 Task: Slide 10 - Budget For The New Products.
Action: Mouse moved to (31, 81)
Screenshot: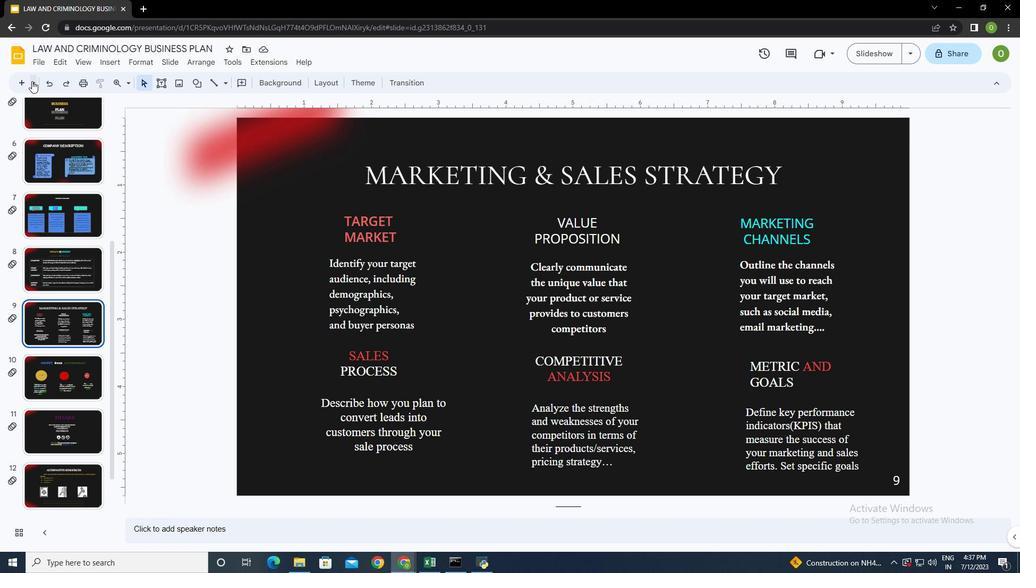 
Action: Mouse pressed left at (31, 81)
Screenshot: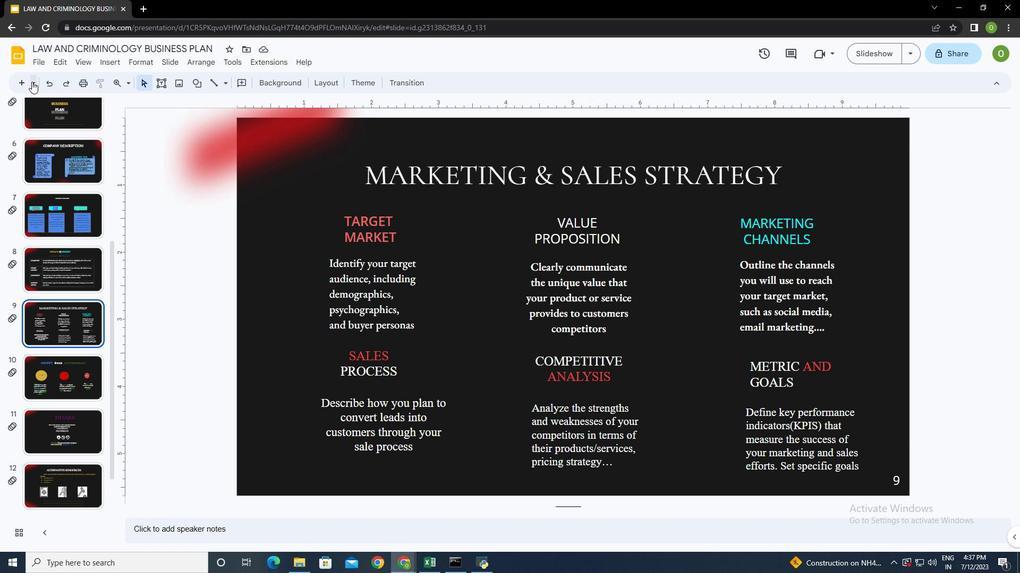 
Action: Mouse moved to (143, 131)
Screenshot: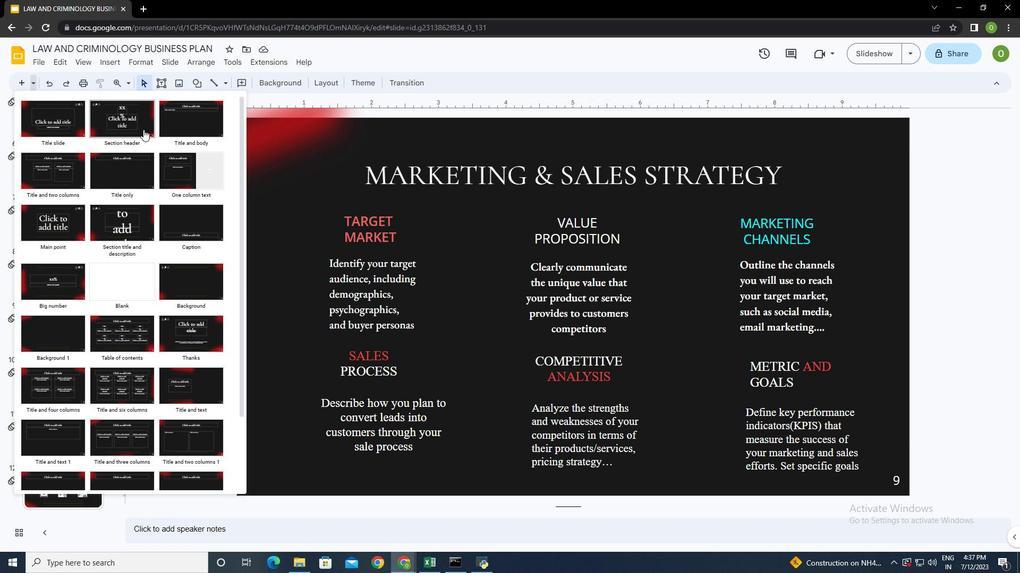 
Action: Mouse scrolled (143, 131) with delta (0, 0)
Screenshot: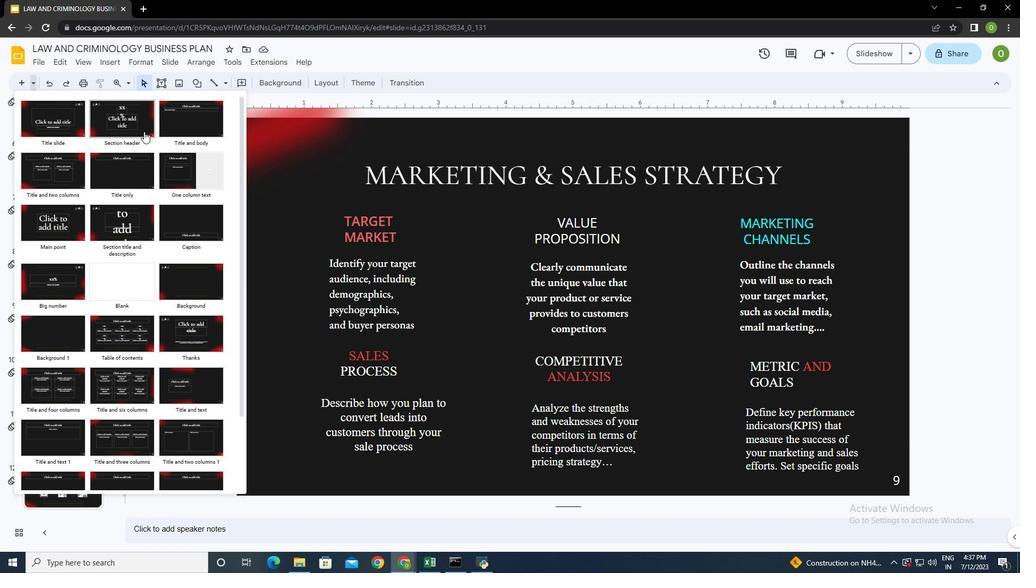
Action: Mouse moved to (143, 132)
Screenshot: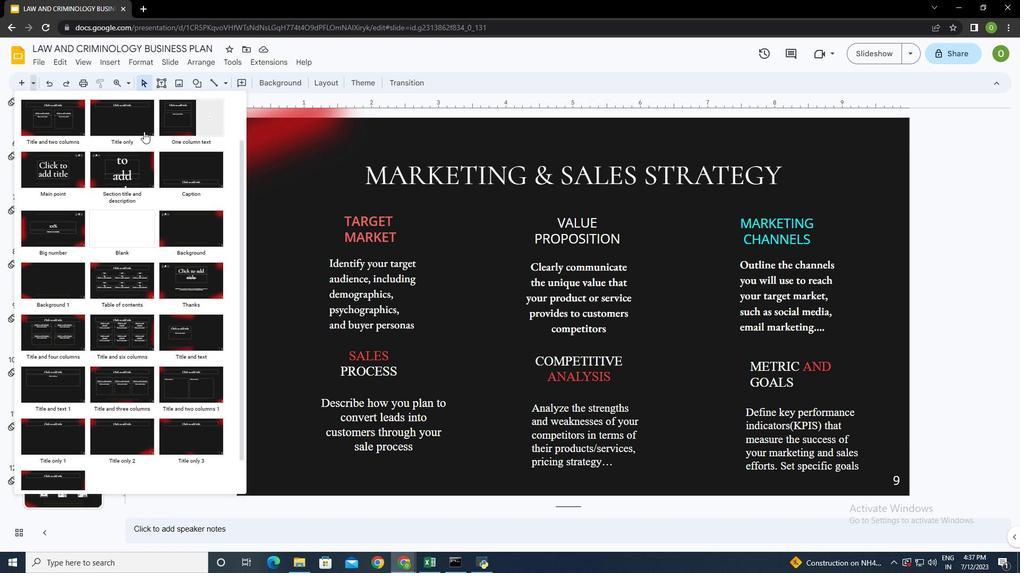 
Action: Mouse scrolled (143, 132) with delta (0, 0)
Screenshot: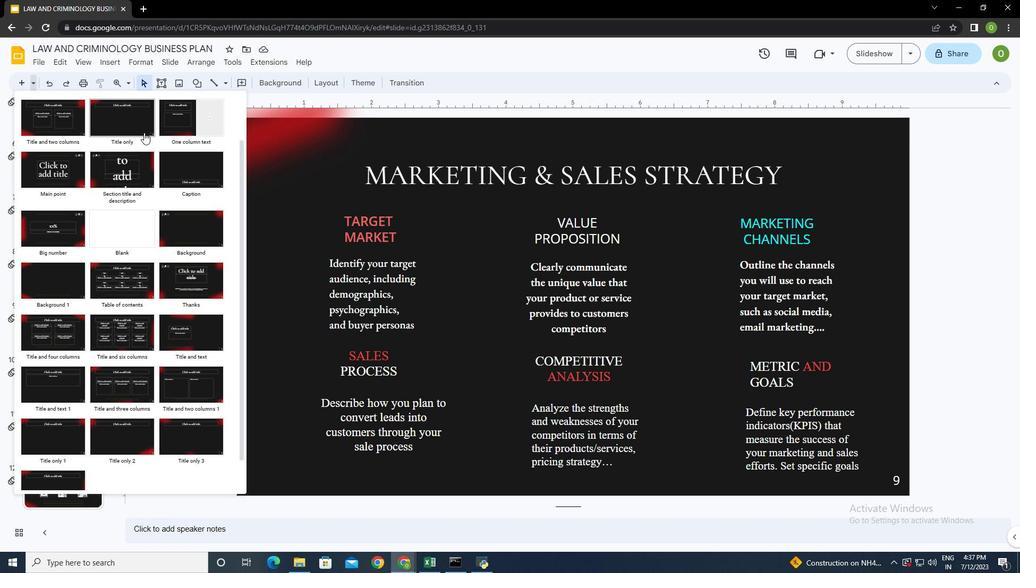 
Action: Mouse moved to (142, 136)
Screenshot: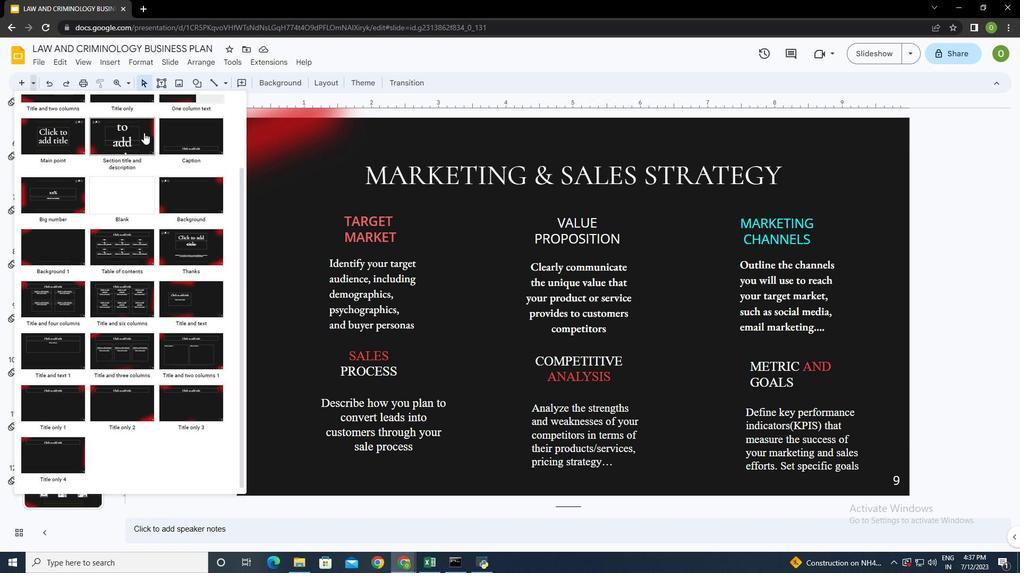 
Action: Mouse scrolled (142, 135) with delta (0, 0)
Screenshot: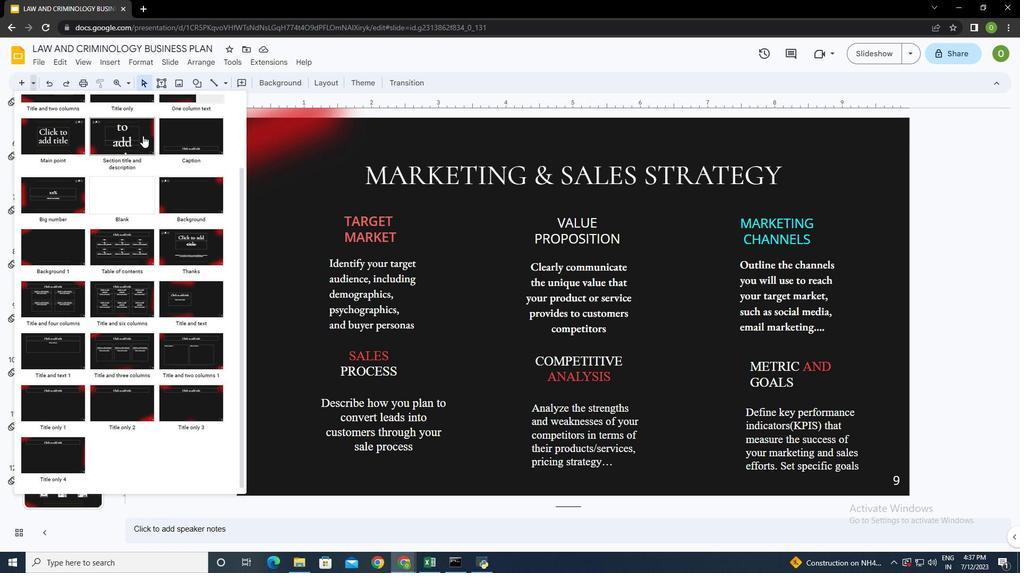 
Action: Mouse scrolled (142, 135) with delta (0, 0)
Screenshot: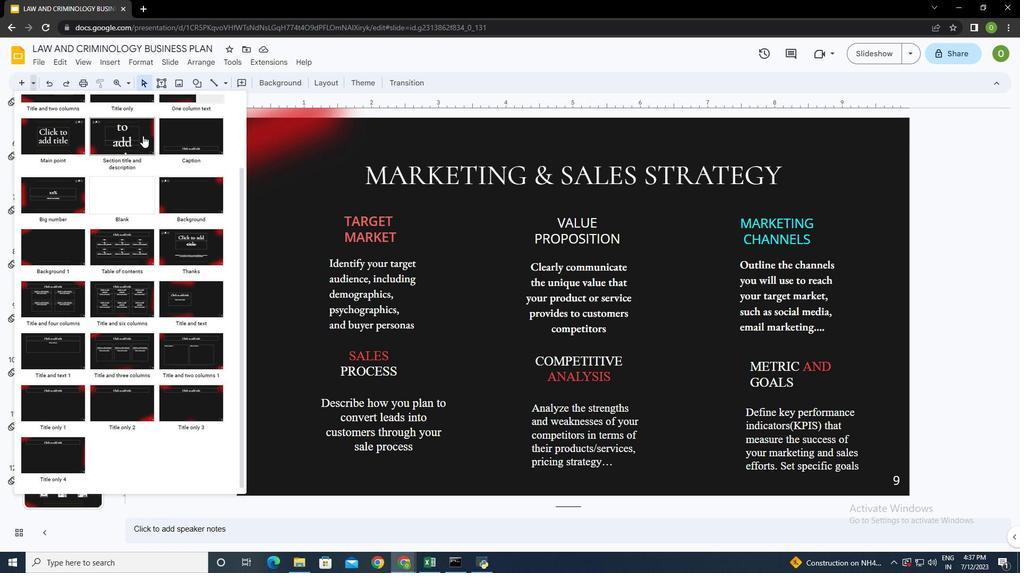 
Action: Mouse moved to (164, 207)
Screenshot: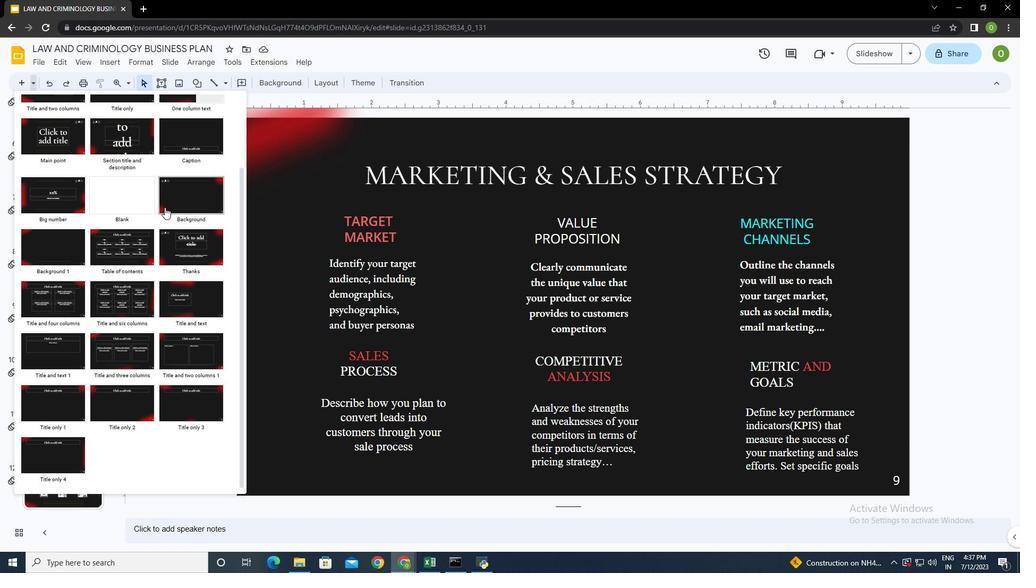 
Action: Mouse scrolled (164, 207) with delta (0, 0)
Screenshot: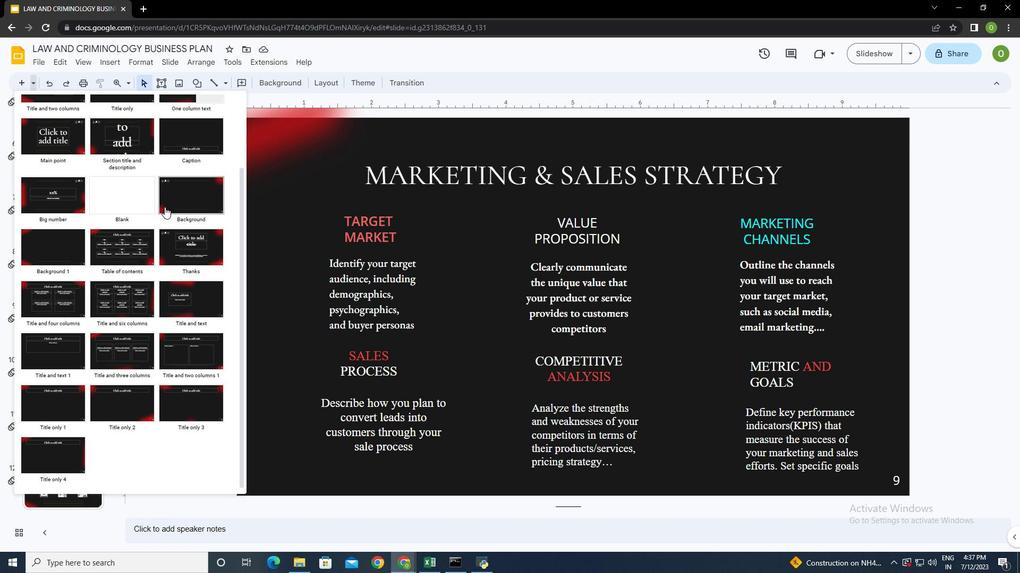 
Action: Mouse scrolled (164, 207) with delta (0, 0)
Screenshot: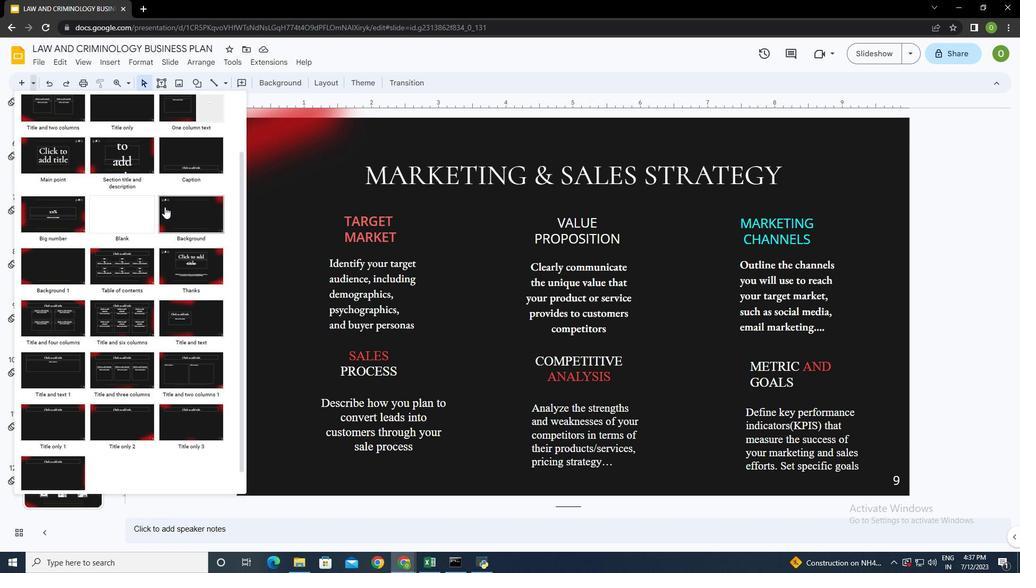 
Action: Mouse scrolled (164, 207) with delta (0, 0)
Screenshot: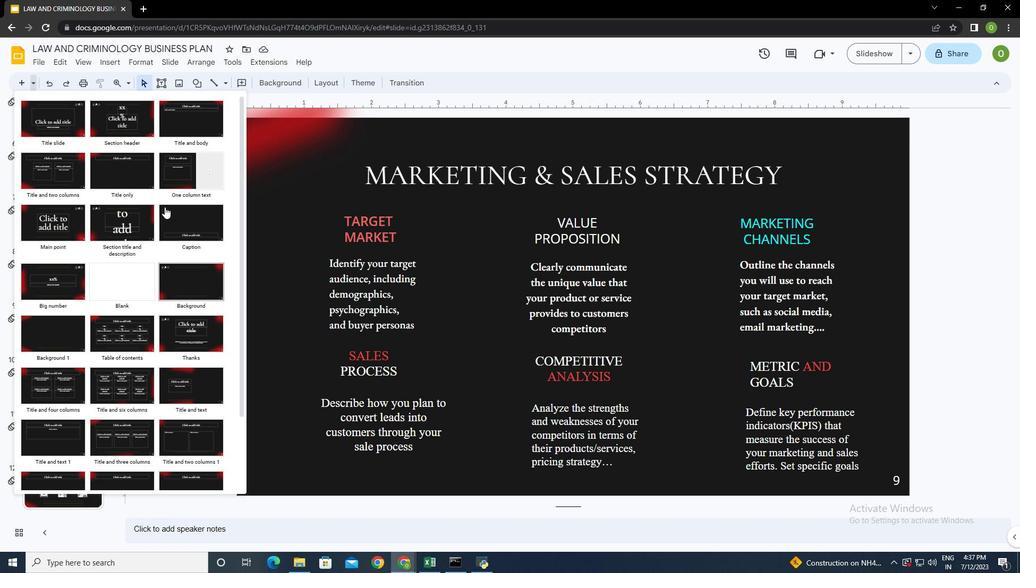 
Action: Mouse scrolled (164, 207) with delta (0, 0)
Screenshot: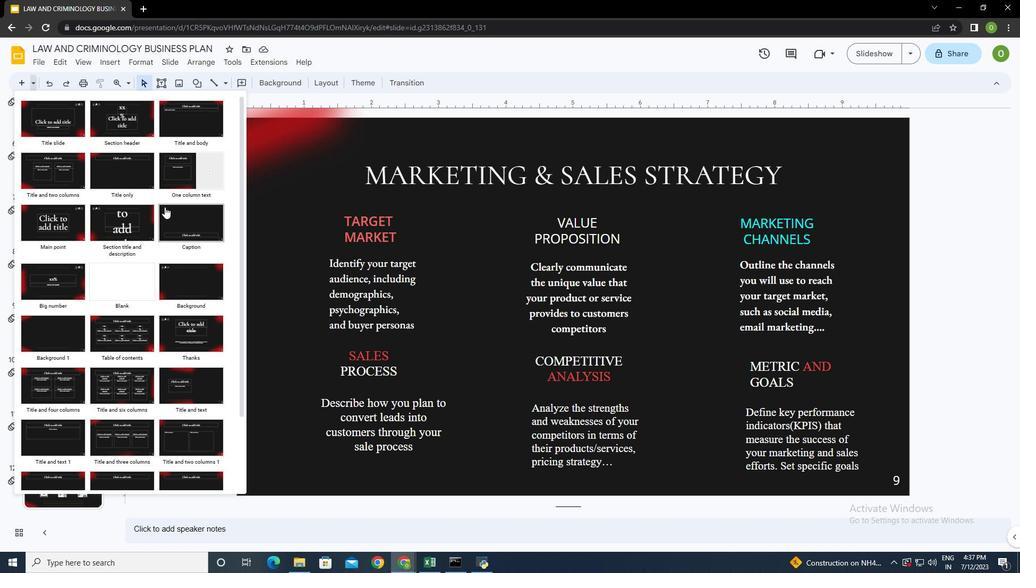 
Action: Mouse moved to (189, 279)
Screenshot: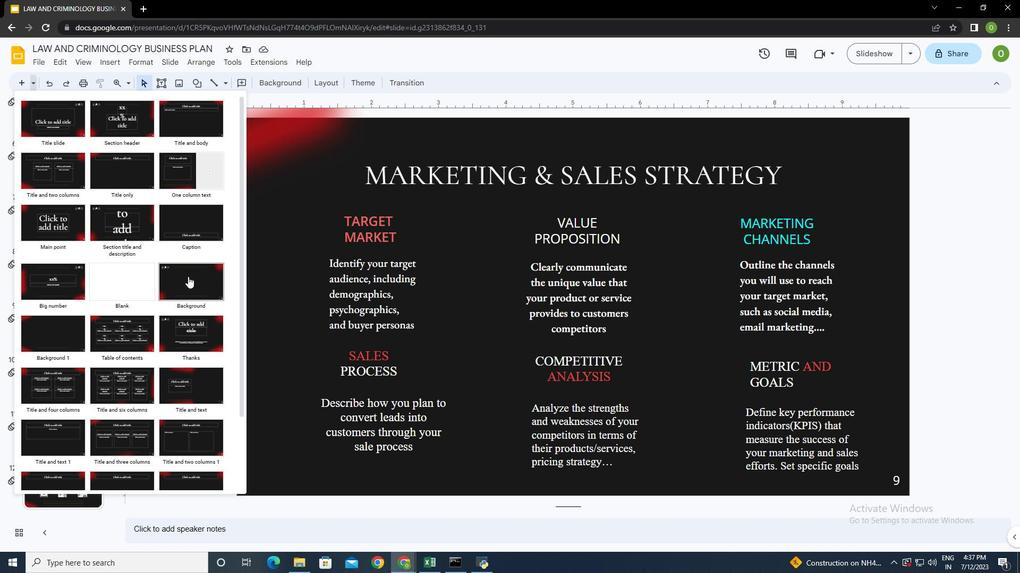
Action: Mouse pressed left at (189, 279)
Screenshot: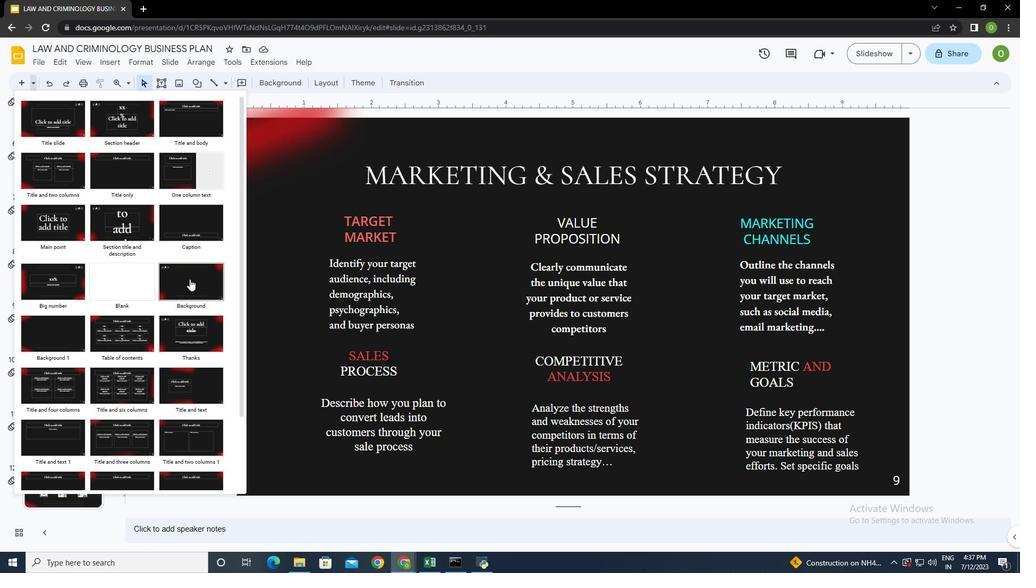 
Action: Mouse moved to (575, 320)
Screenshot: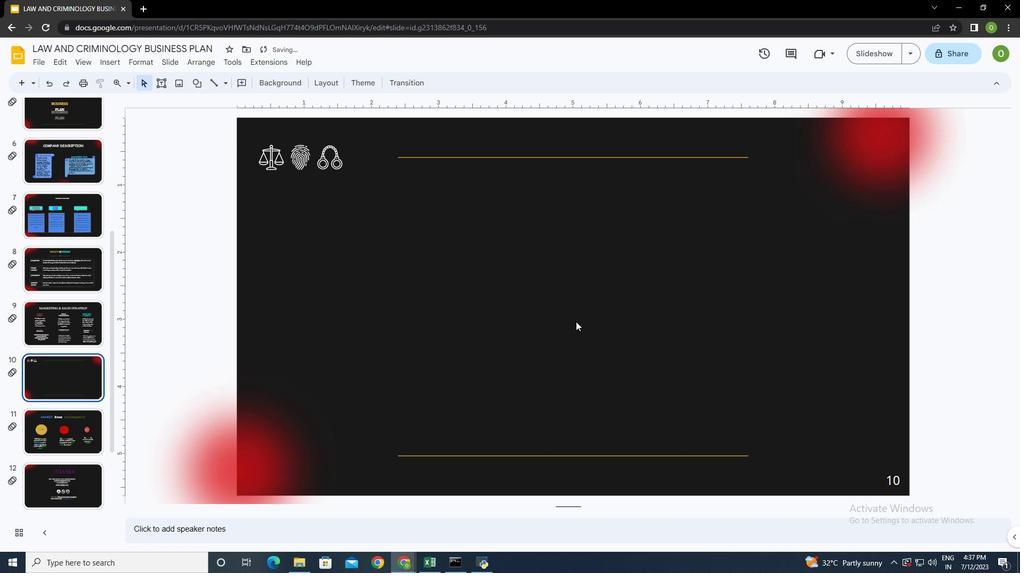
Action: Mouse pressed left at (575, 320)
Screenshot: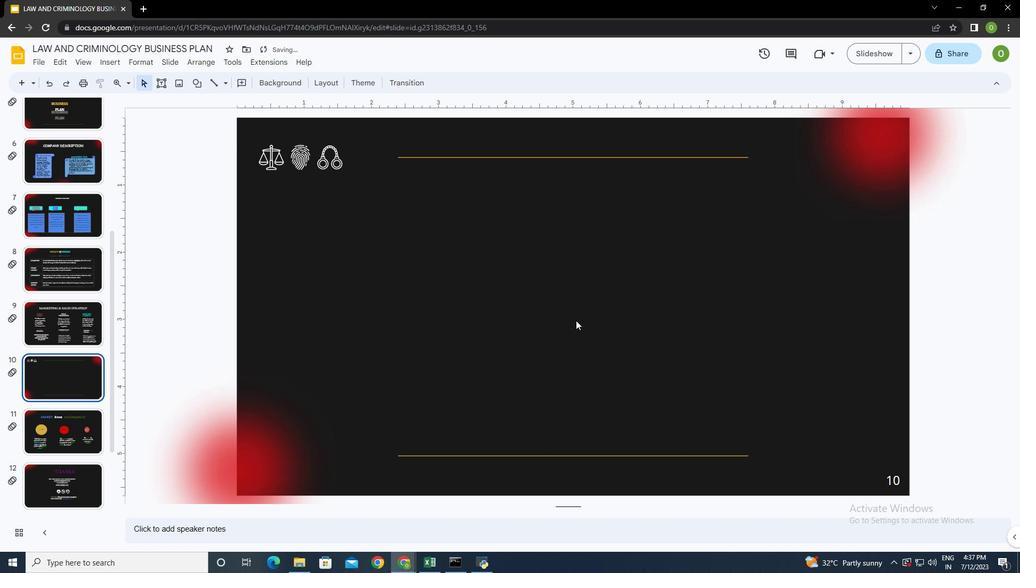 
Action: Mouse moved to (162, 83)
Screenshot: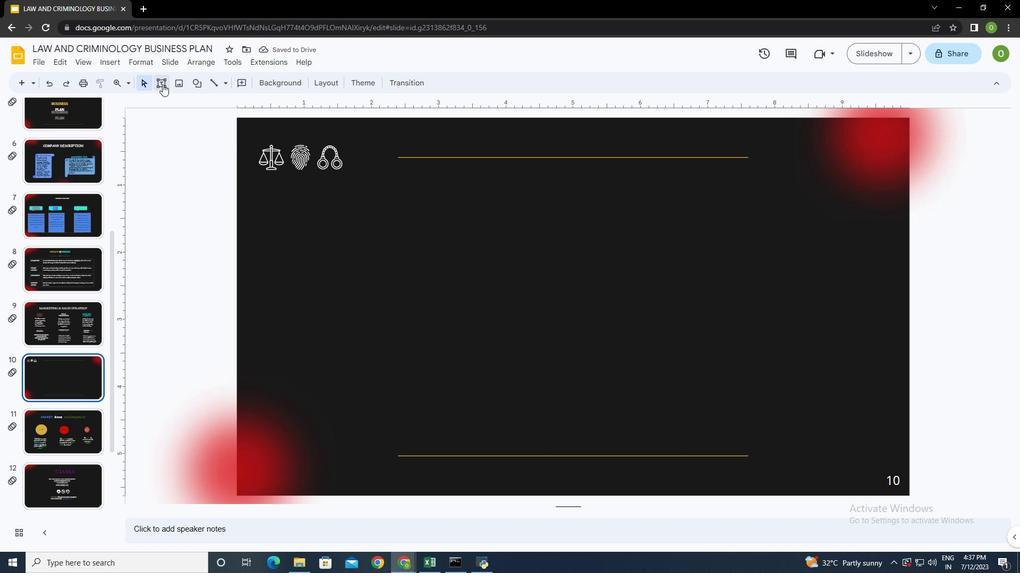 
Action: Mouse pressed left at (162, 83)
Screenshot: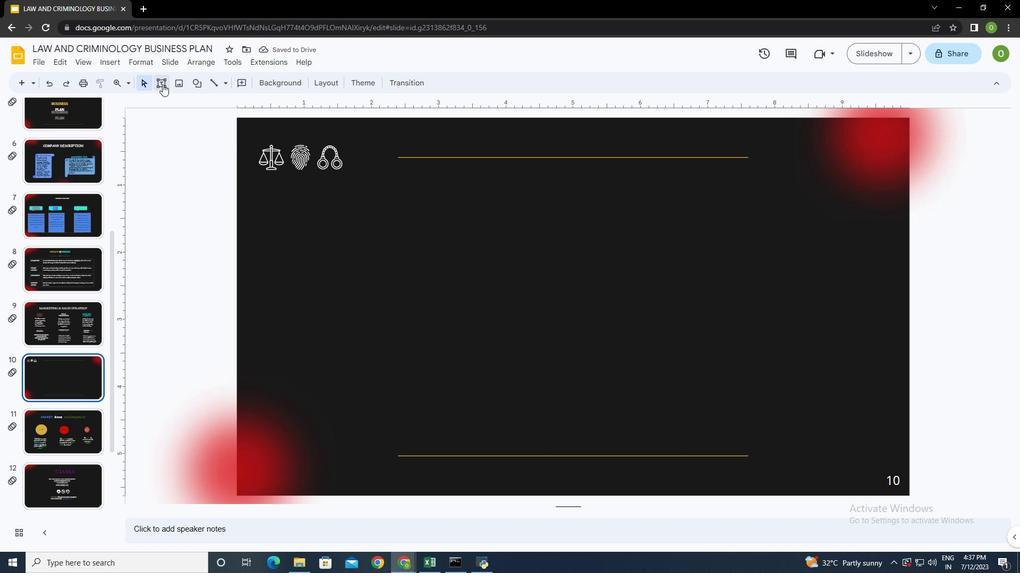 
Action: Mouse moved to (422, 223)
Screenshot: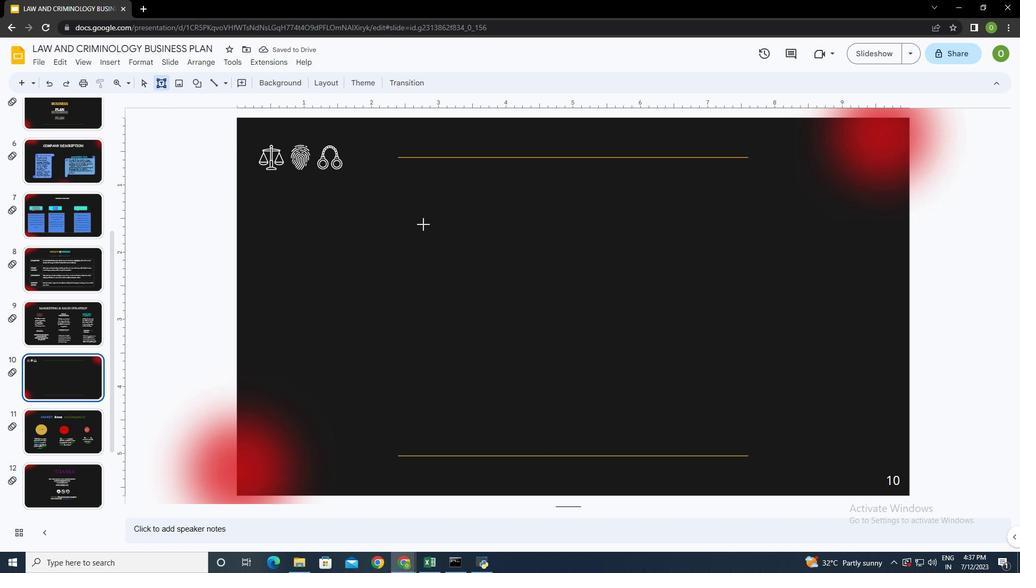 
Action: Mouse pressed left at (422, 223)
Screenshot: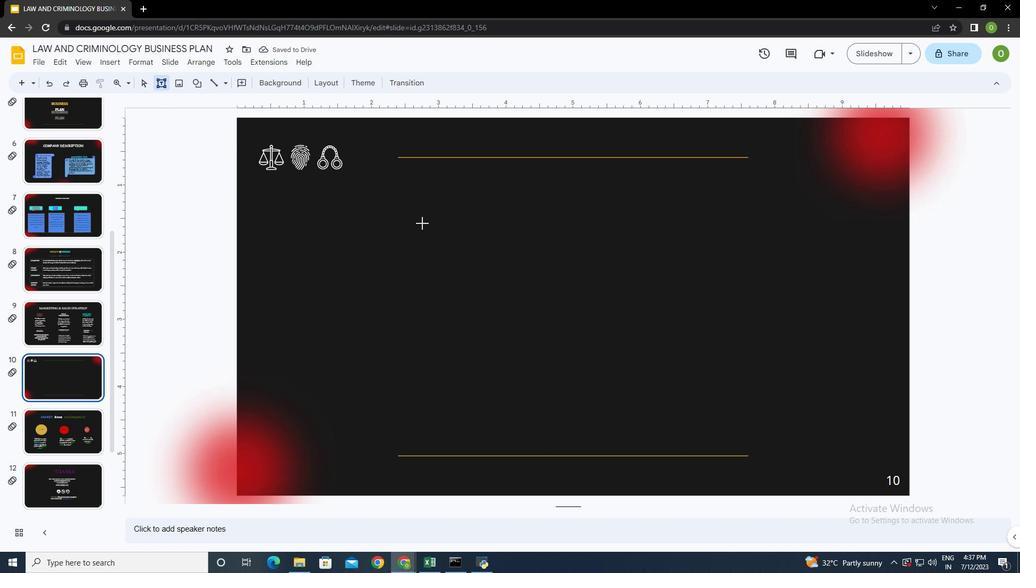 
Action: Mouse moved to (479, 81)
Screenshot: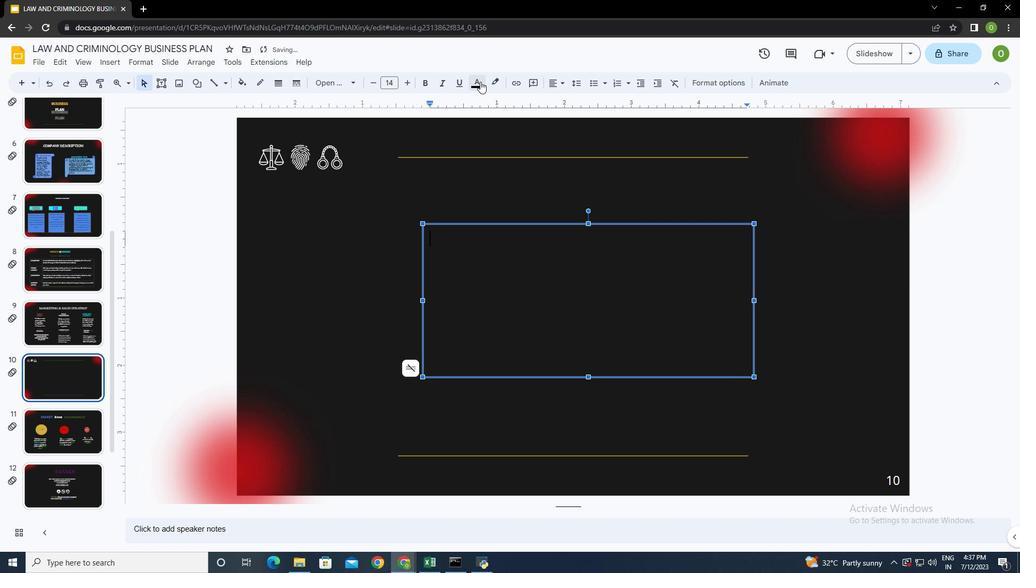 
Action: Mouse pressed left at (479, 81)
Screenshot: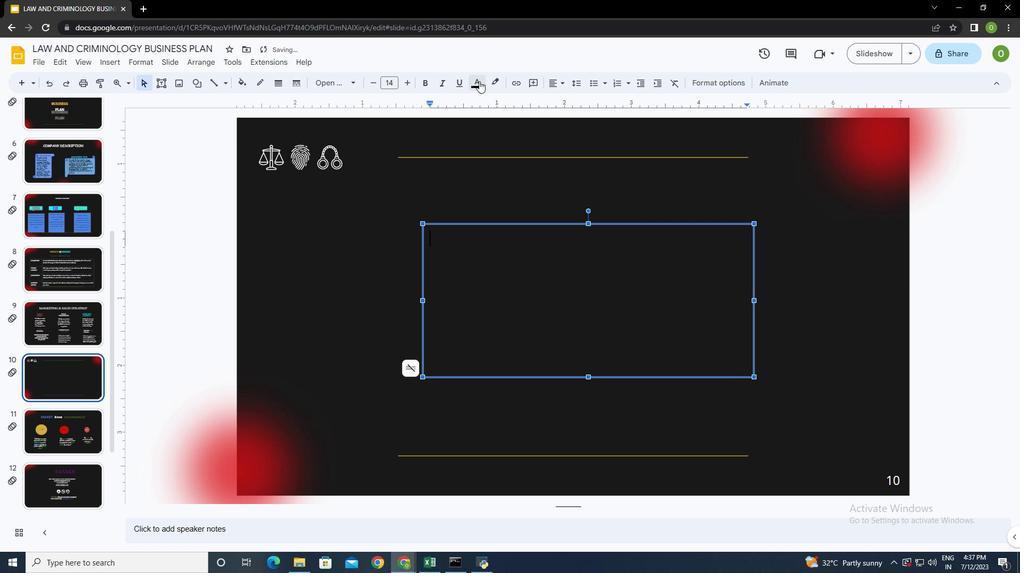 
Action: Mouse moved to (481, 116)
Screenshot: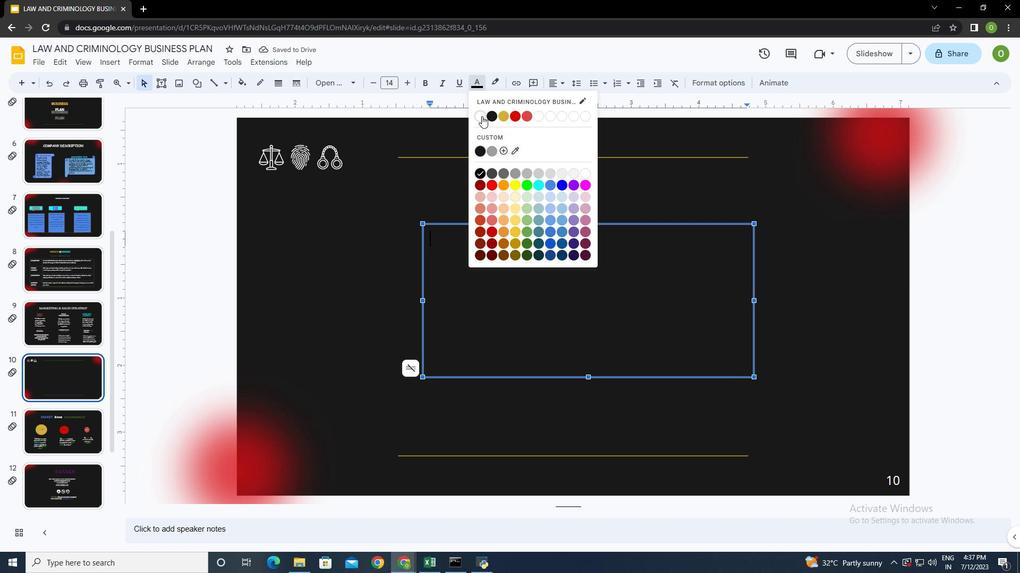 
Action: Mouse pressed left at (481, 116)
Screenshot: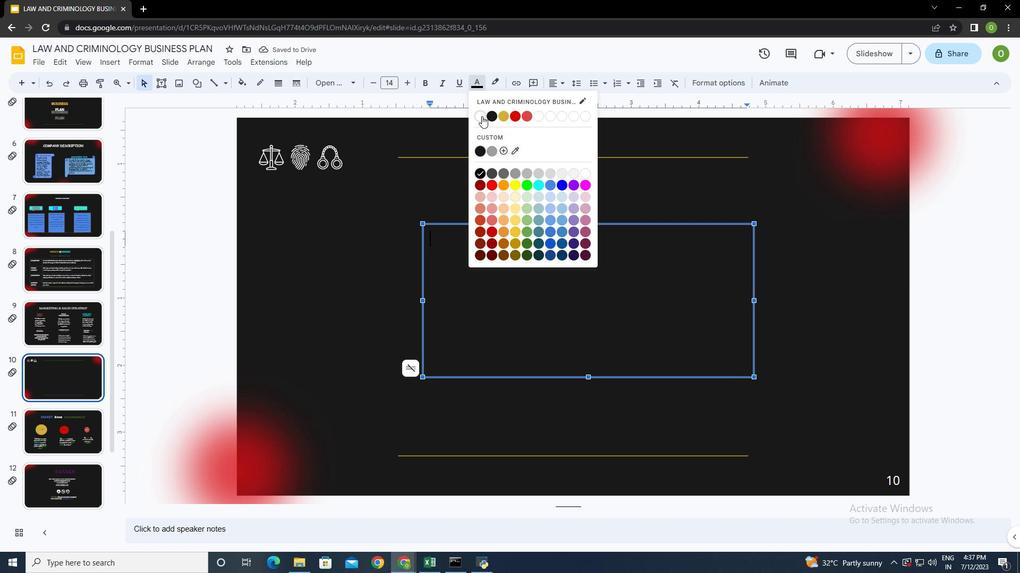 
Action: Mouse moved to (408, 83)
Screenshot: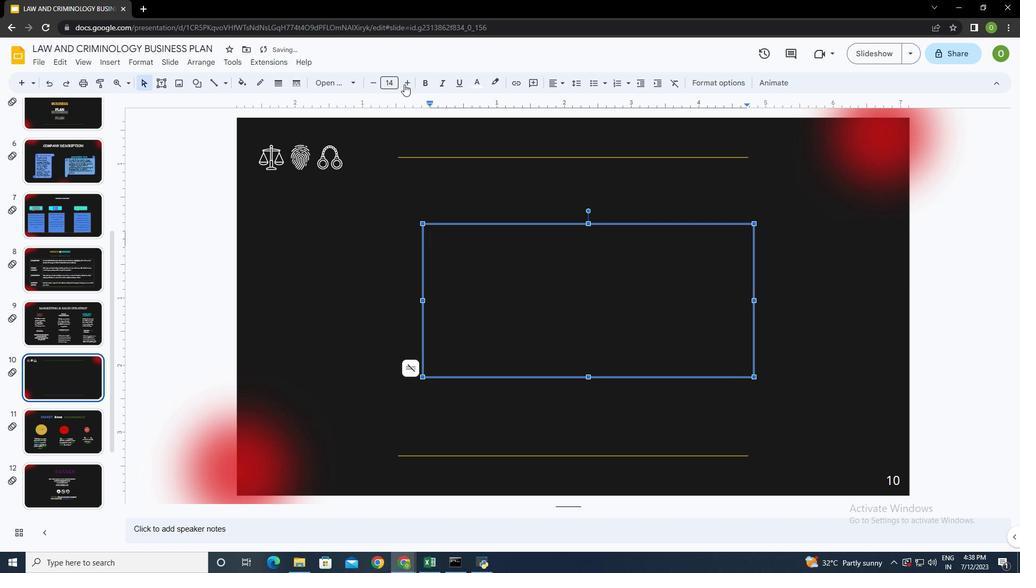 
Action: Mouse pressed left at (408, 83)
Screenshot: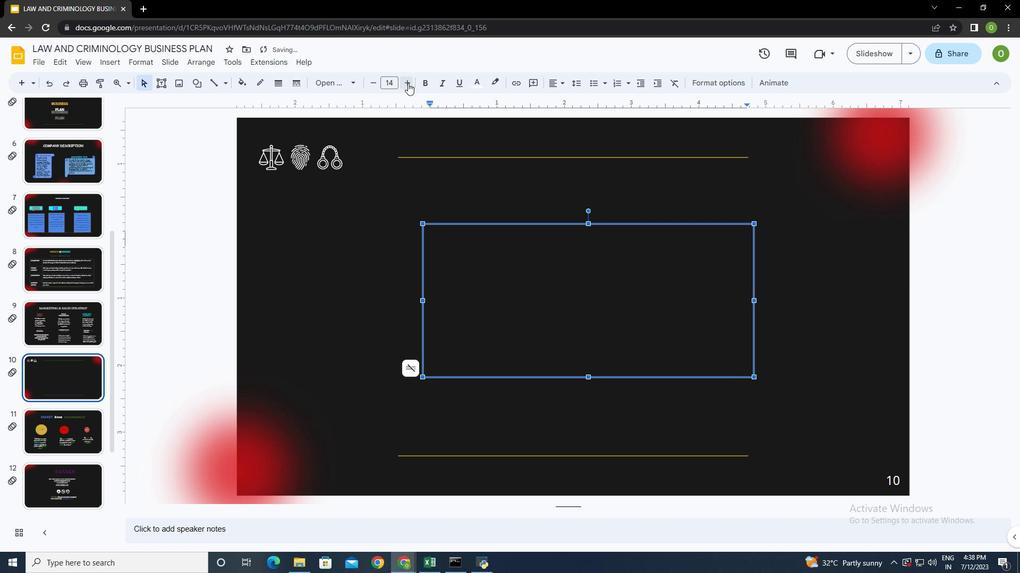 
Action: Mouse pressed left at (408, 83)
Screenshot: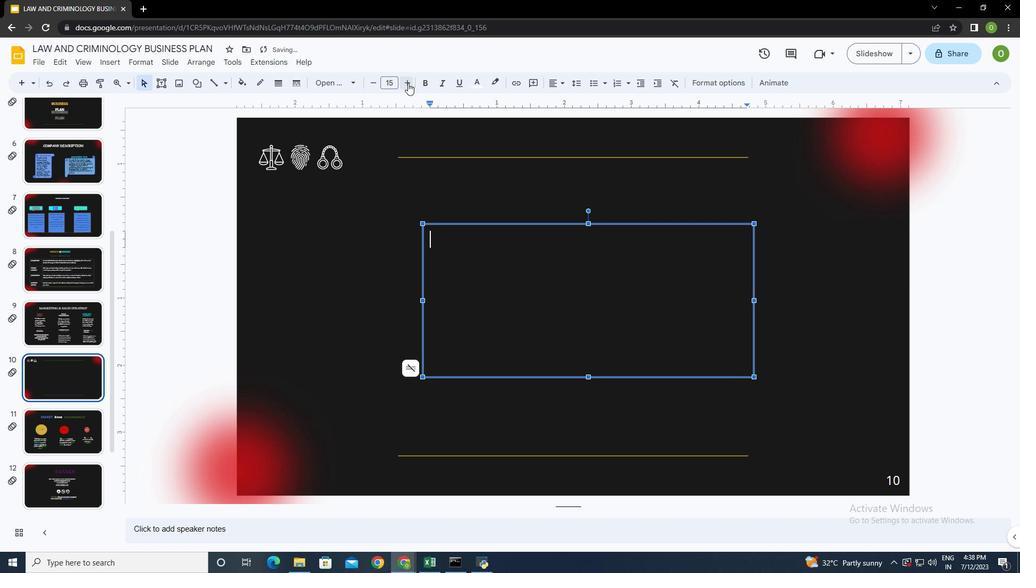 
Action: Mouse pressed left at (408, 83)
Screenshot: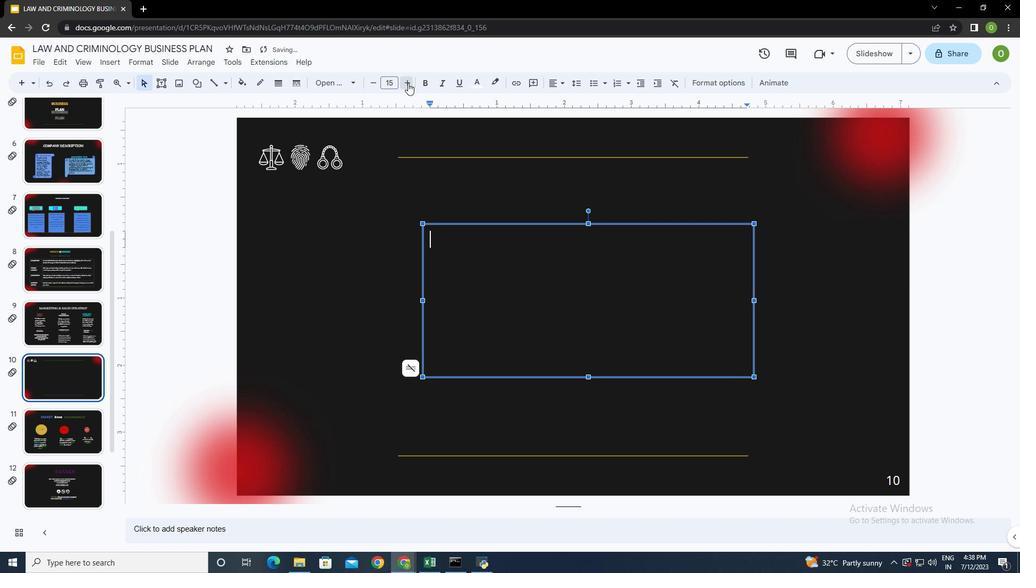 
Action: Mouse pressed left at (408, 83)
Screenshot: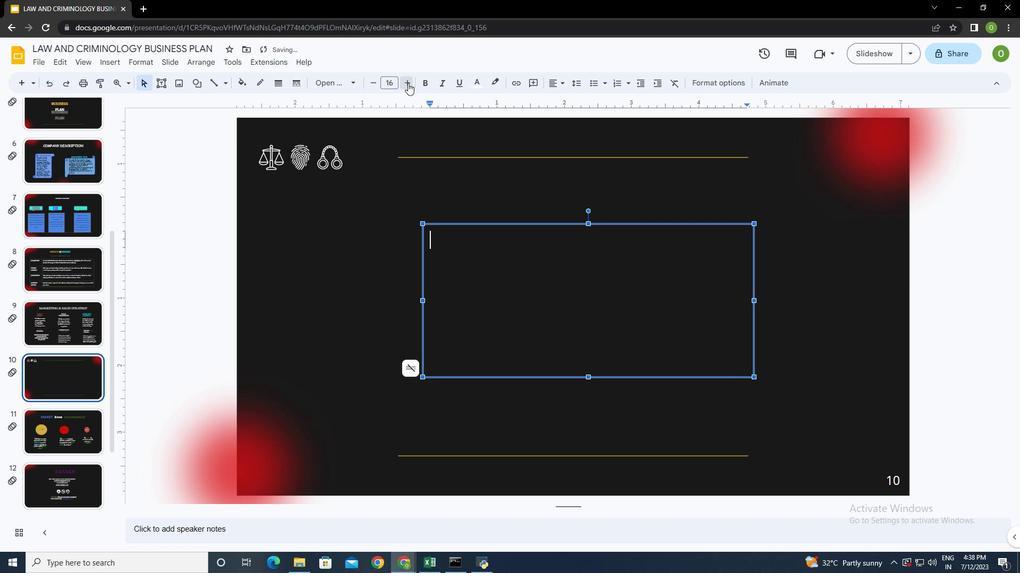 
Action: Mouse pressed left at (408, 83)
Screenshot: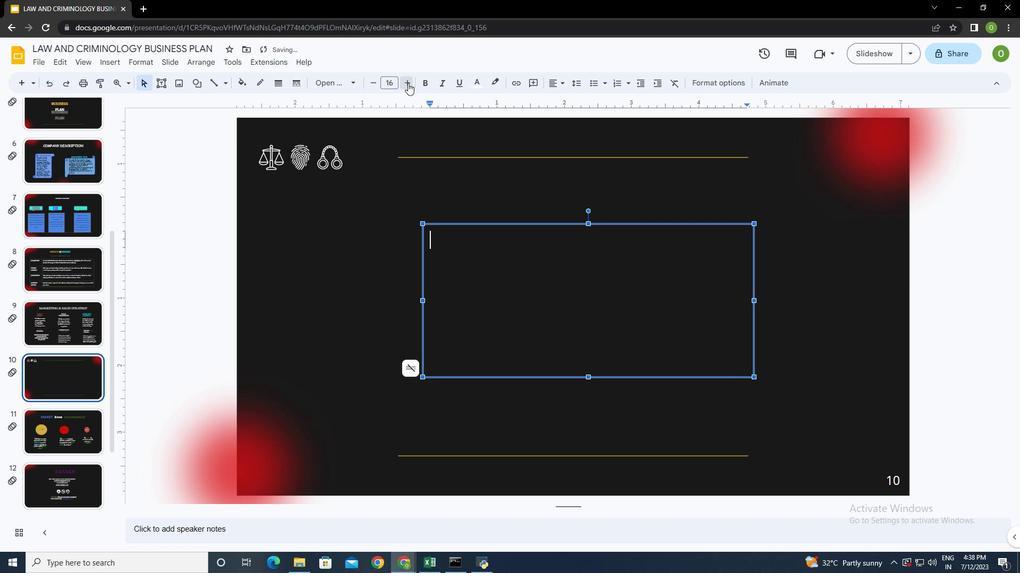 
Action: Mouse pressed left at (408, 83)
Screenshot: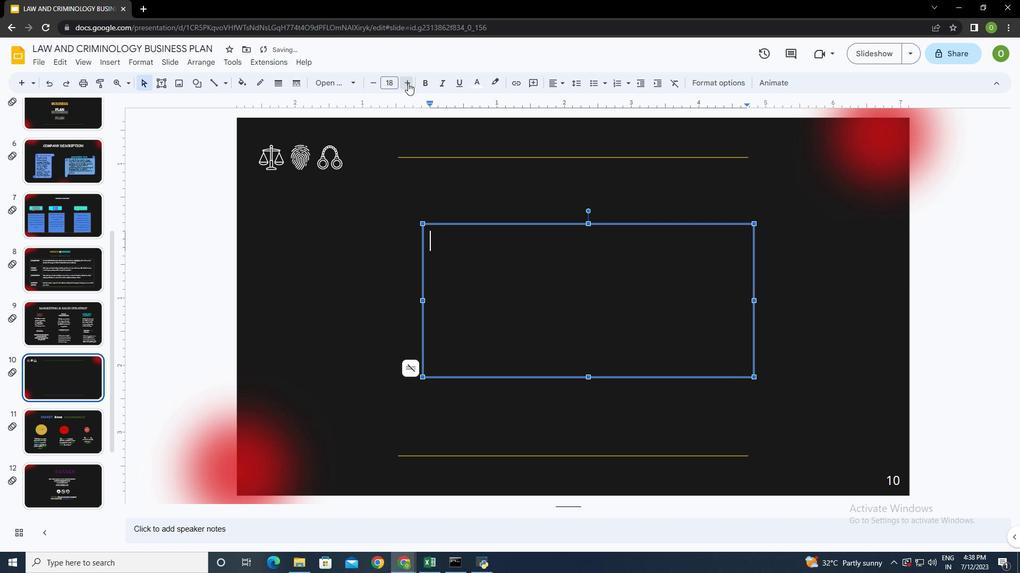 
Action: Mouse pressed left at (408, 83)
Screenshot: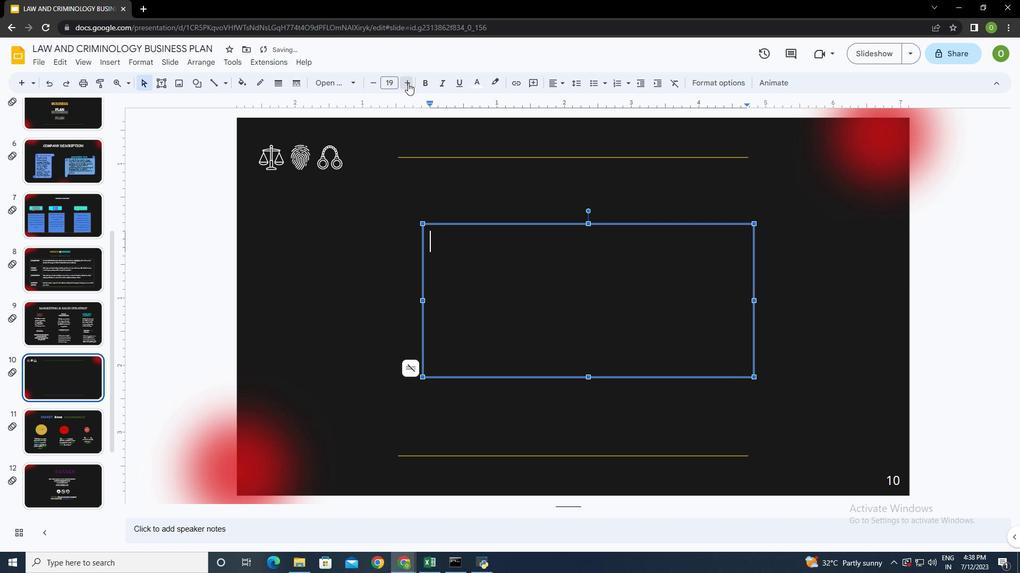 
Action: Mouse pressed left at (408, 83)
Screenshot: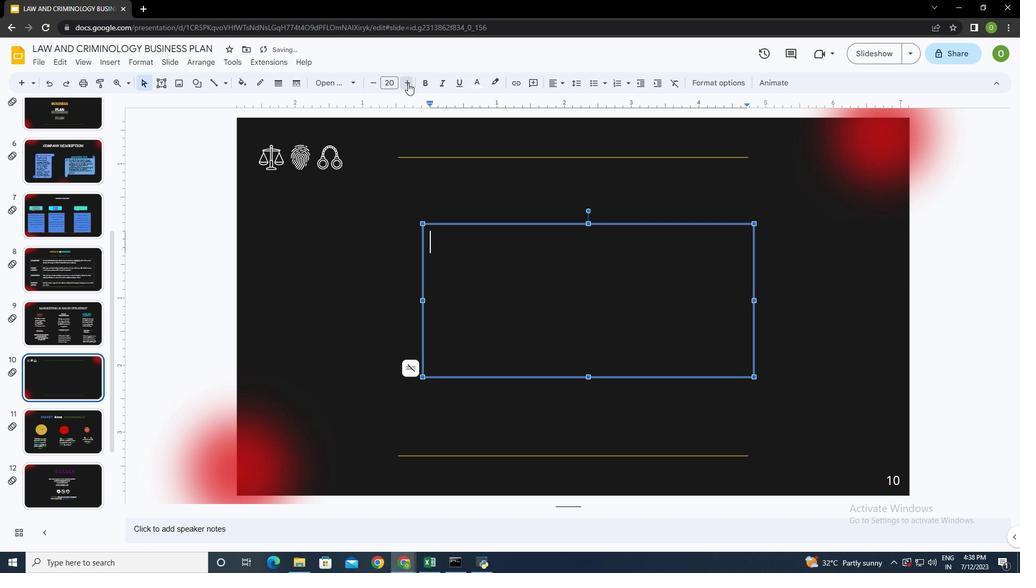 
Action: Mouse pressed left at (408, 83)
Screenshot: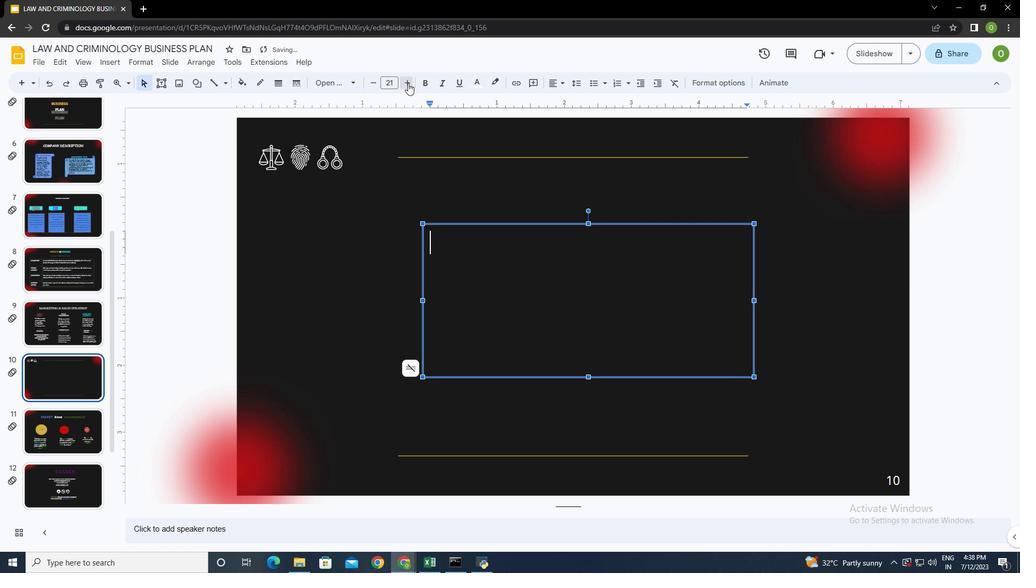 
Action: Mouse pressed left at (408, 83)
Screenshot: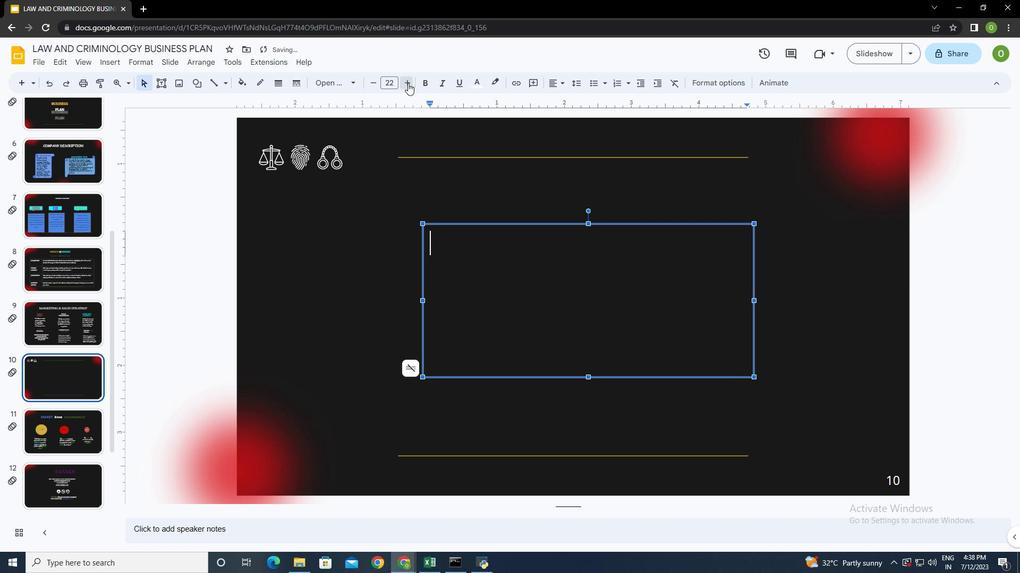 
Action: Mouse pressed left at (408, 83)
Screenshot: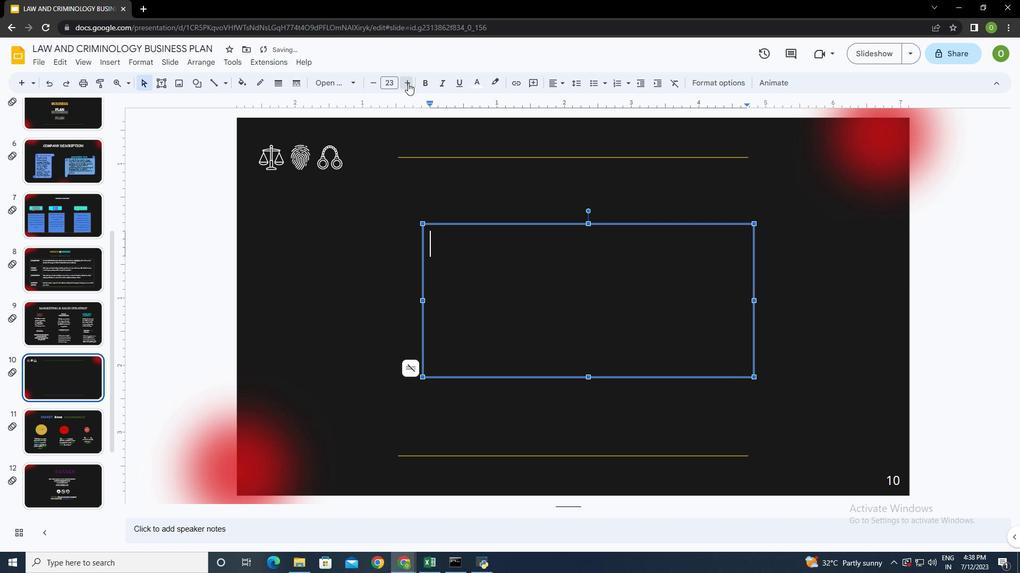 
Action: Mouse pressed left at (408, 83)
Screenshot: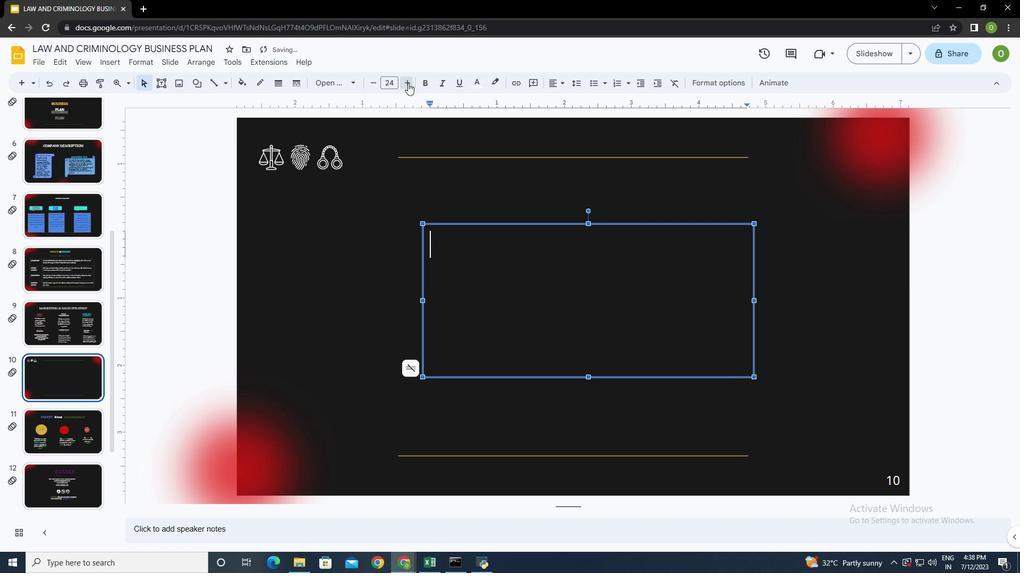 
Action: Mouse pressed left at (408, 83)
Screenshot: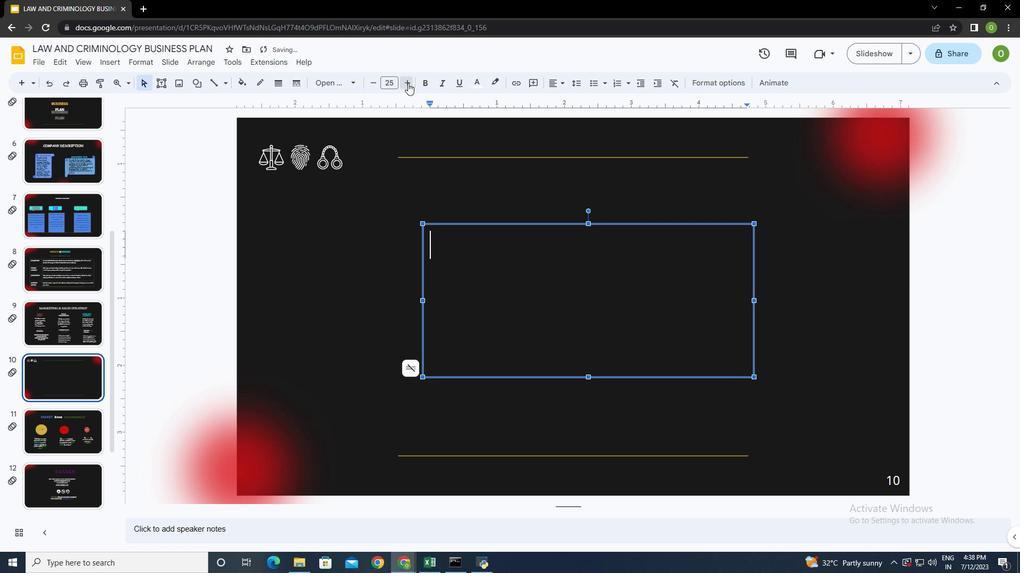 
Action: Mouse pressed left at (408, 83)
Screenshot: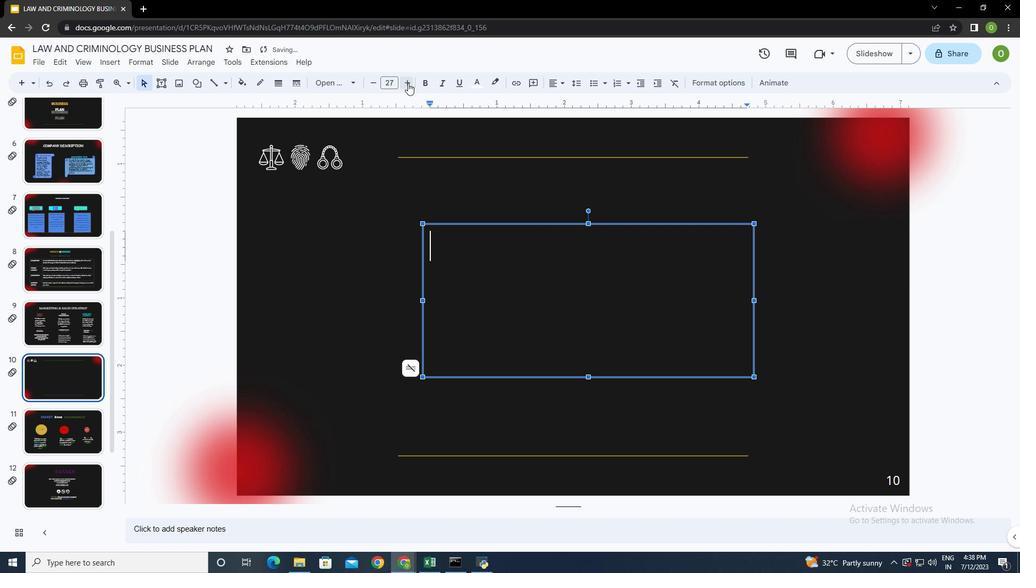 
Action: Mouse pressed left at (408, 83)
Screenshot: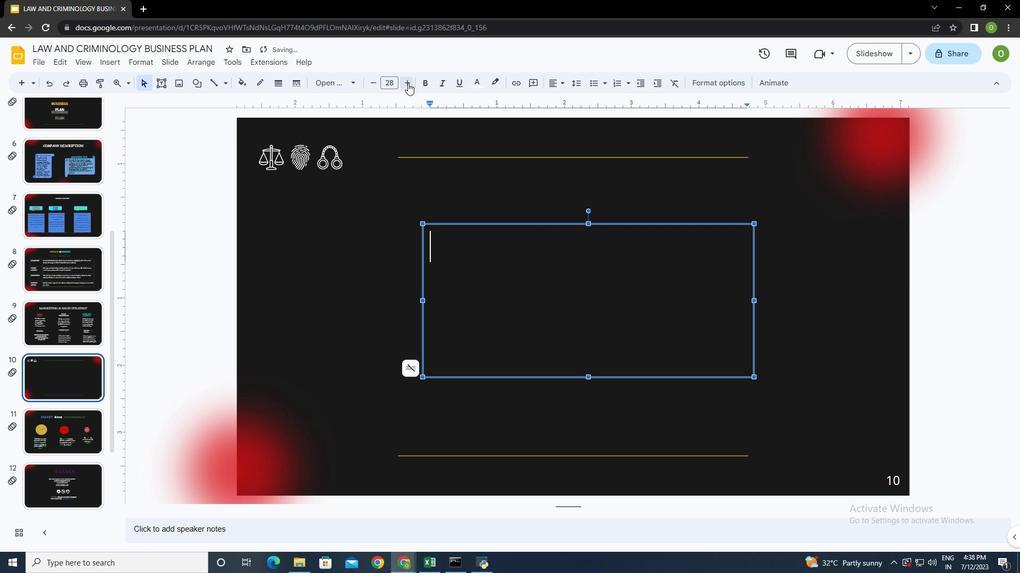 
Action: Mouse pressed left at (408, 83)
Screenshot: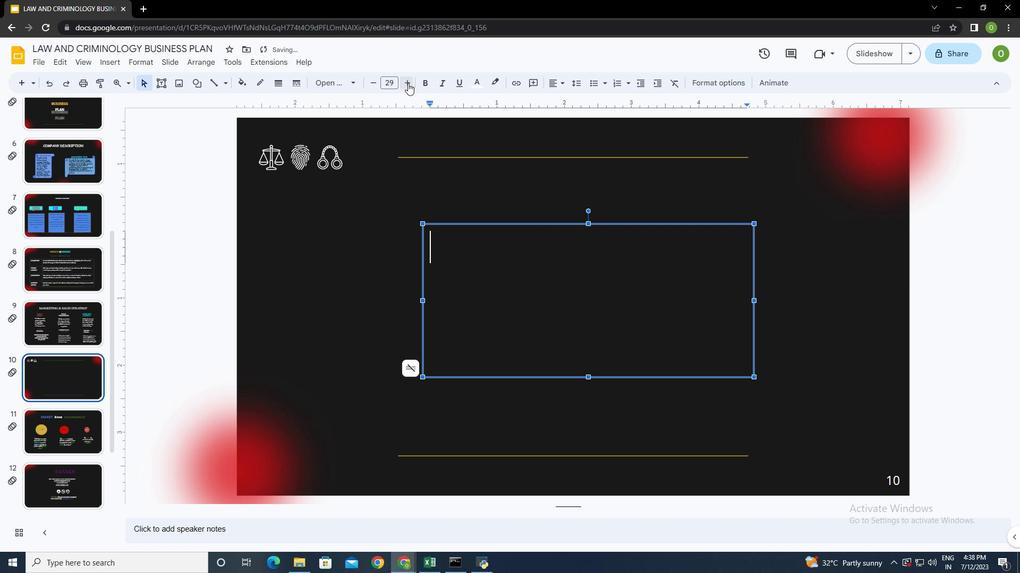 
Action: Mouse moved to (439, 241)
Screenshot: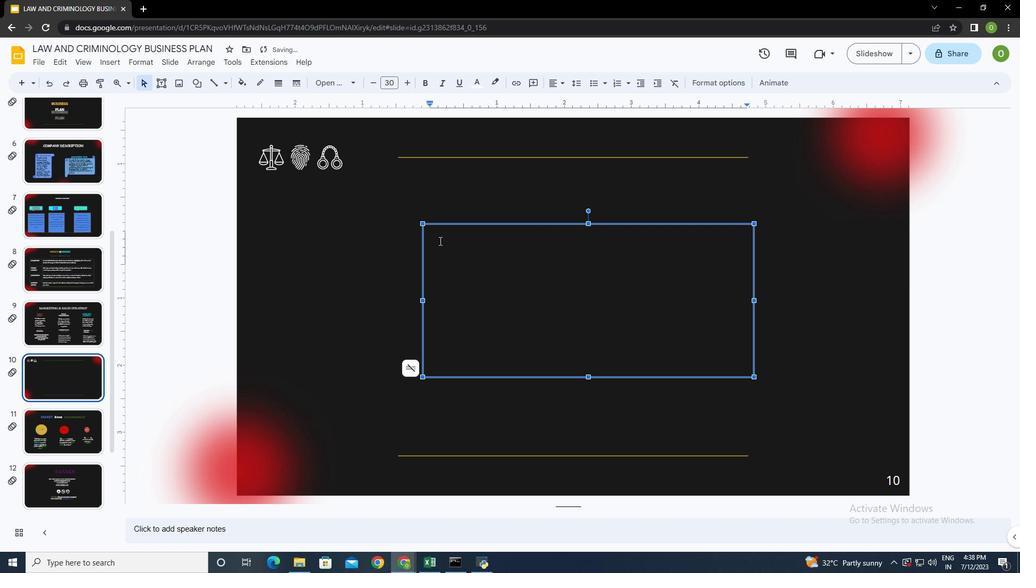 
Action: Key pressed <Key.shift><Key.shift><Key.shift><Key.shift><Key.shift><Key.shift>$4,498,3000,000
Screenshot: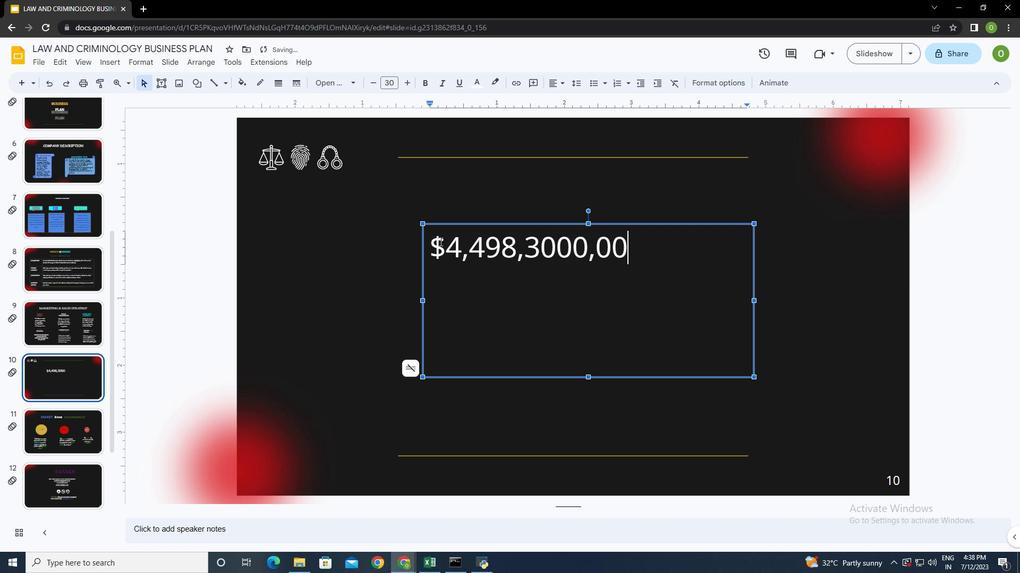
Action: Mouse moved to (654, 247)
Screenshot: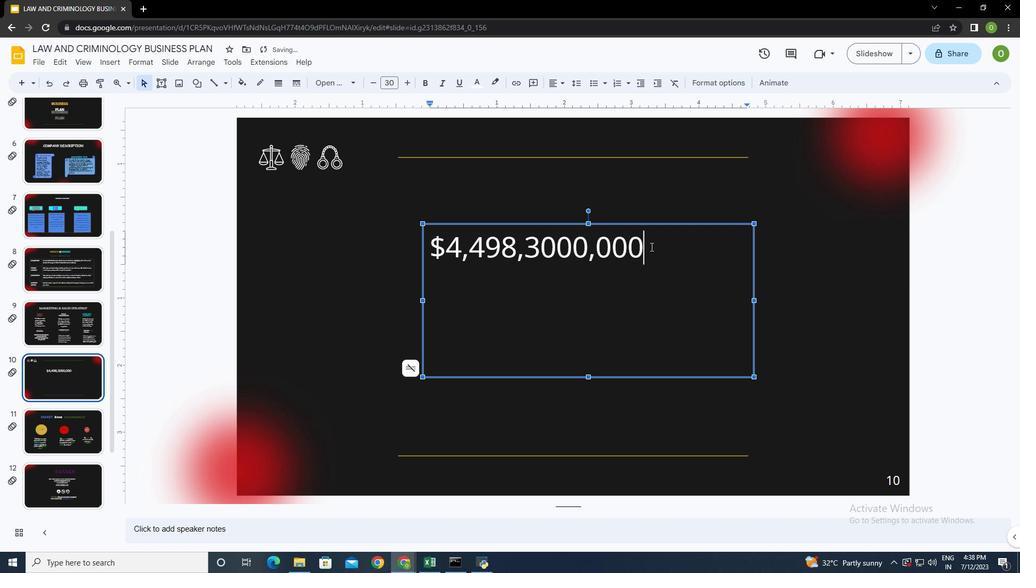 
Action: Mouse pressed left at (654, 247)
Screenshot: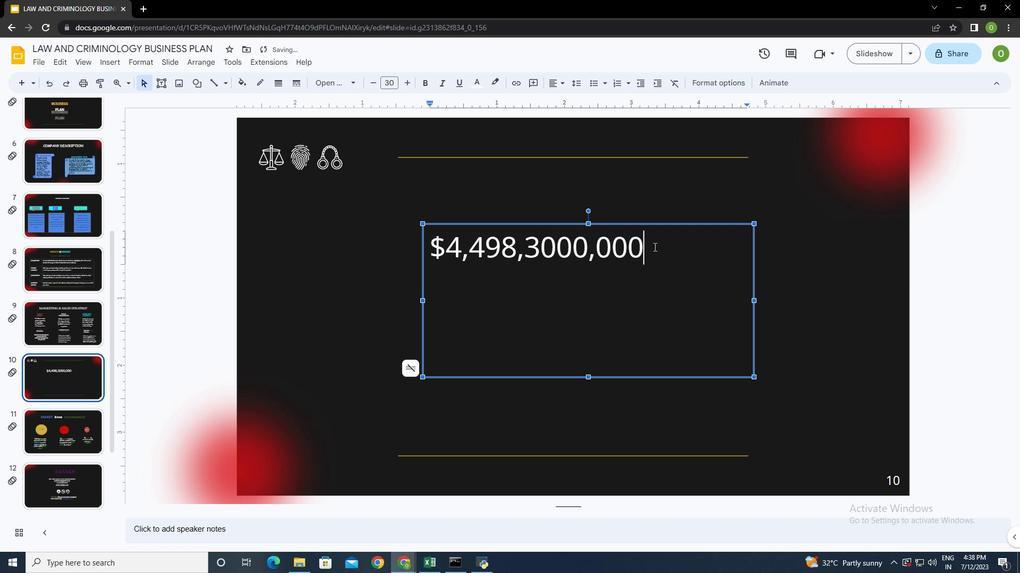 
Action: Mouse moved to (321, 82)
Screenshot: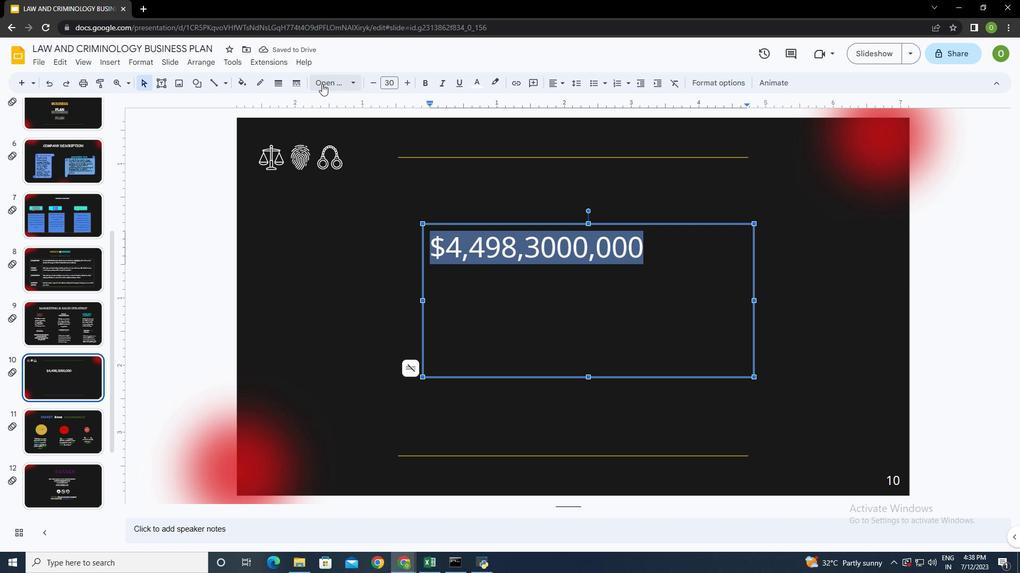 
Action: Mouse pressed left at (321, 82)
Screenshot: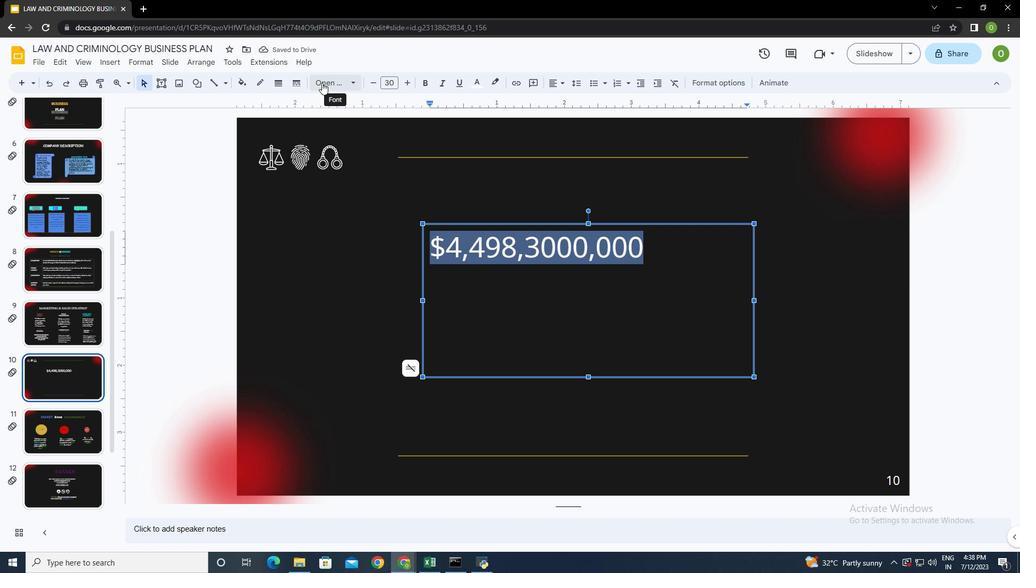 
Action: Mouse moved to (477, 292)
Screenshot: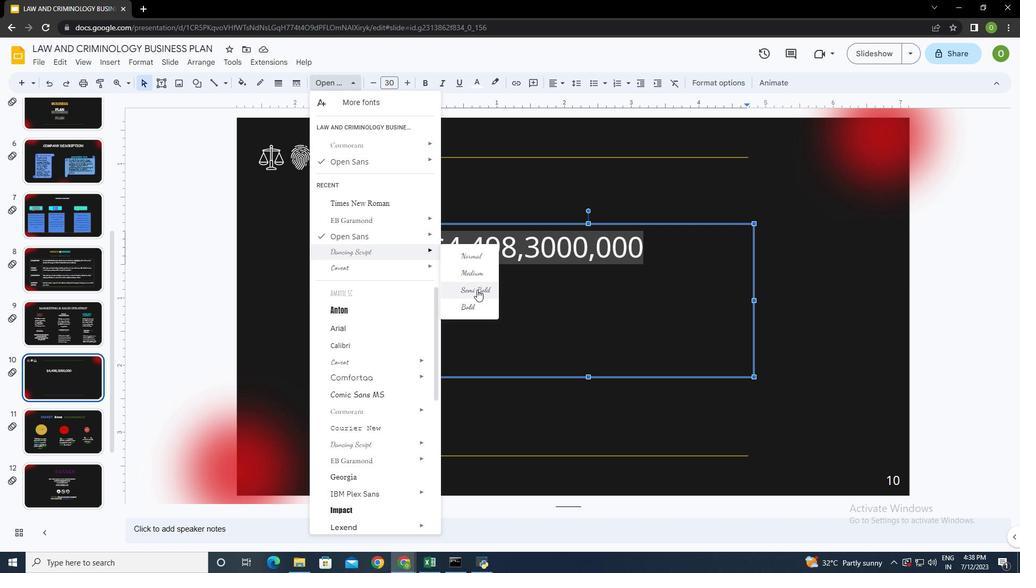 
Action: Mouse pressed left at (477, 292)
Screenshot: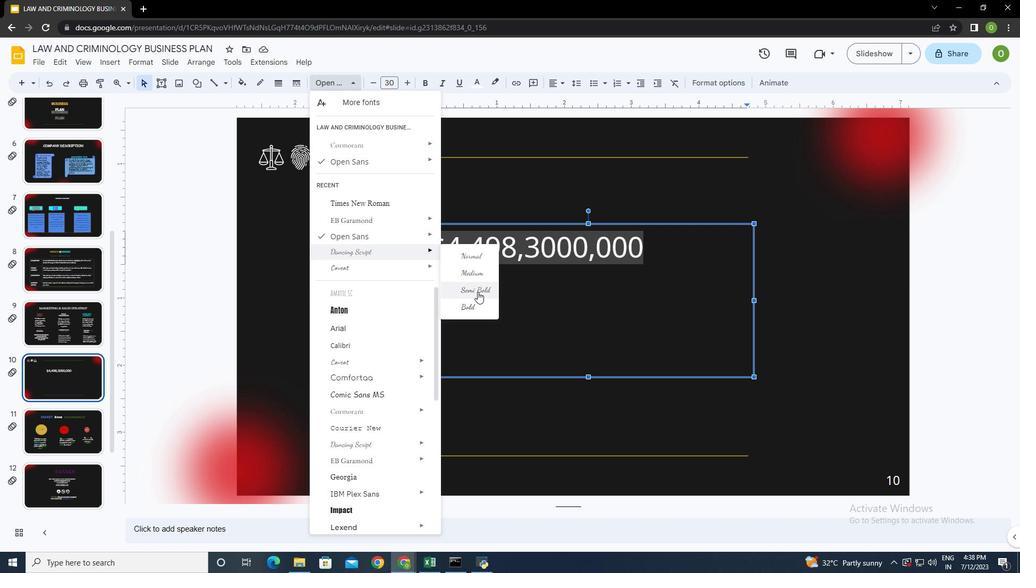 
Action: Mouse moved to (487, 282)
Screenshot: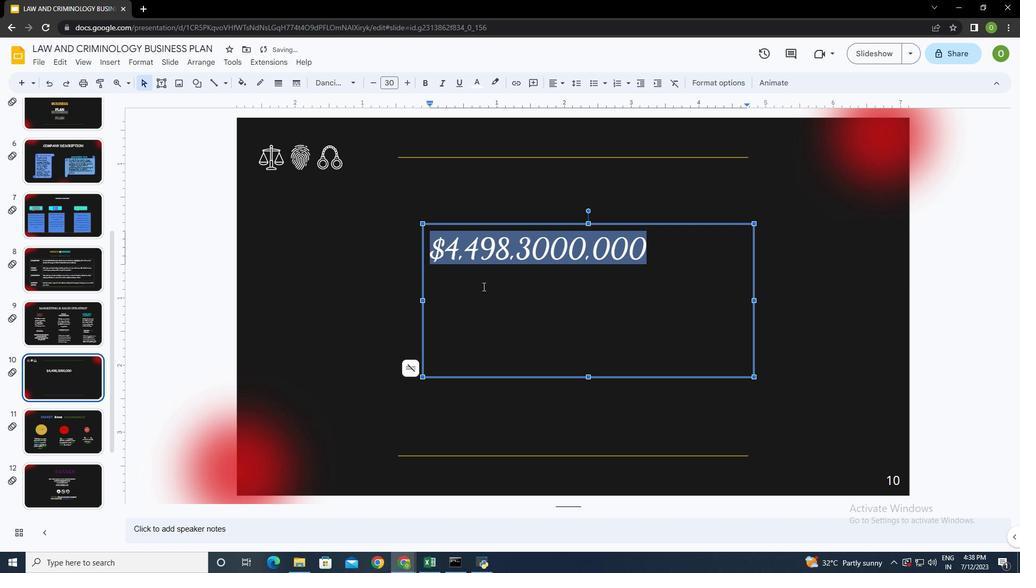 
Action: Mouse pressed left at (487, 282)
Screenshot: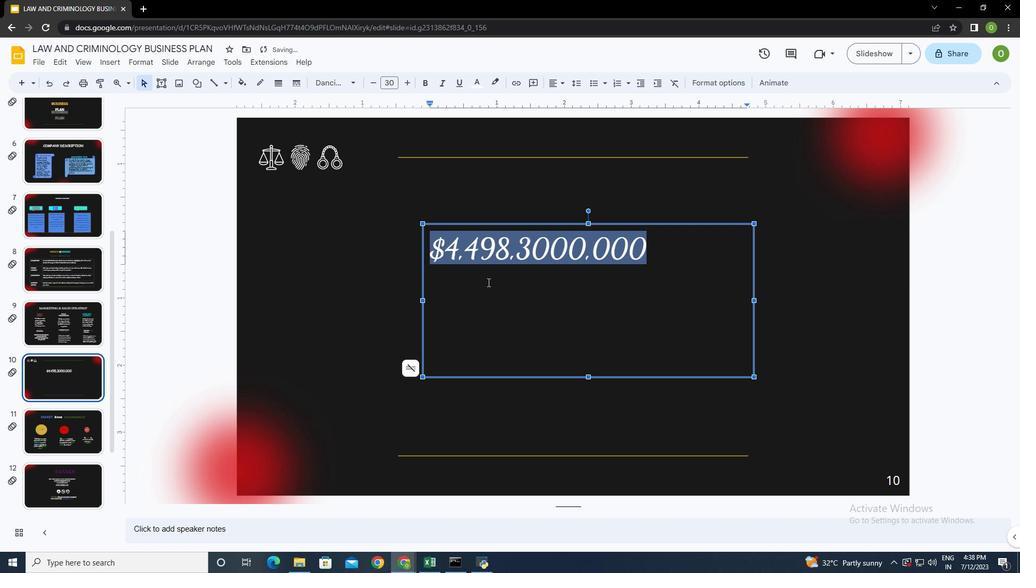 
Action: Mouse moved to (589, 375)
Screenshot: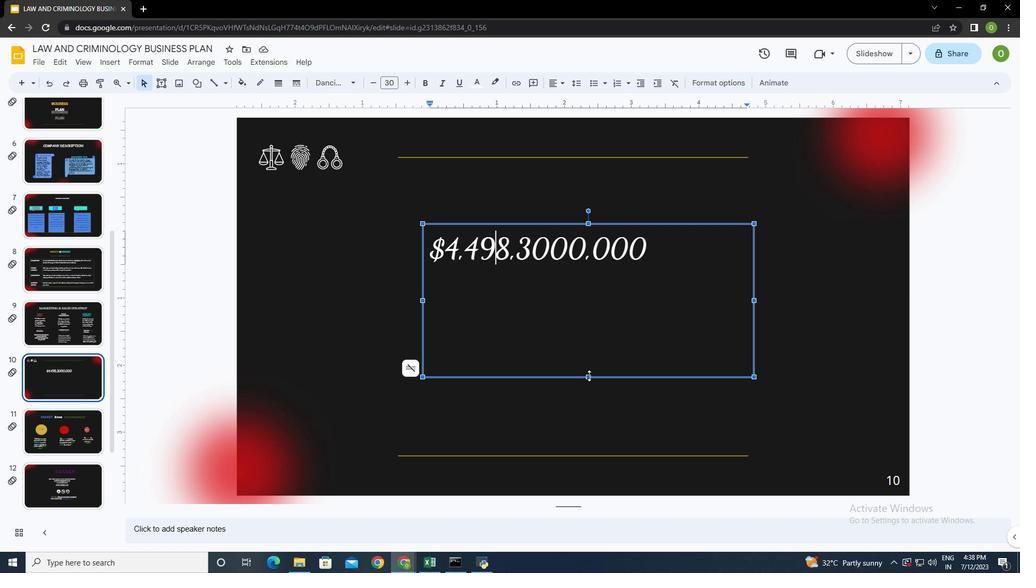 
Action: Mouse pressed left at (589, 375)
Screenshot: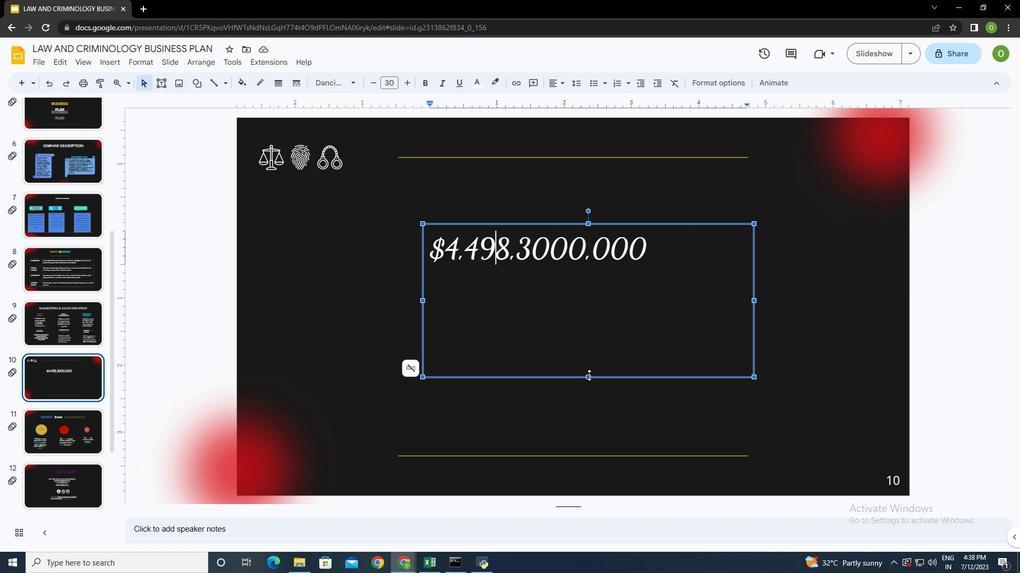 
Action: Mouse moved to (673, 250)
Screenshot: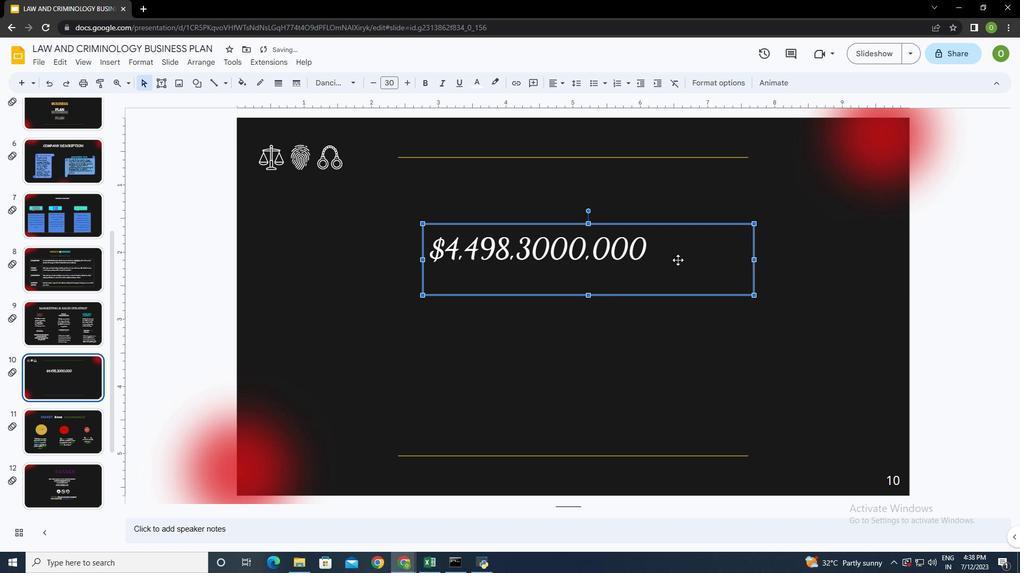 
Action: Mouse pressed left at (673, 250)
Screenshot: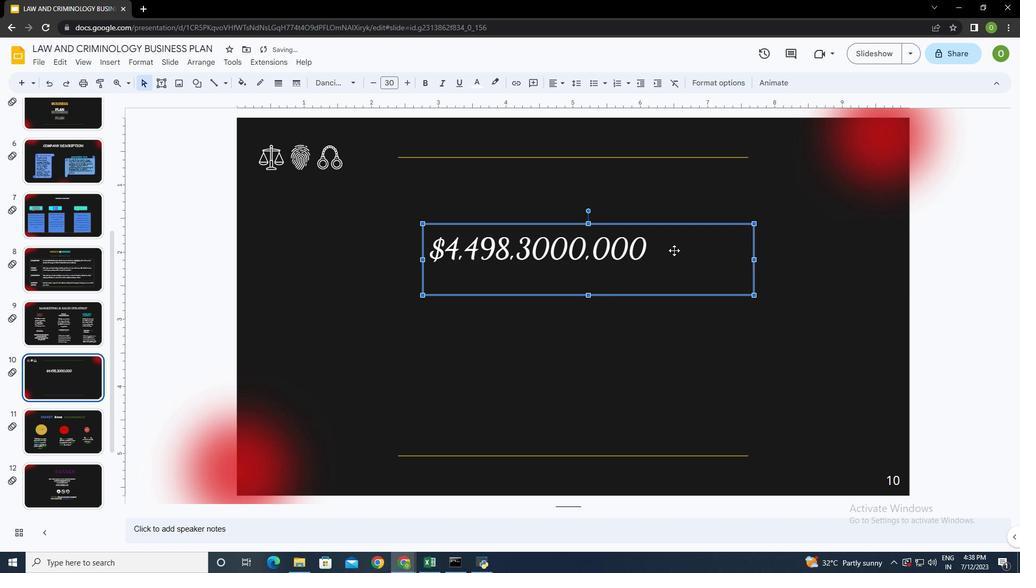 
Action: Mouse moved to (784, 81)
Screenshot: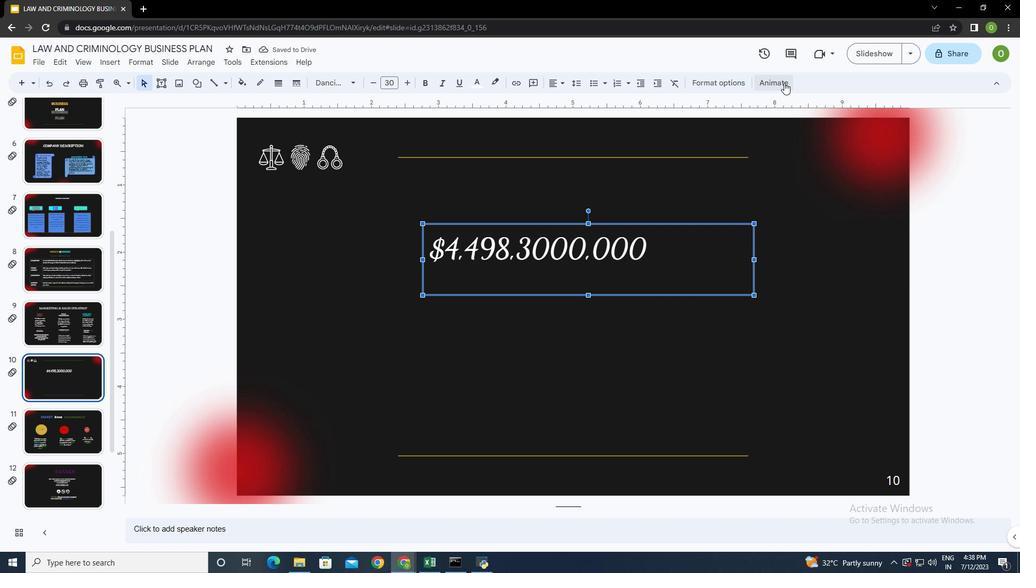 
Action: Mouse pressed left at (784, 81)
Screenshot: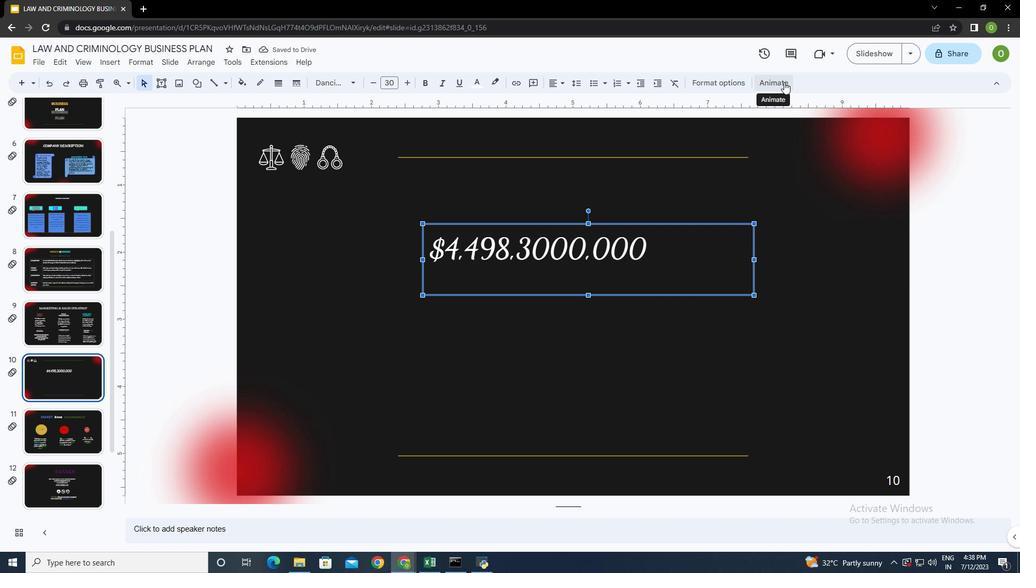 
Action: Mouse moved to (886, 208)
Screenshot: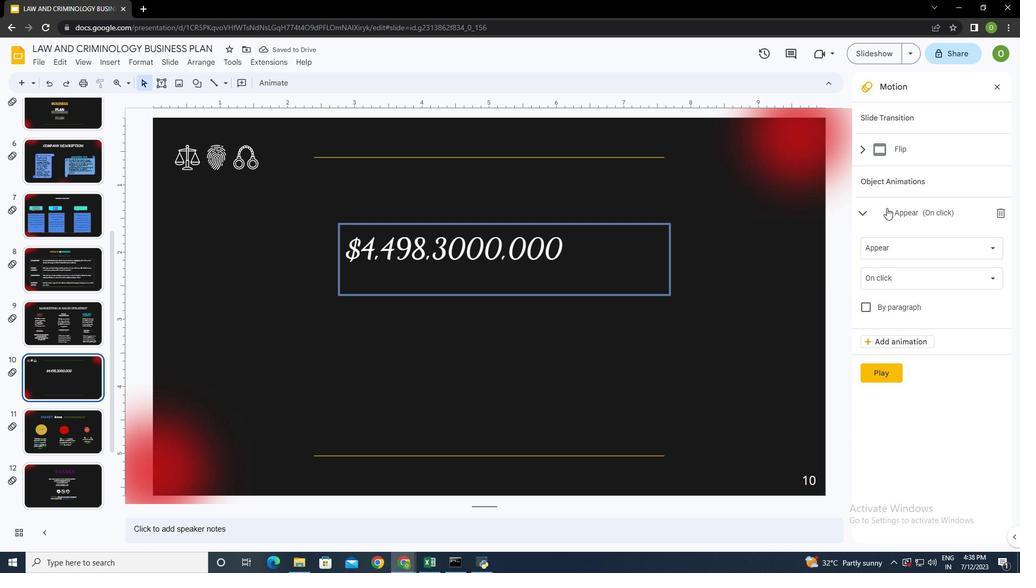 
Action: Mouse pressed left at (886, 208)
Screenshot: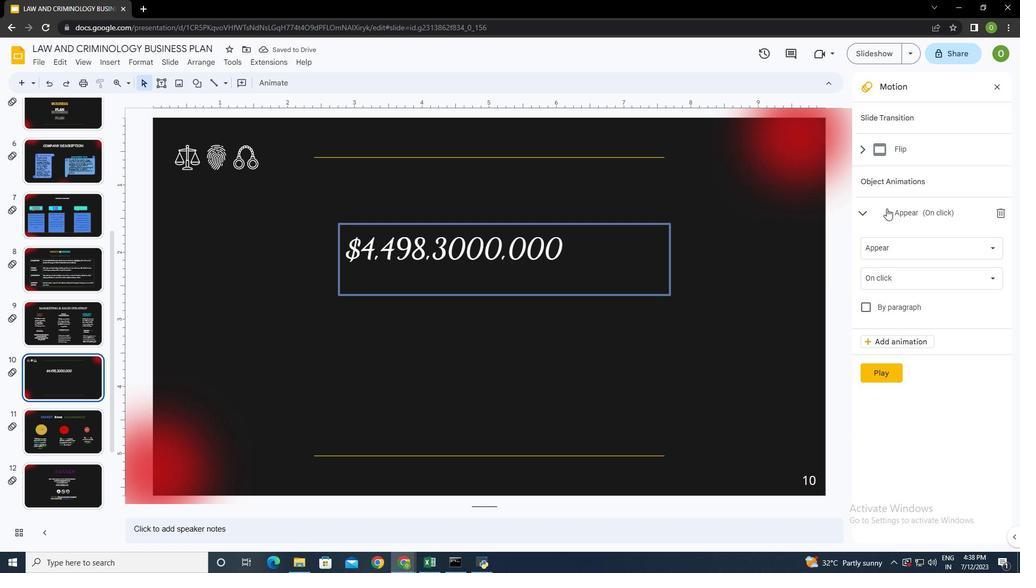 
Action: Mouse moved to (885, 206)
Screenshot: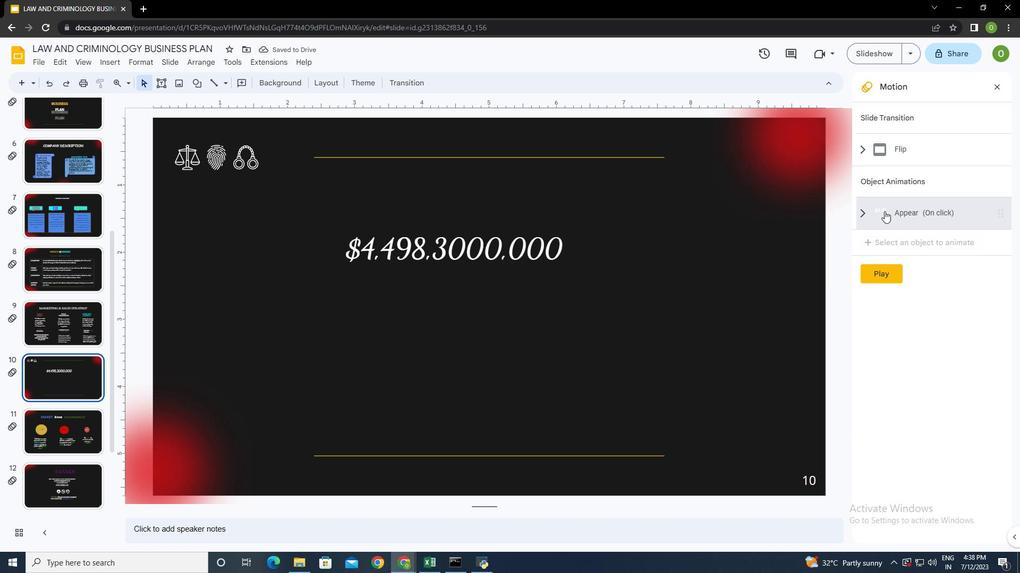 
Action: Mouse pressed left at (885, 206)
Screenshot: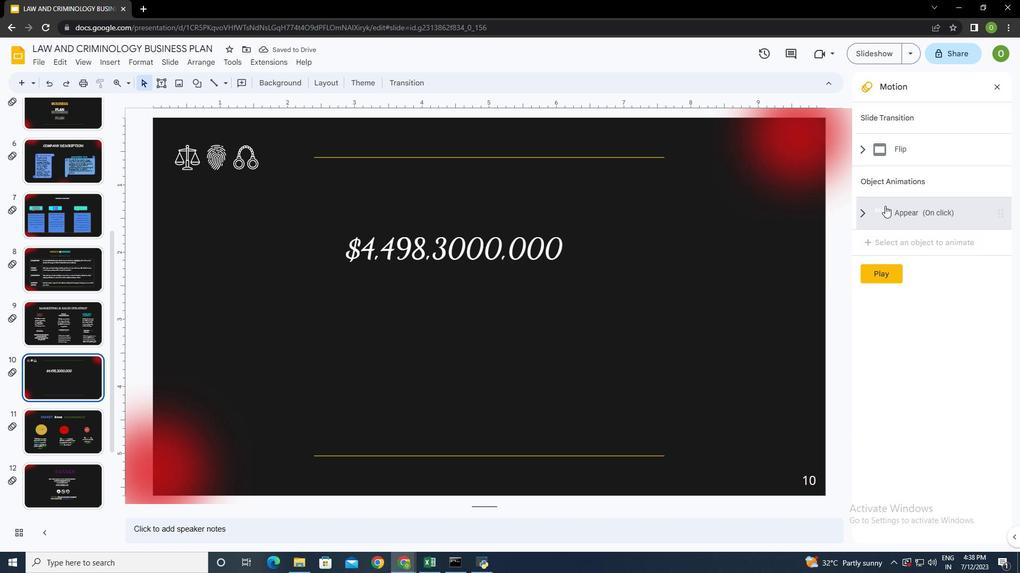 
Action: Mouse moved to (886, 245)
Screenshot: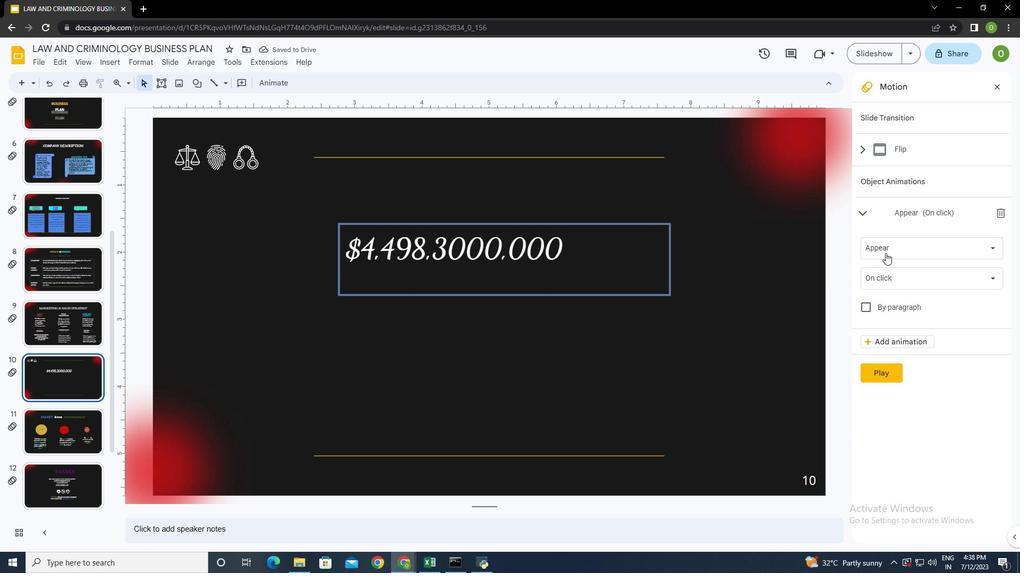
Action: Mouse pressed left at (886, 245)
Screenshot: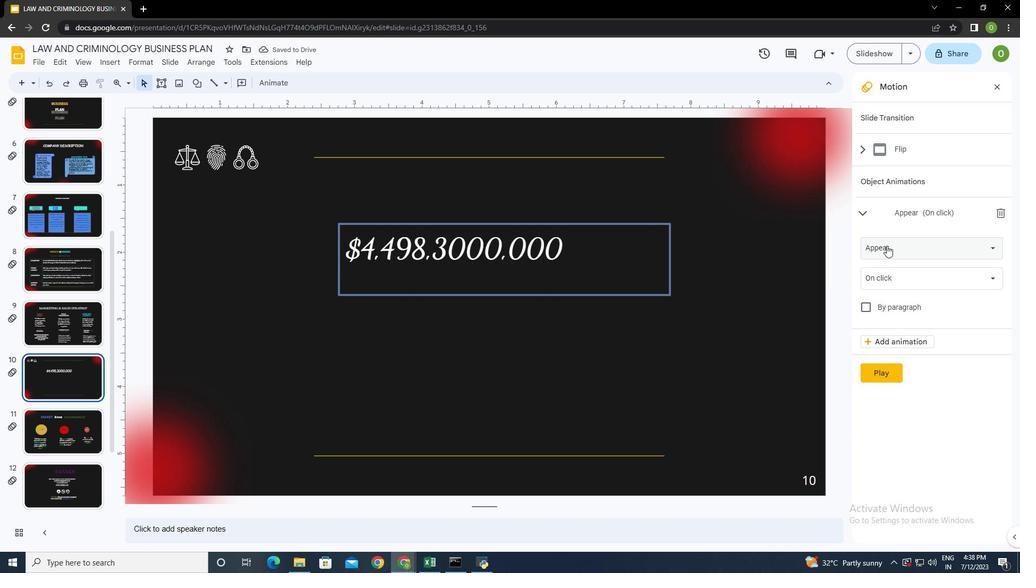 
Action: Mouse moved to (894, 384)
Screenshot: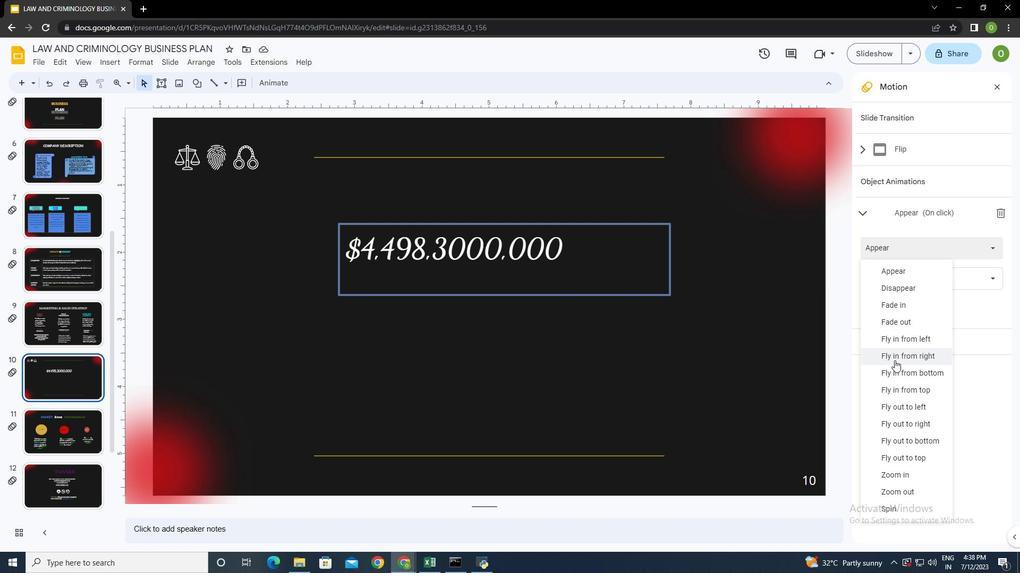 
Action: Mouse scrolled (894, 384) with delta (0, 0)
Screenshot: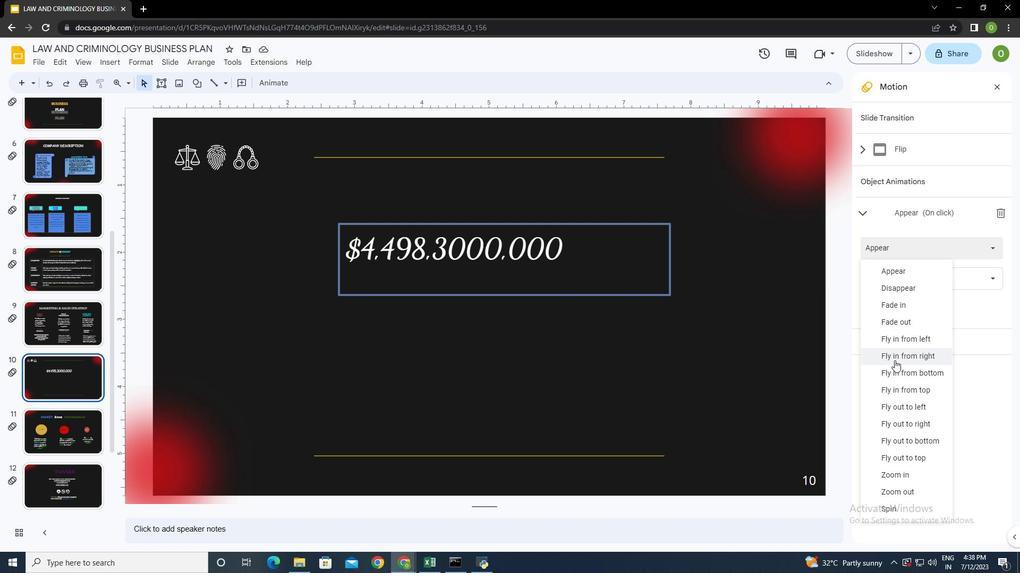 
Action: Mouse moved to (894, 388)
Screenshot: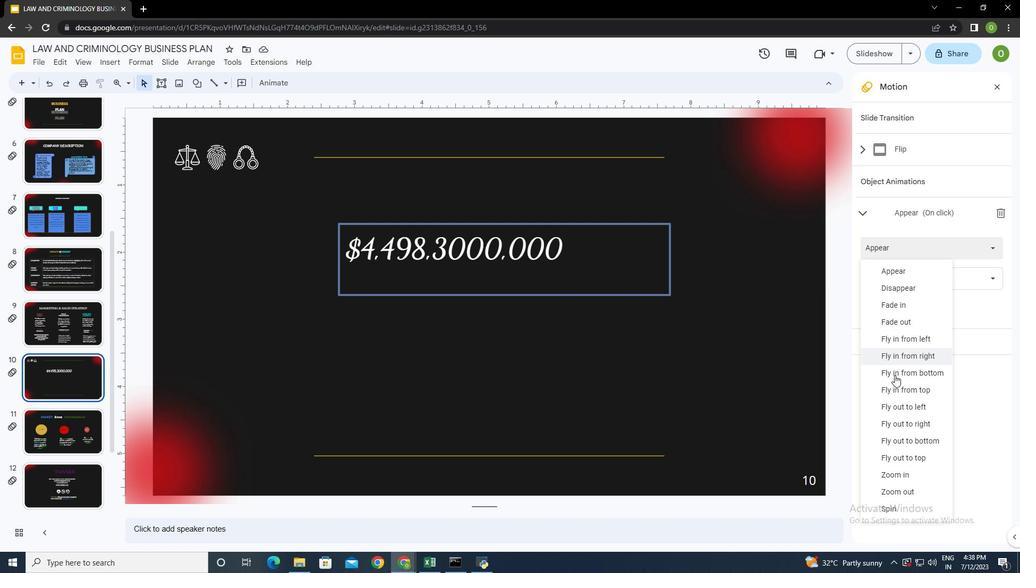 
Action: Mouse scrolled (894, 387) with delta (0, 0)
Screenshot: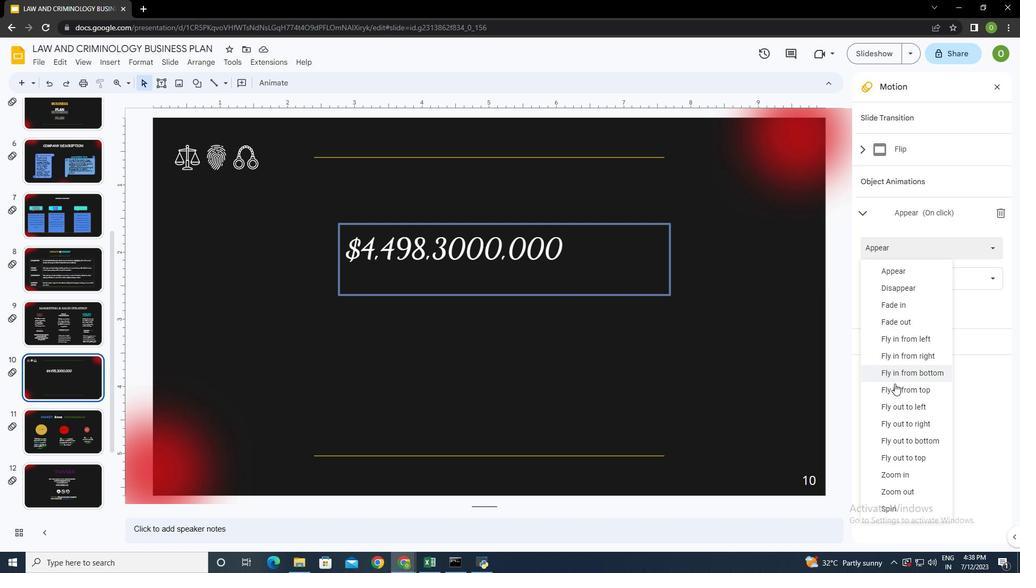 
Action: Mouse moved to (894, 388)
Screenshot: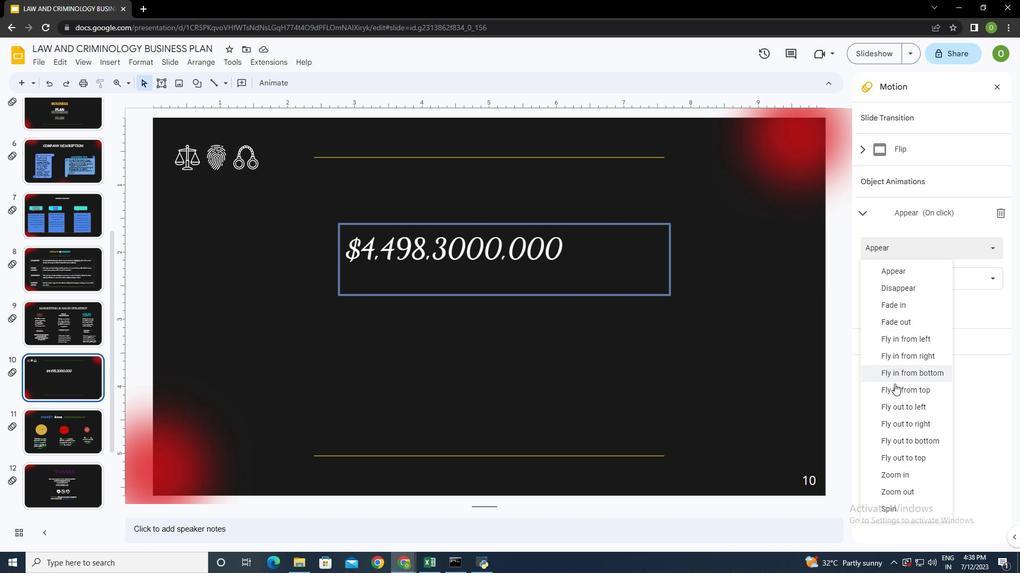
Action: Mouse scrolled (894, 388) with delta (0, 0)
Screenshot: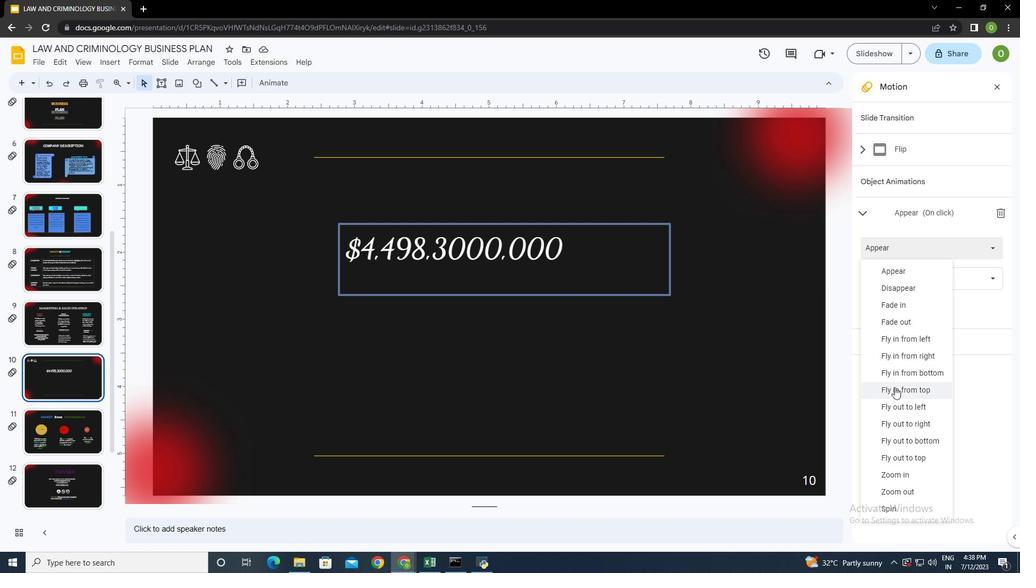 
Action: Mouse moved to (895, 389)
Screenshot: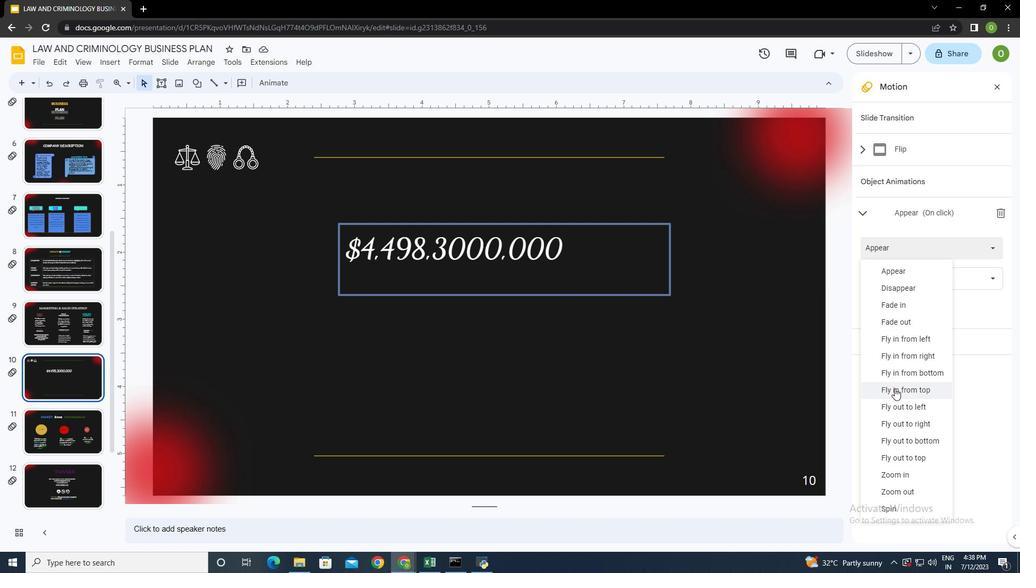 
Action: Mouse scrolled (895, 389) with delta (0, 0)
Screenshot: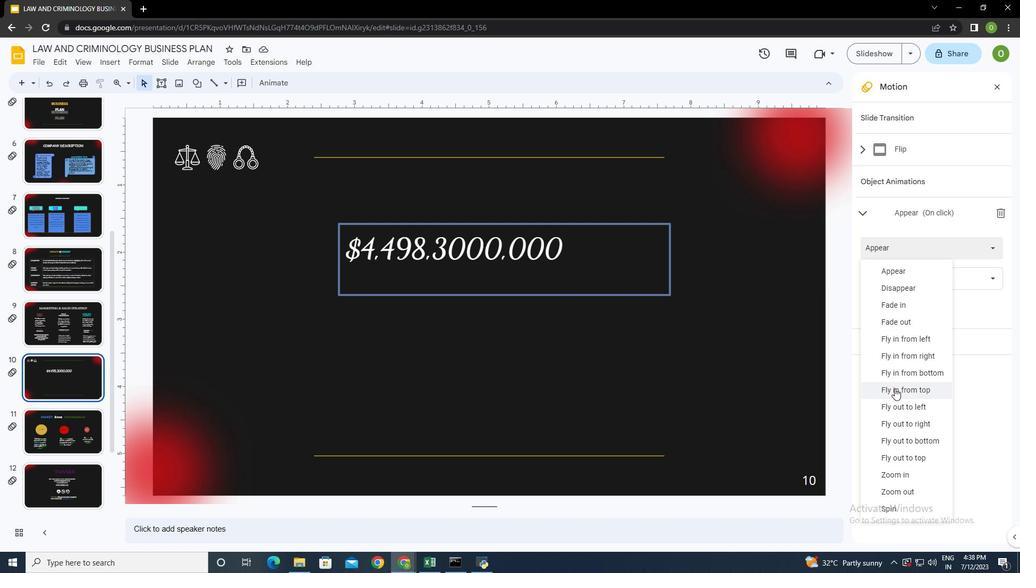 
Action: Mouse moved to (910, 486)
Screenshot: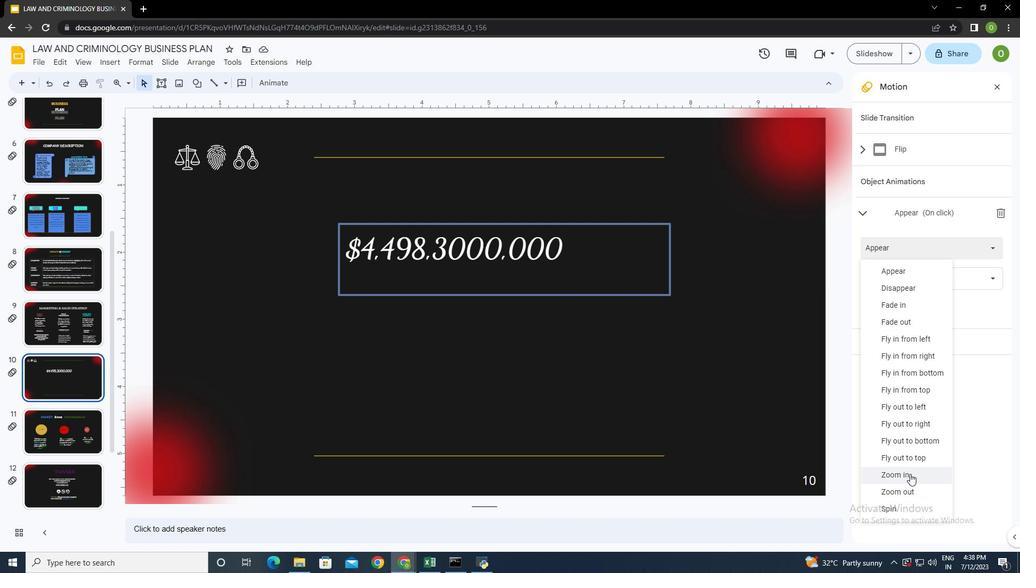 
Action: Mouse pressed left at (910, 486)
Screenshot: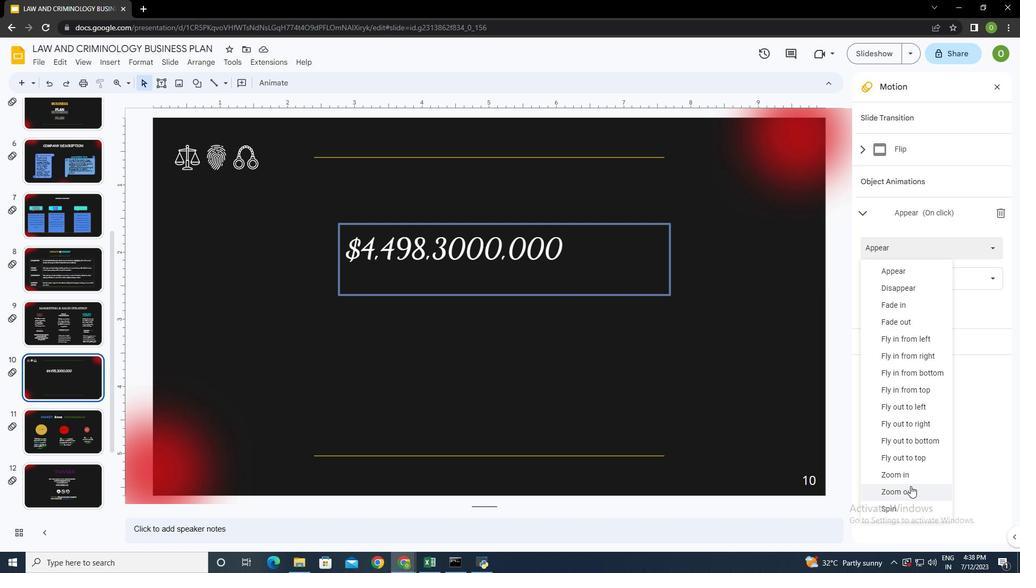 
Action: Mouse moved to (888, 276)
Screenshot: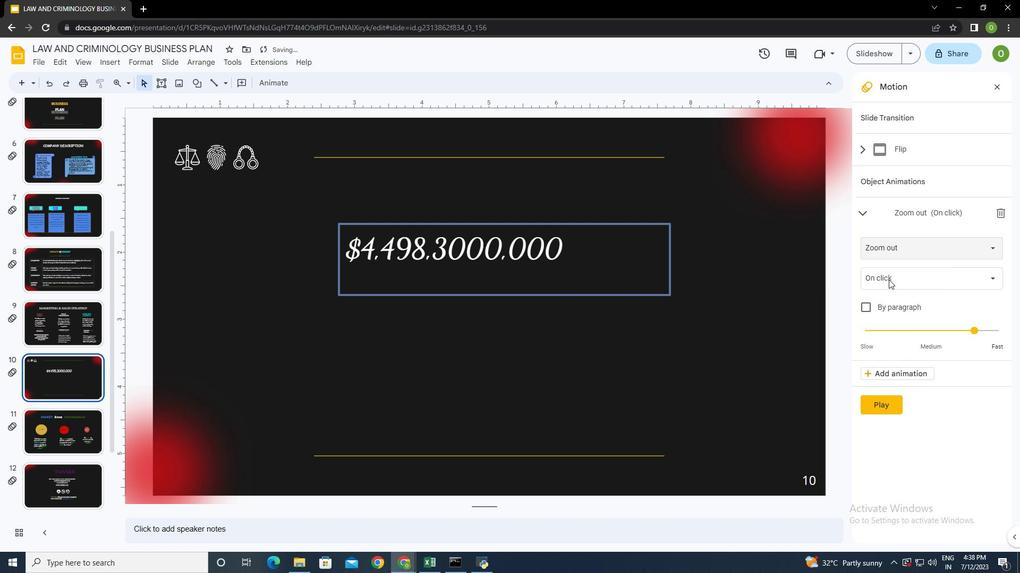 
Action: Mouse pressed left at (888, 276)
Screenshot: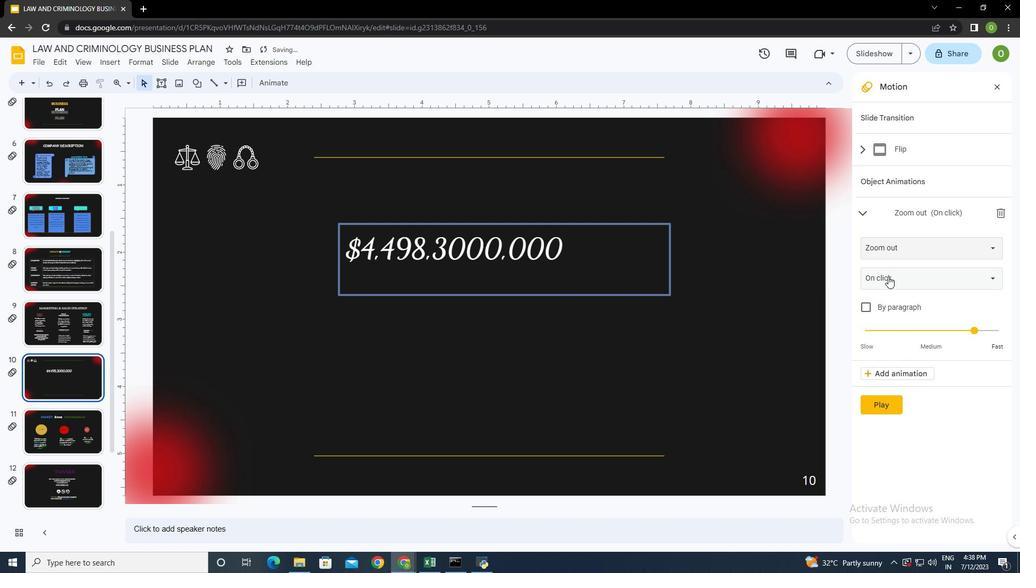 
Action: Mouse moved to (897, 319)
Screenshot: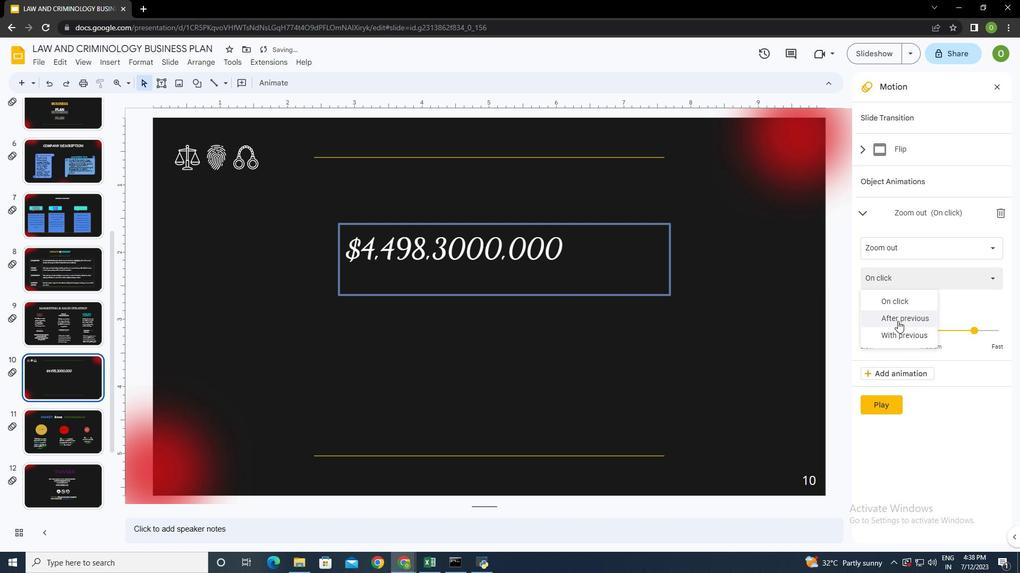 
Action: Mouse pressed left at (897, 319)
Screenshot: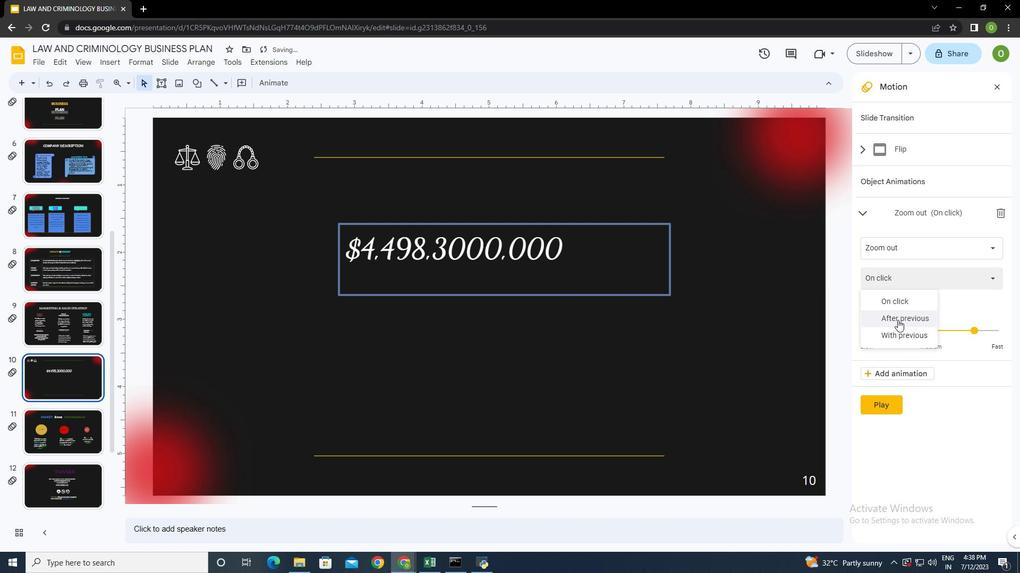 
Action: Mouse moved to (883, 407)
Screenshot: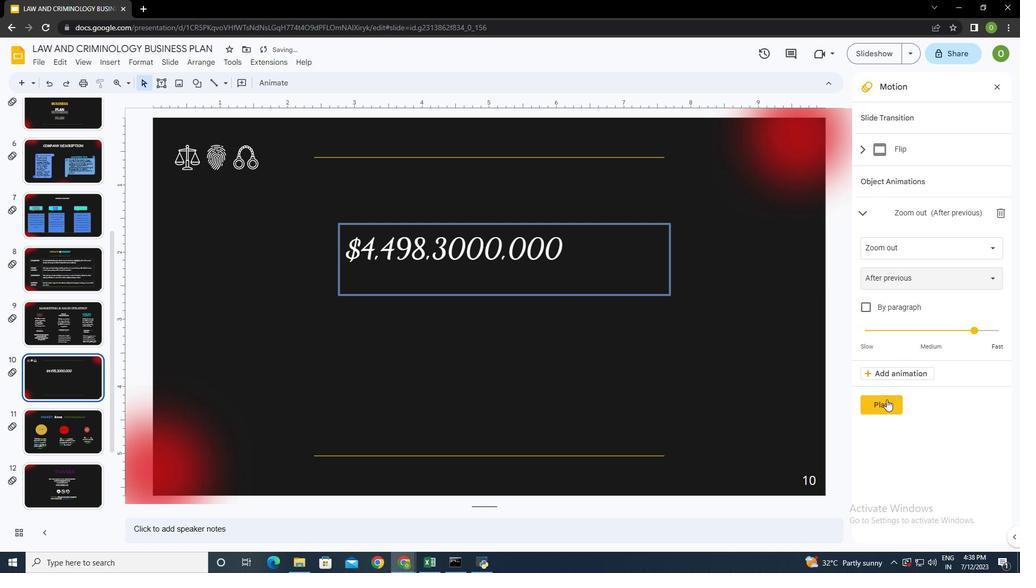 
Action: Mouse pressed left at (883, 407)
Screenshot: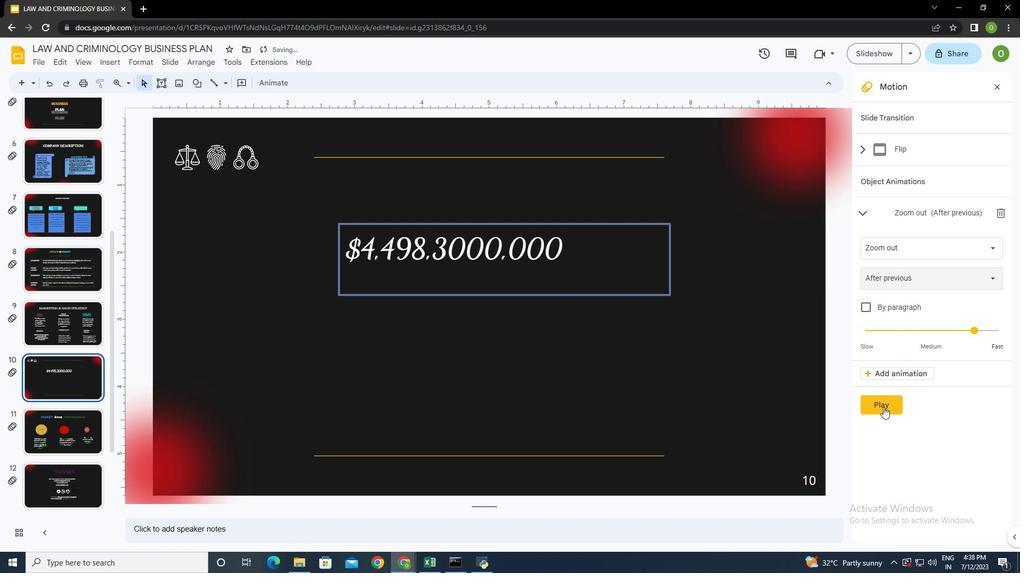 
Action: Mouse moved to (877, 403)
Screenshot: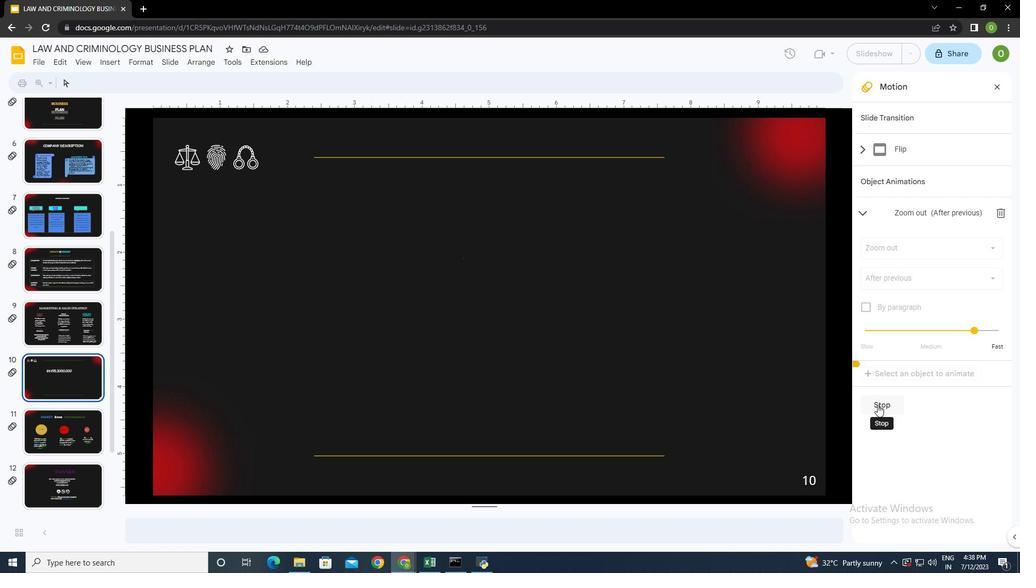
Action: Mouse pressed left at (877, 403)
Screenshot: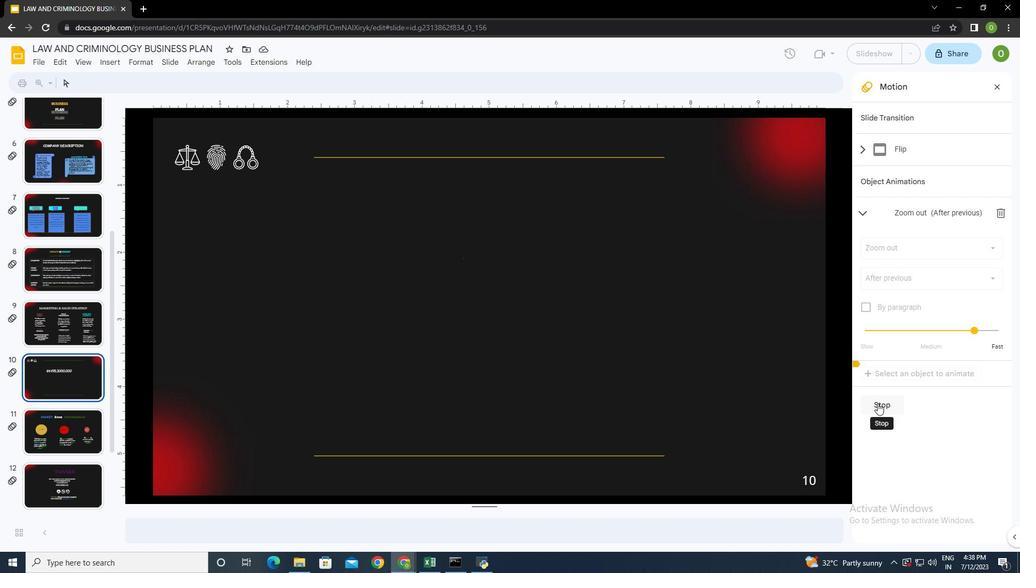 
Action: Mouse moved to (898, 246)
Screenshot: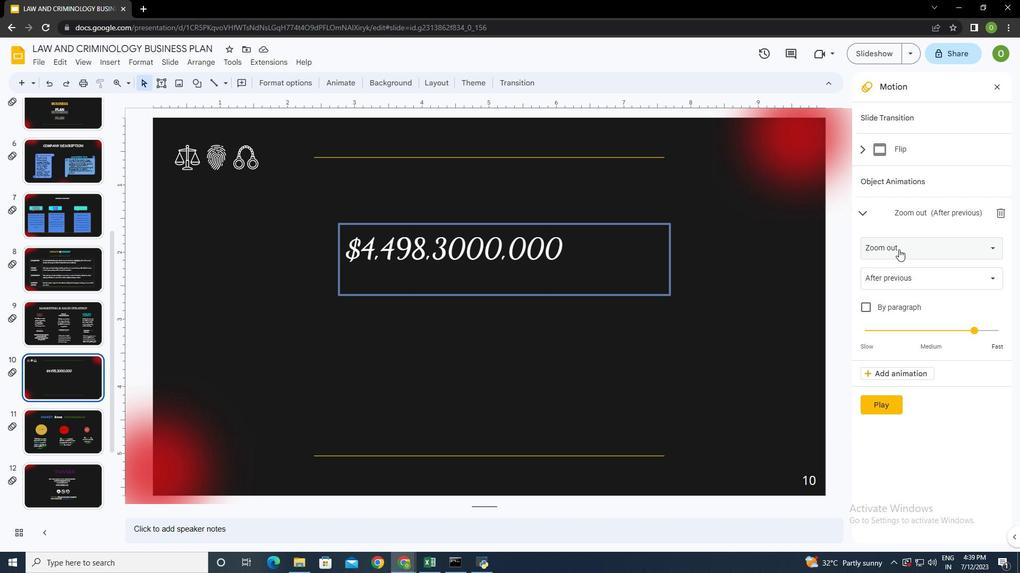 
Action: Mouse pressed left at (898, 246)
Screenshot: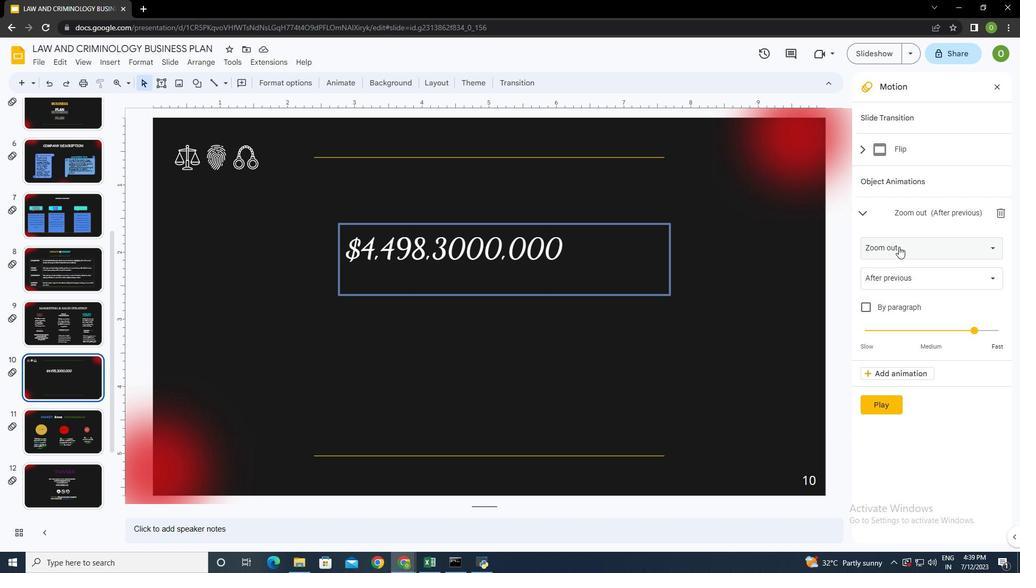 
Action: Mouse moved to (912, 419)
Screenshot: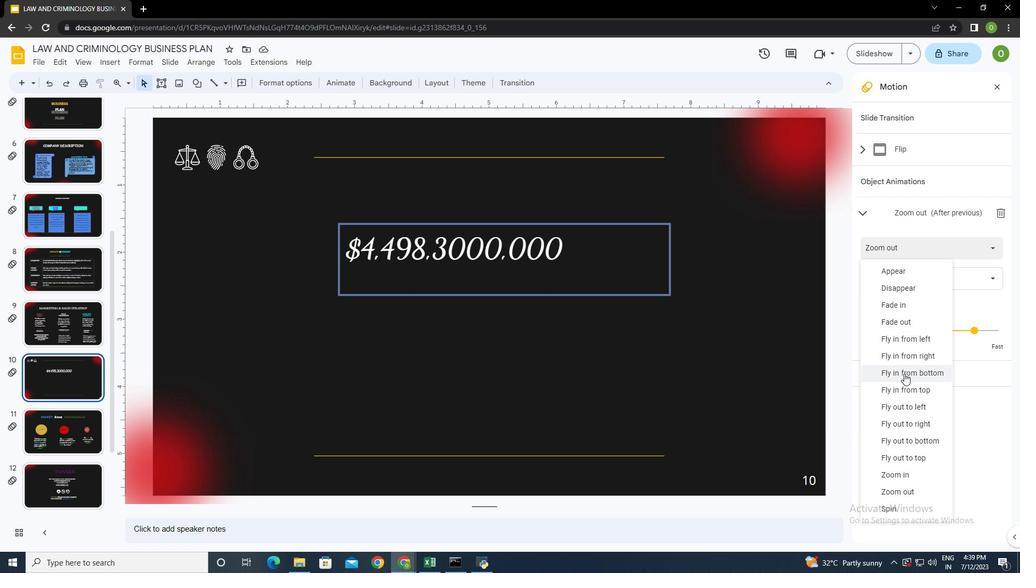 
Action: Mouse scrolled (912, 419) with delta (0, 0)
Screenshot: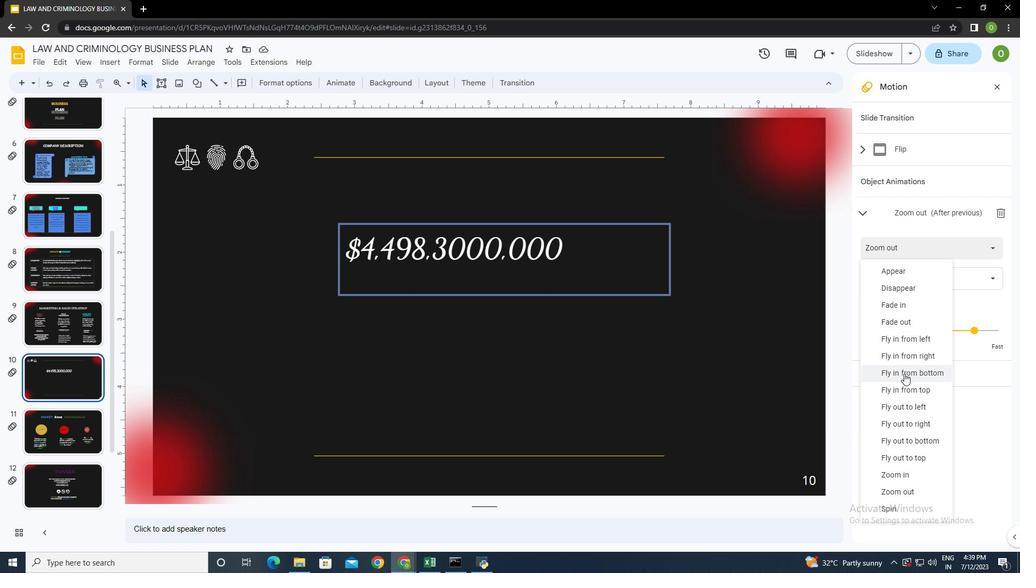 
Action: Mouse moved to (912, 424)
Screenshot: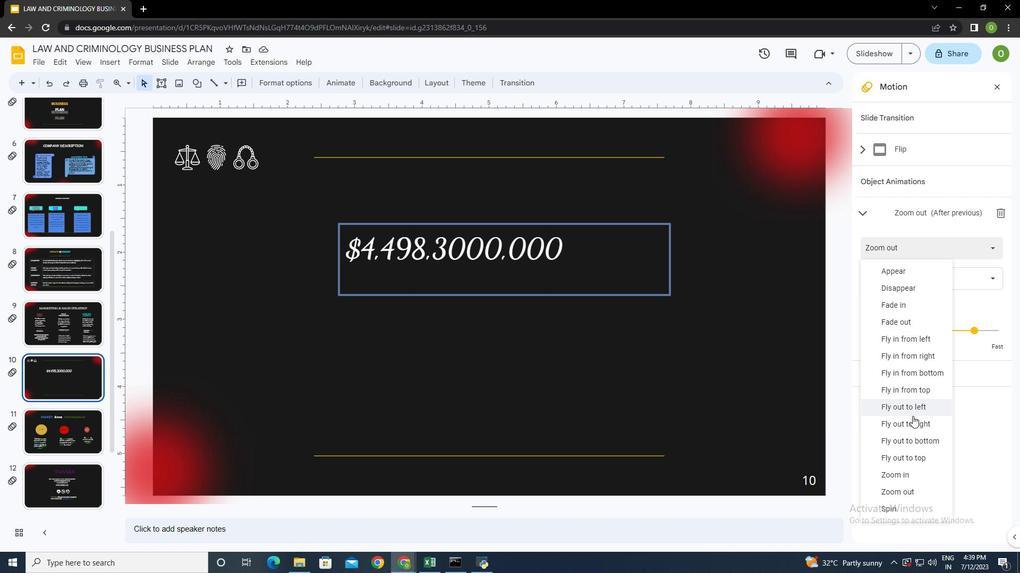 
Action: Mouse scrolled (912, 423) with delta (0, 0)
Screenshot: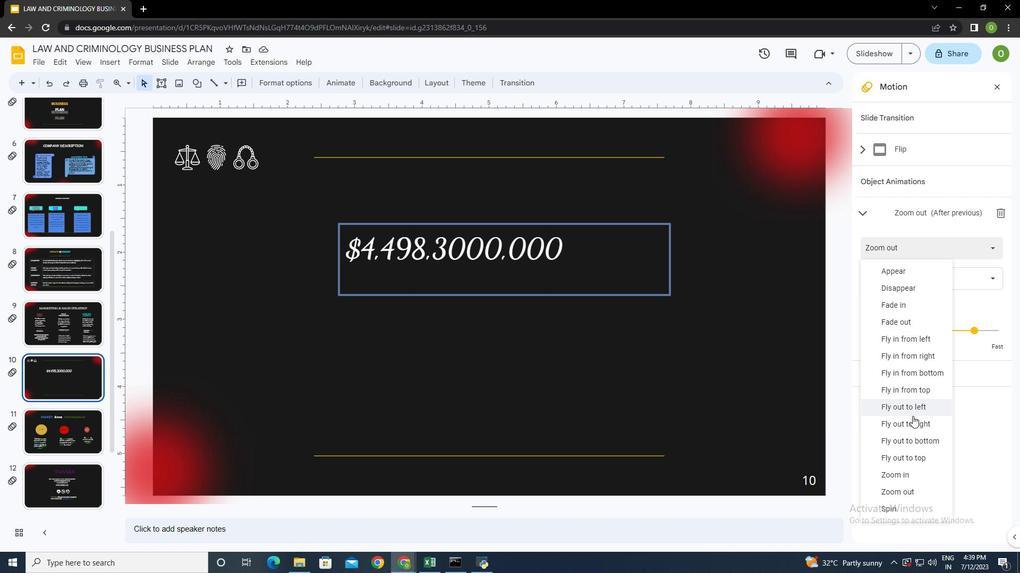
Action: Mouse moved to (912, 428)
Screenshot: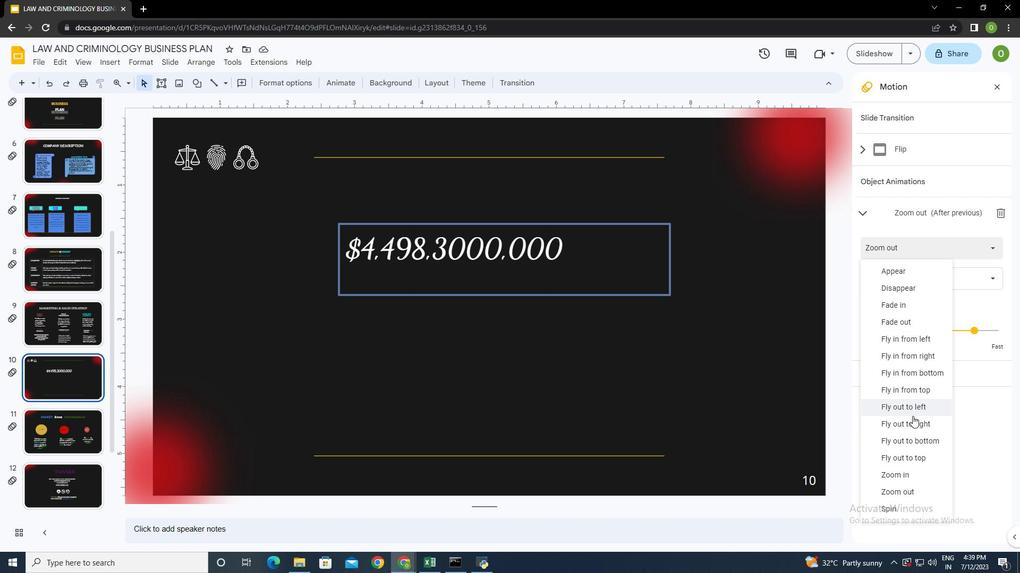 
Action: Mouse scrolled (912, 428) with delta (0, 0)
Screenshot: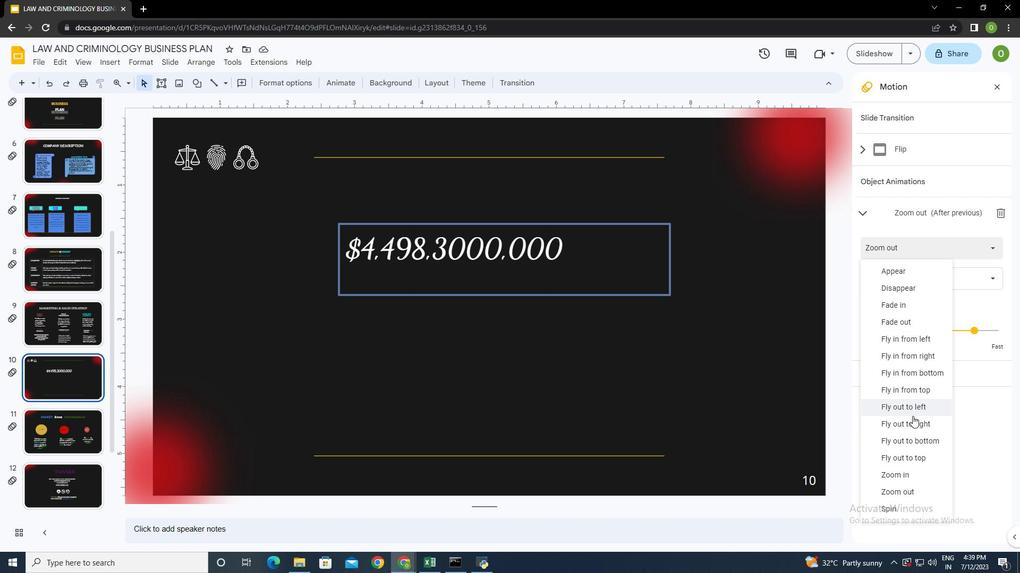 
Action: Mouse moved to (900, 474)
Screenshot: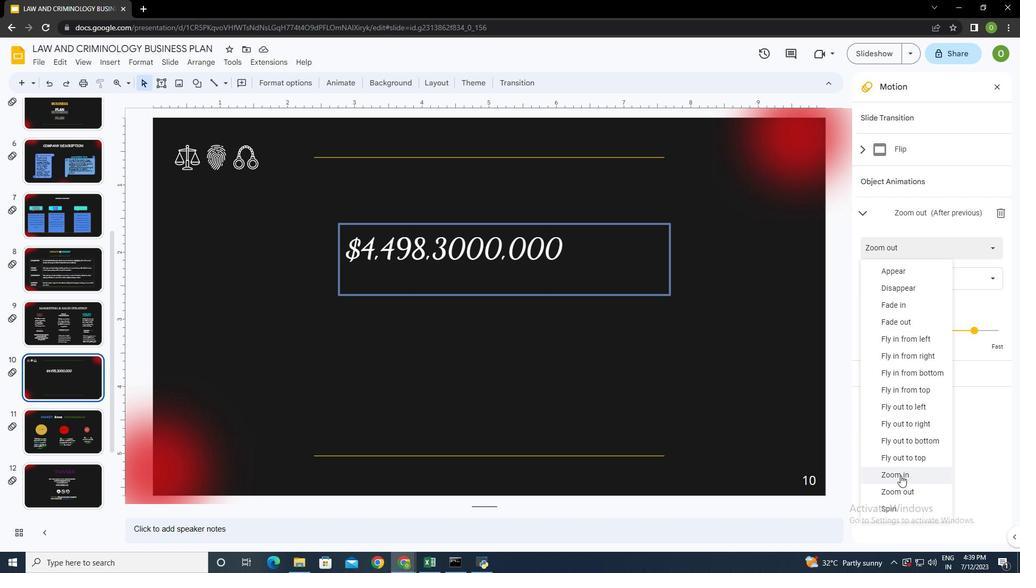 
Action: Mouse pressed left at (900, 474)
Screenshot: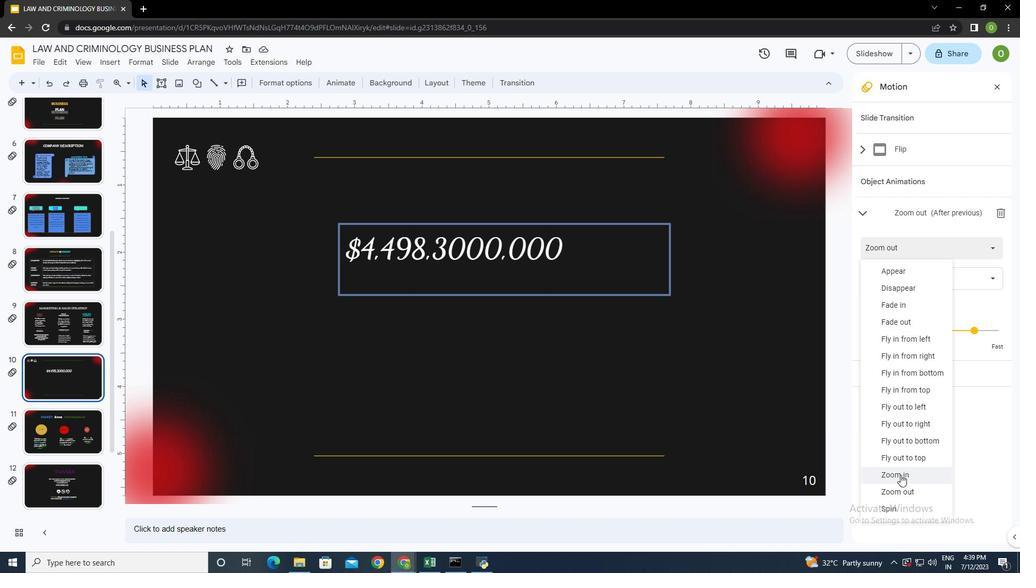 
Action: Mouse moved to (884, 400)
Screenshot: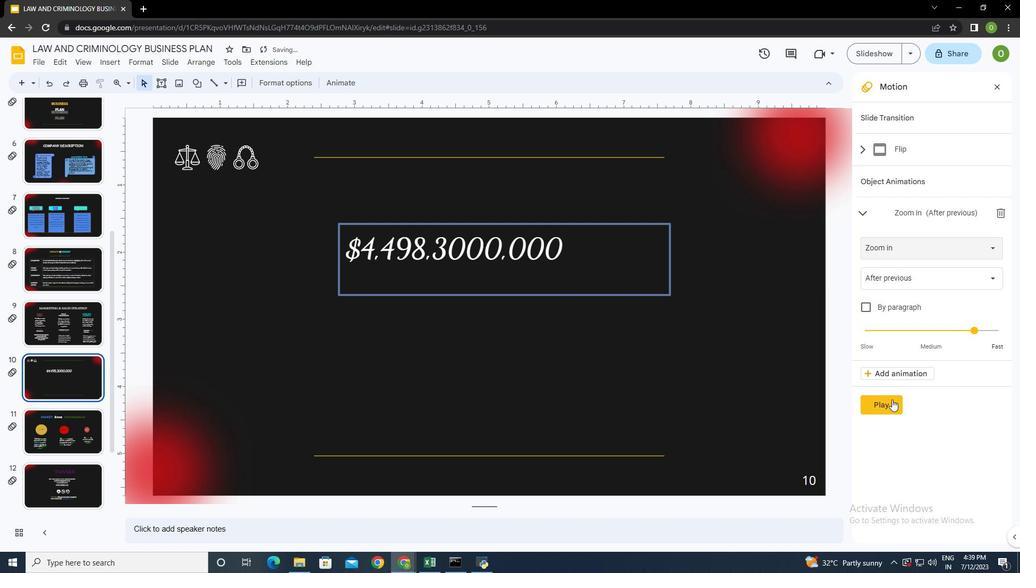 
Action: Mouse pressed left at (884, 400)
Screenshot: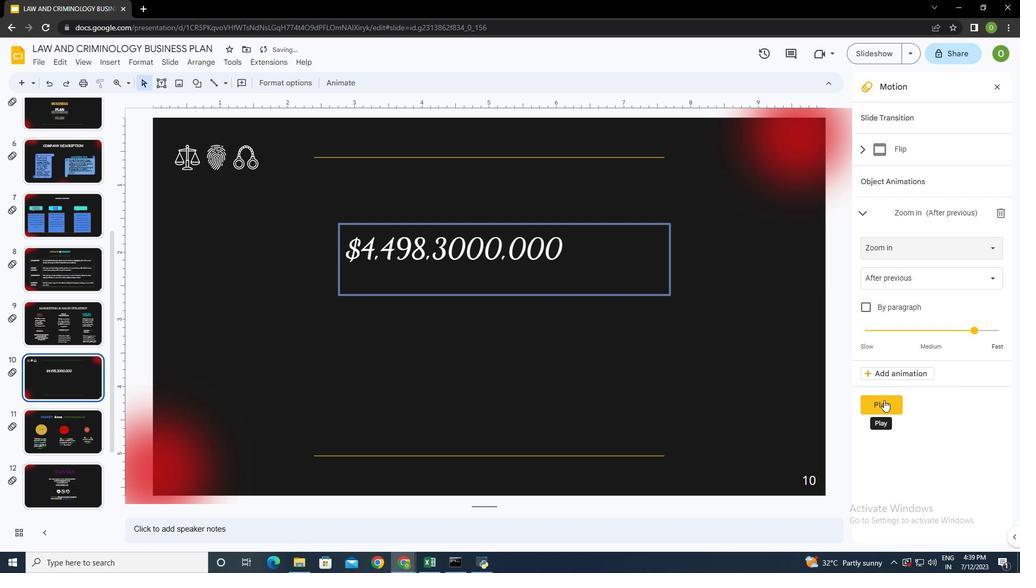 
Action: Mouse moved to (565, 252)
Screenshot: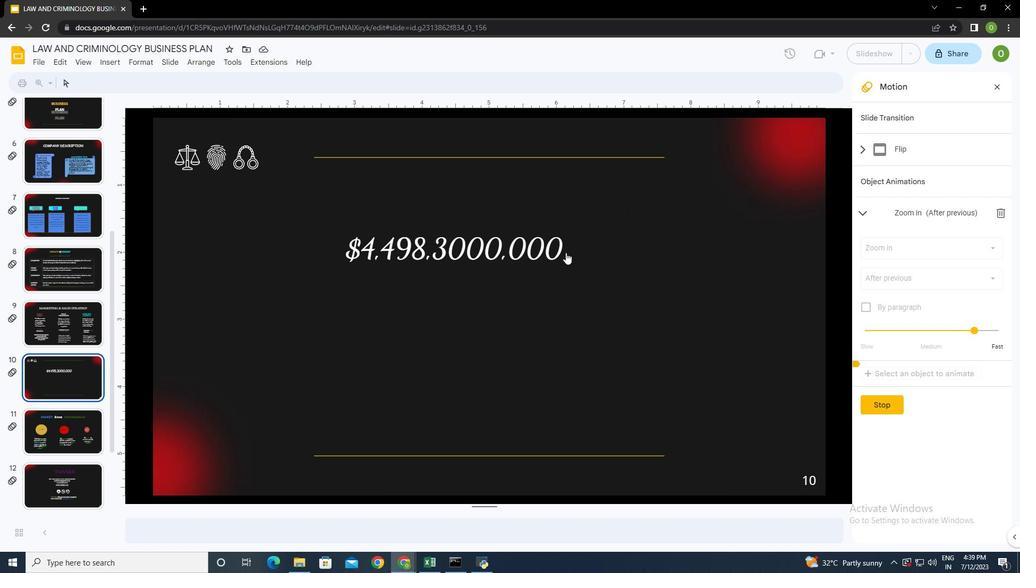 
Action: Mouse pressed left at (565, 252)
Screenshot: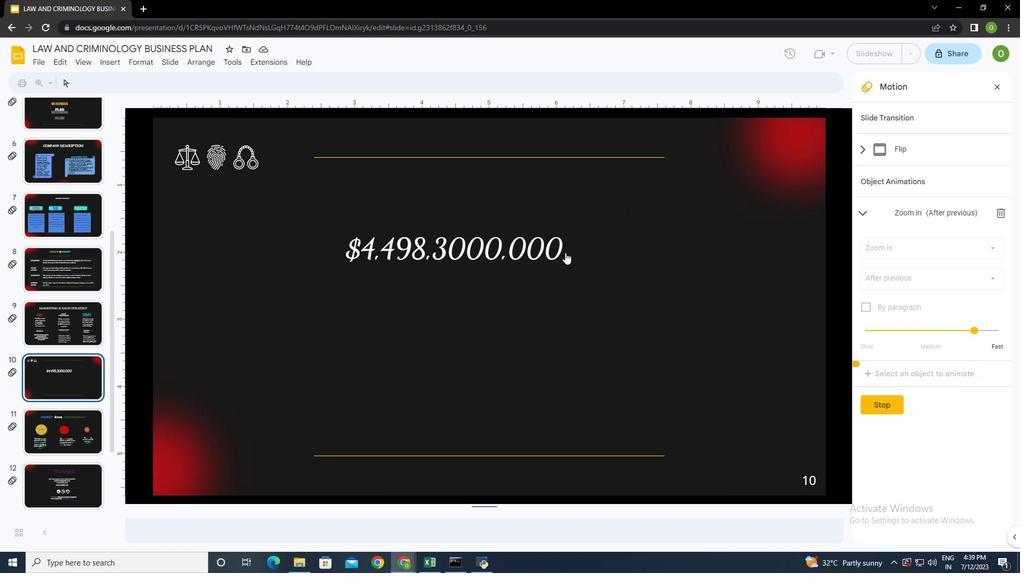 
Action: Mouse moved to (521, 244)
Screenshot: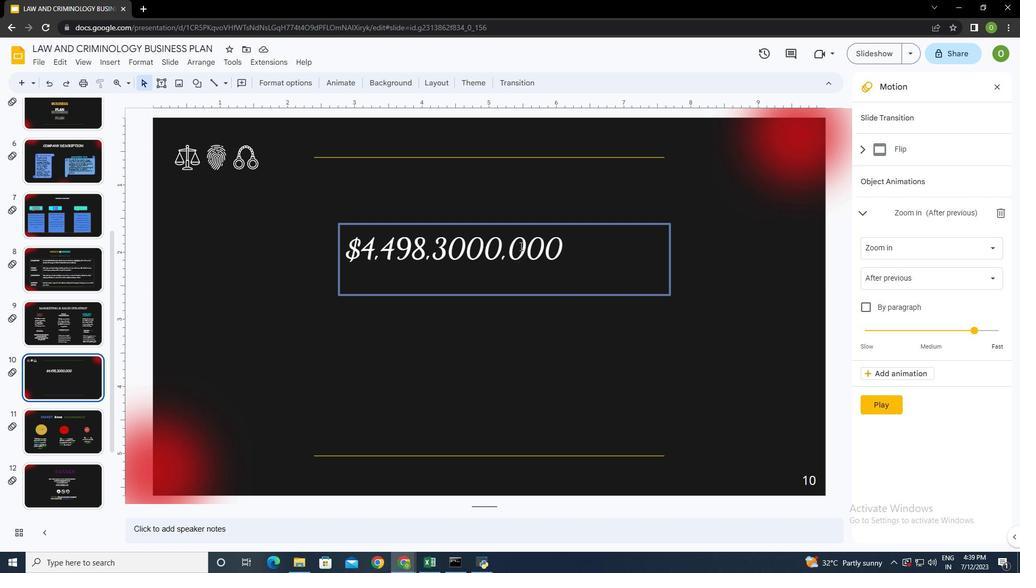 
Action: Mouse pressed left at (521, 244)
Screenshot: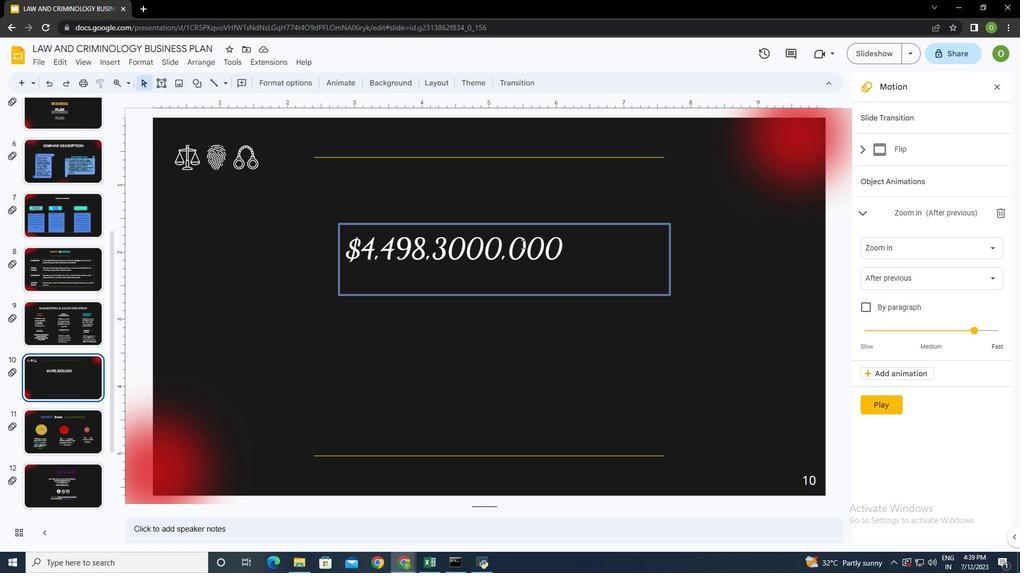 
Action: Mouse moved to (366, 242)
Screenshot: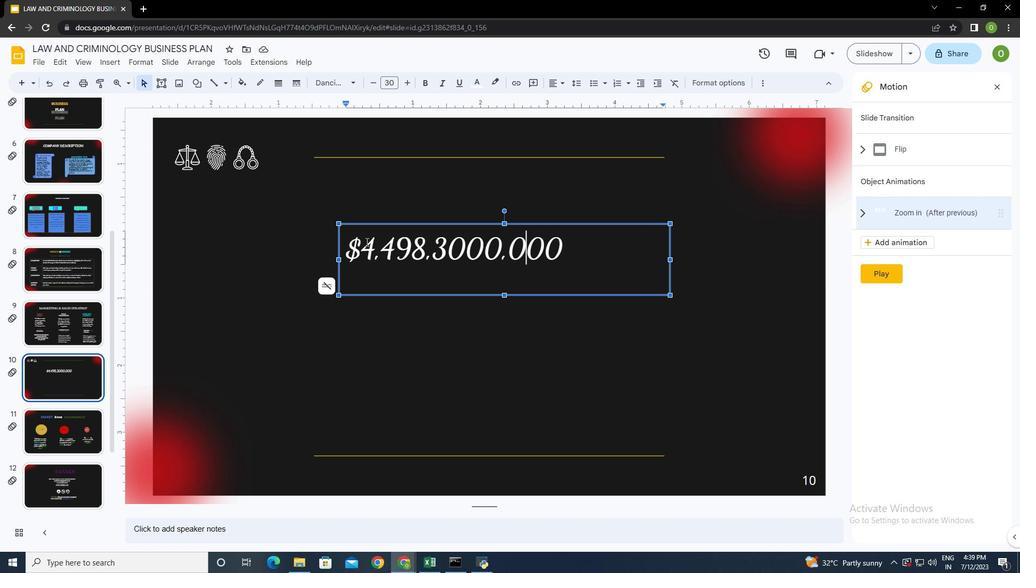 
Action: Mouse pressed left at (366, 242)
Screenshot: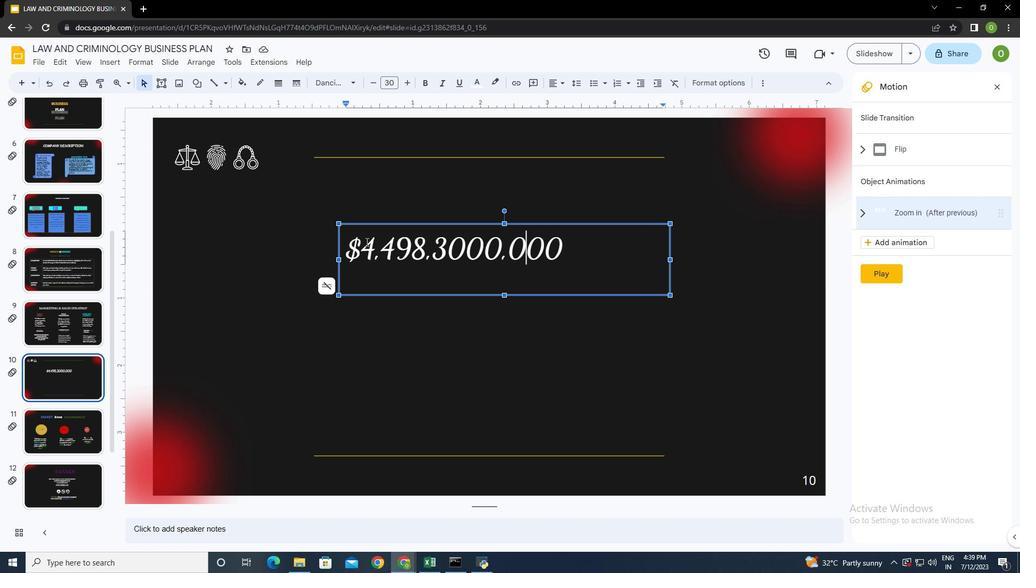 
Action: Mouse moved to (357, 266)
Screenshot: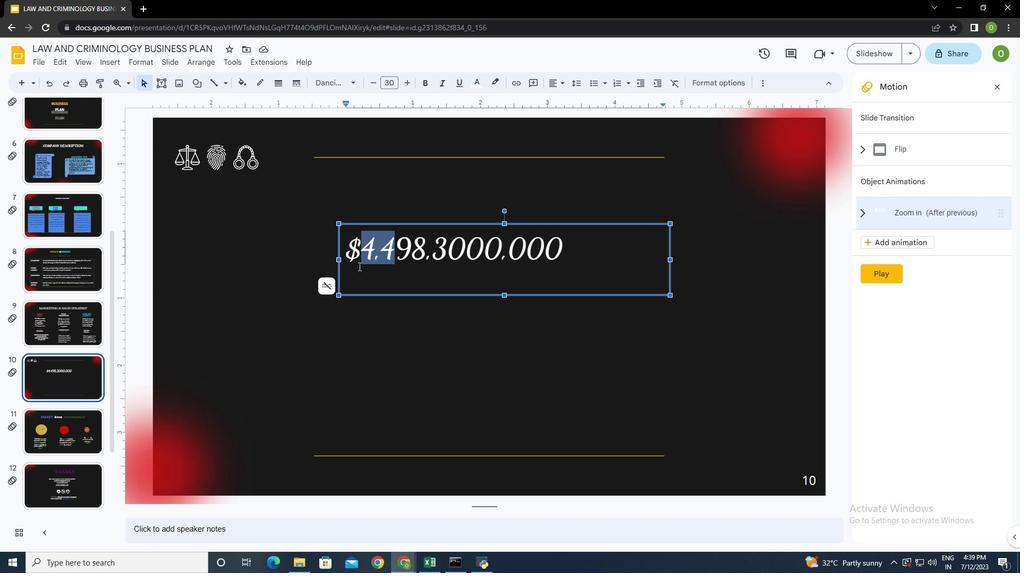 
Action: Mouse pressed left at (357, 266)
Screenshot: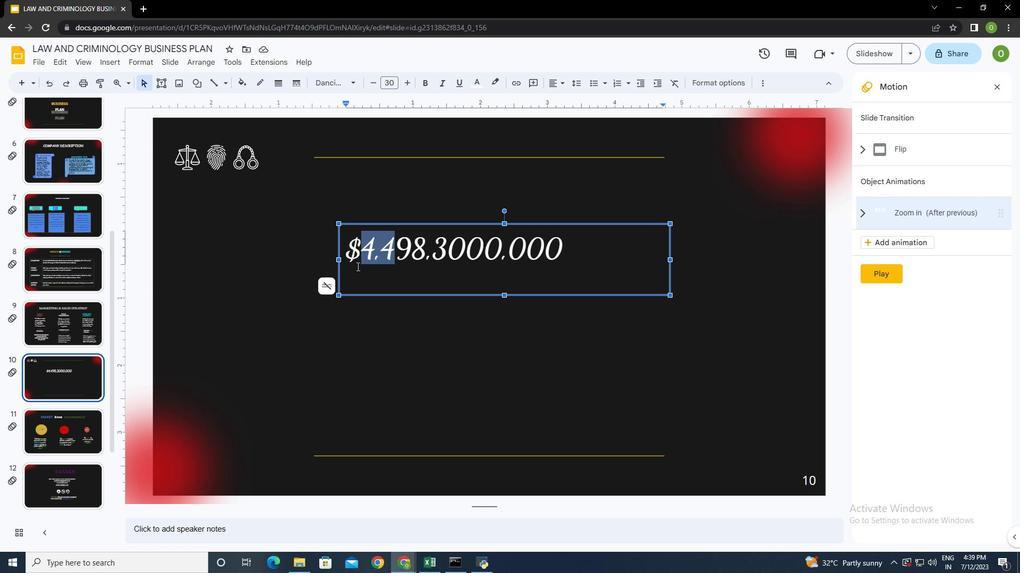 
Action: Mouse moved to (345, 244)
Screenshot: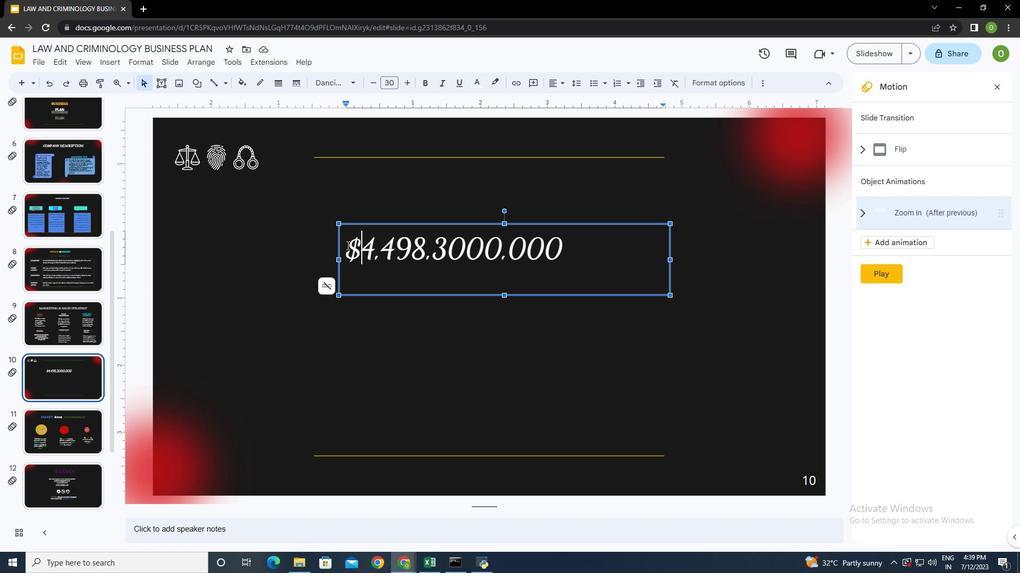 
Action: Mouse pressed left at (345, 244)
Screenshot: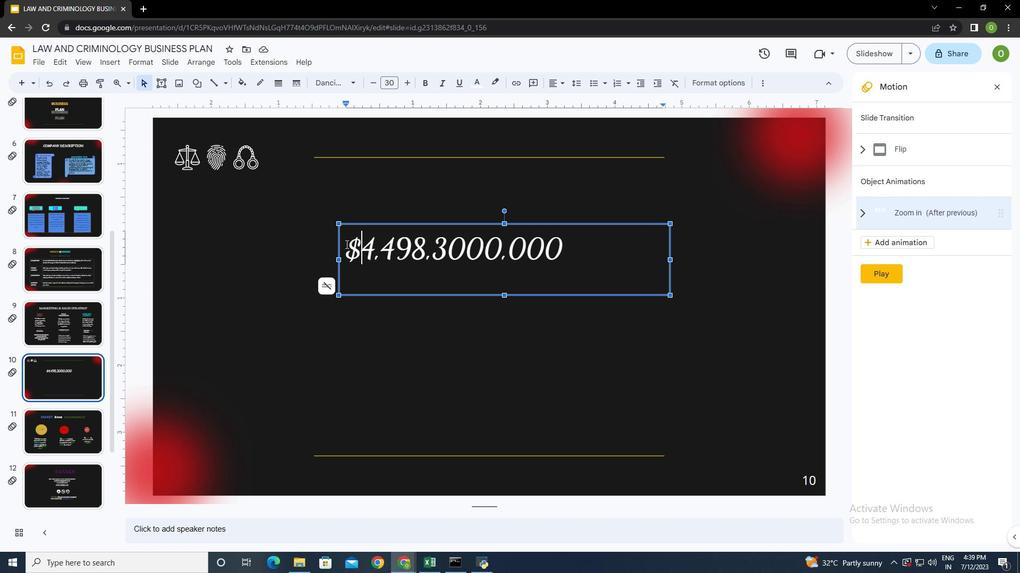 
Action: Mouse moved to (481, 85)
Screenshot: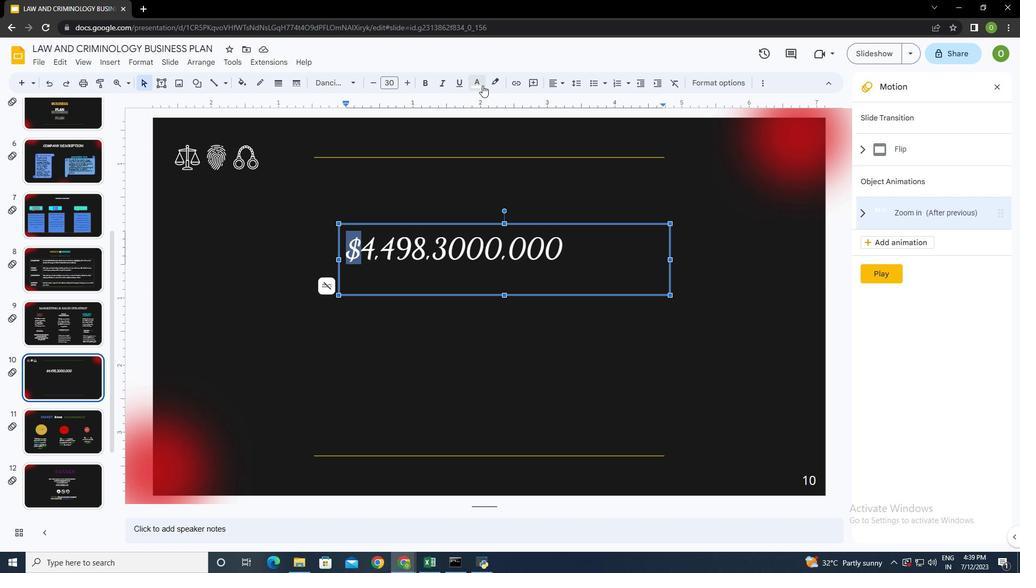 
Action: Mouse pressed left at (481, 85)
Screenshot: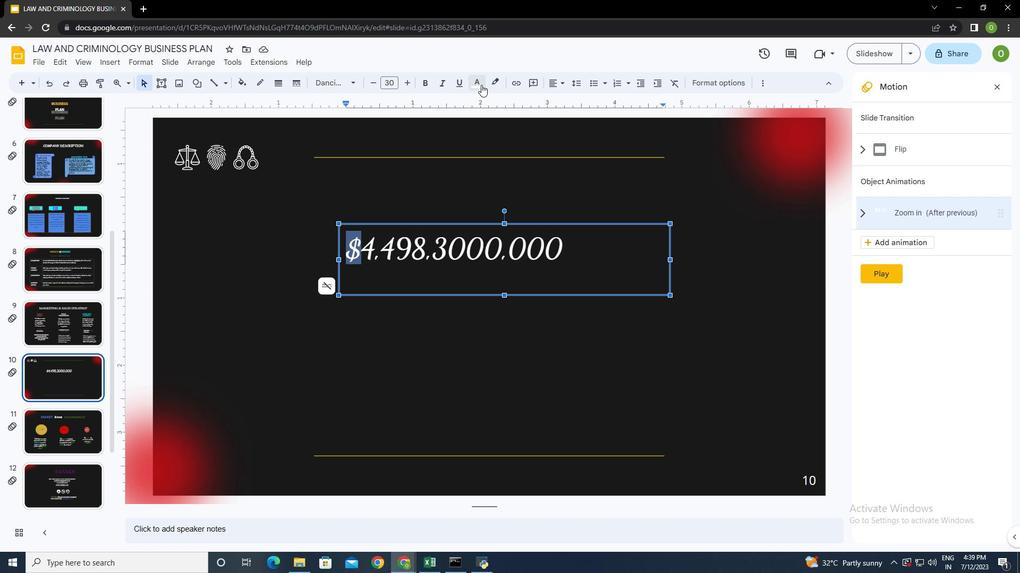 
Action: Mouse moved to (501, 116)
Screenshot: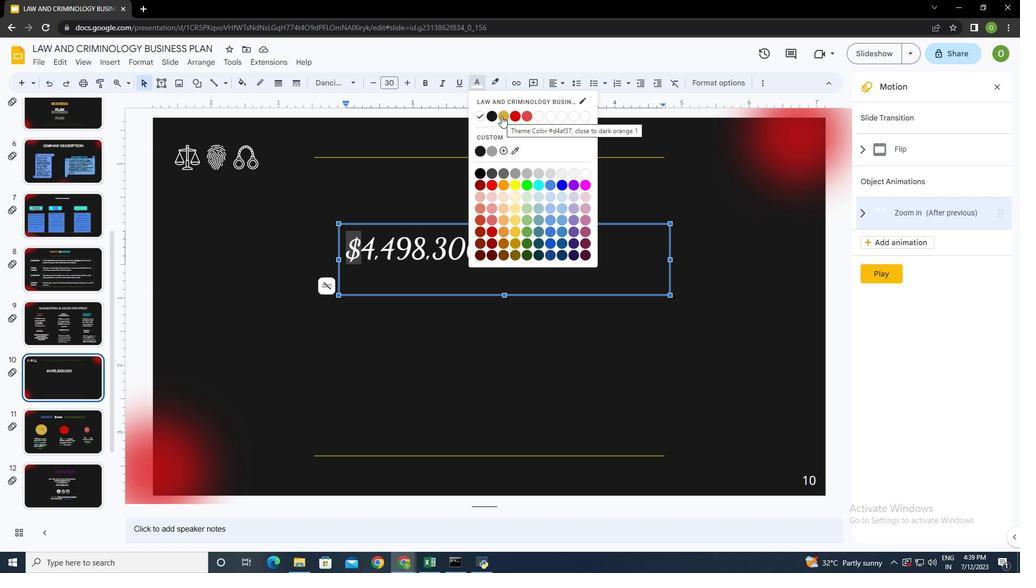 
Action: Mouse pressed left at (501, 116)
Screenshot: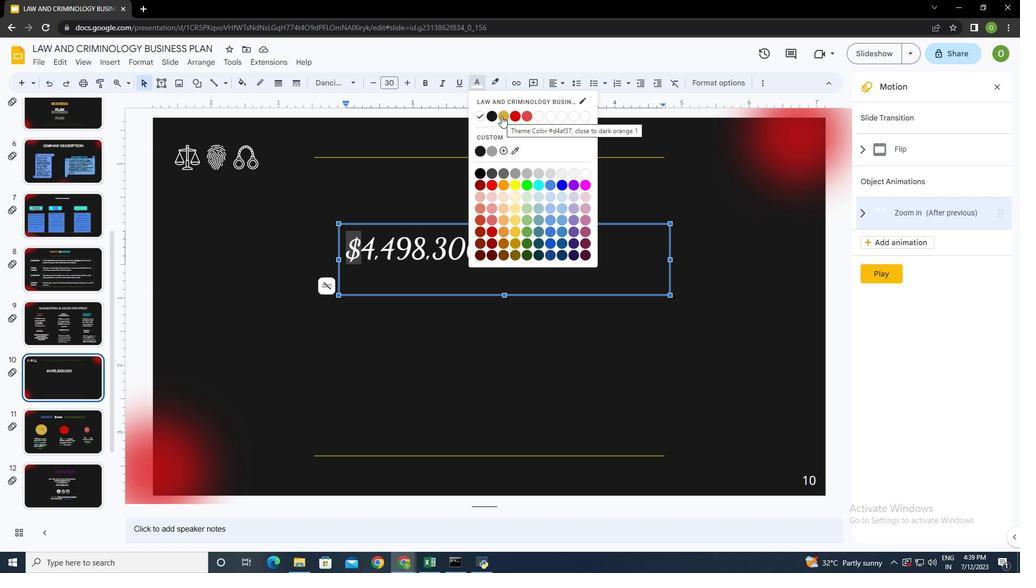 
Action: Mouse moved to (458, 274)
Screenshot: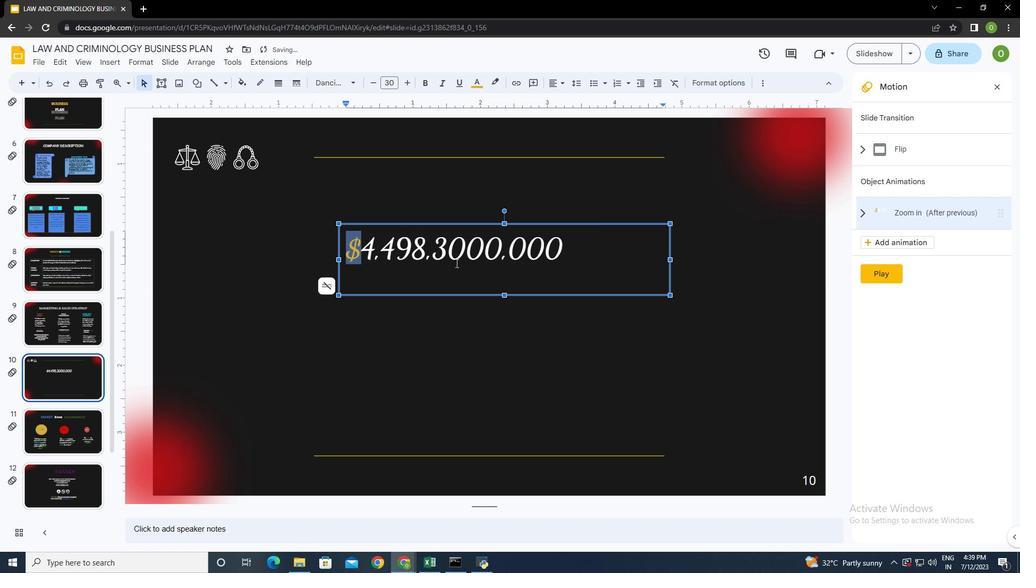 
Action: Mouse pressed left at (458, 274)
Screenshot: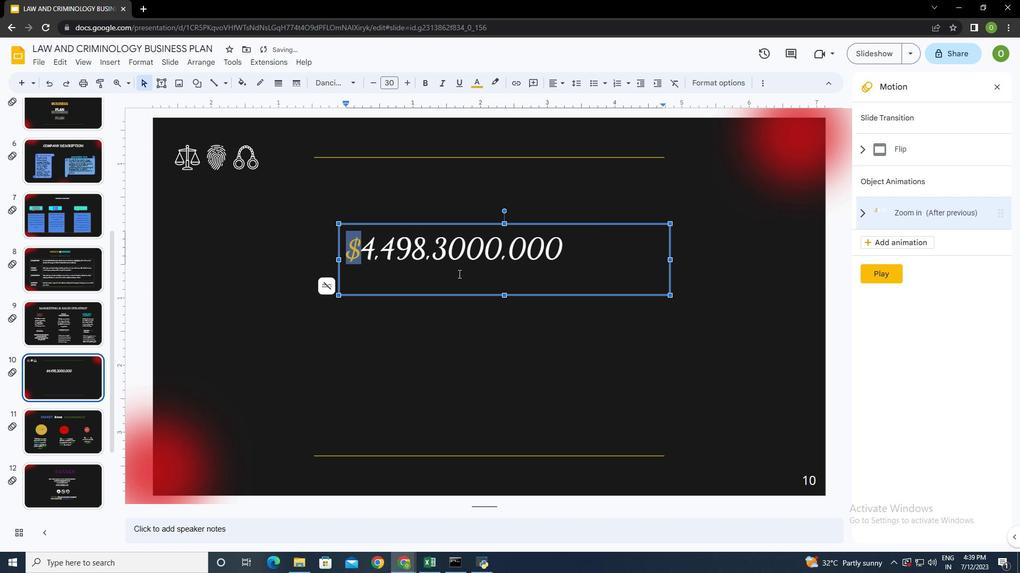 
Action: Mouse moved to (587, 250)
Screenshot: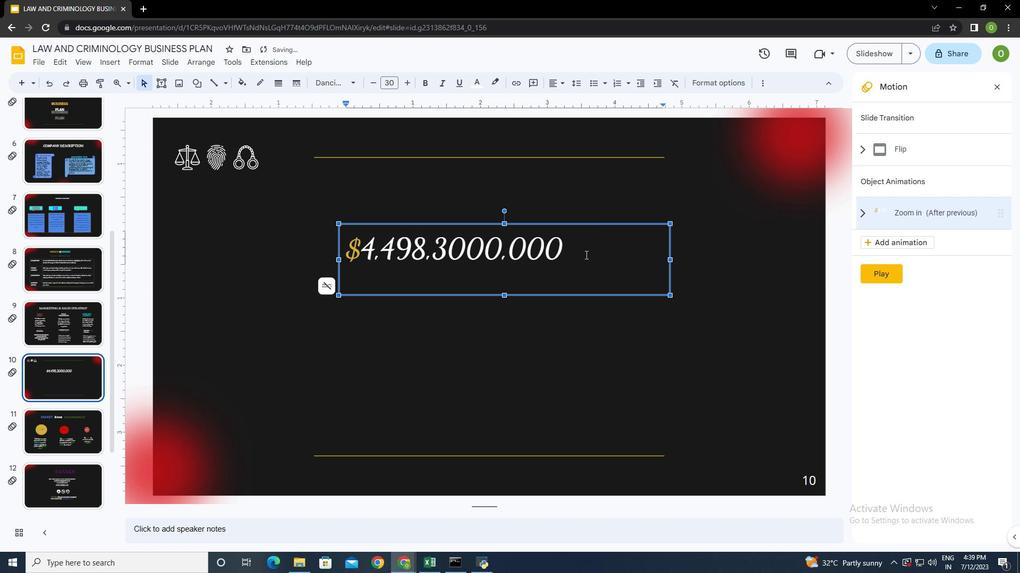 
Action: Mouse pressed left at (587, 250)
Screenshot: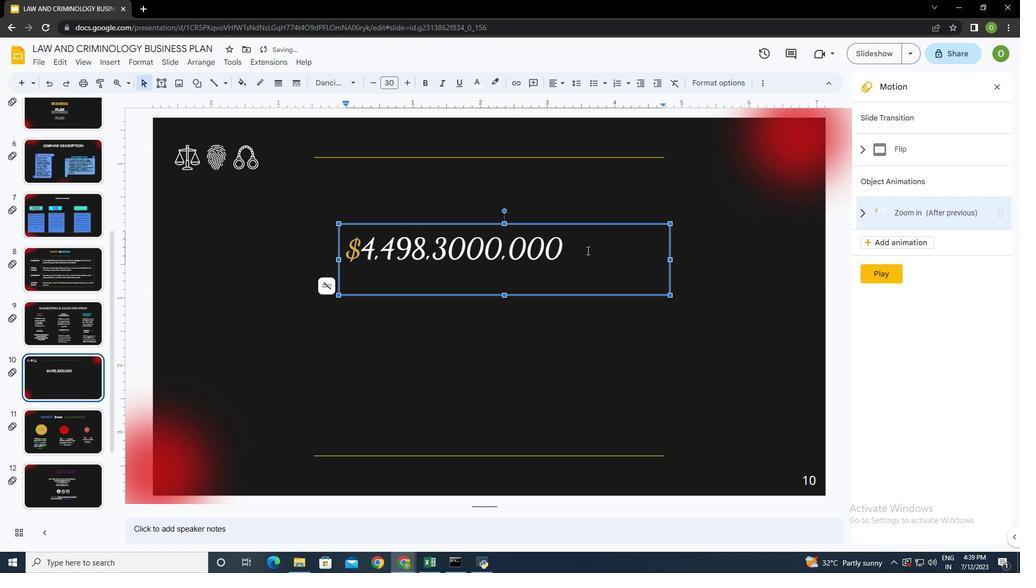 
Action: Mouse moved to (579, 252)
Screenshot: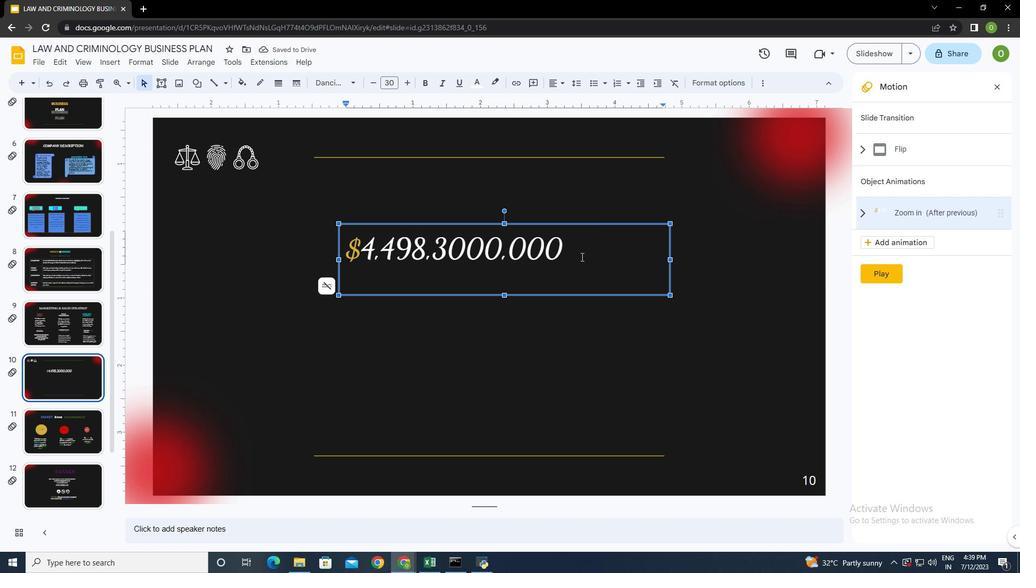 
Action: Mouse pressed left at (579, 252)
Screenshot: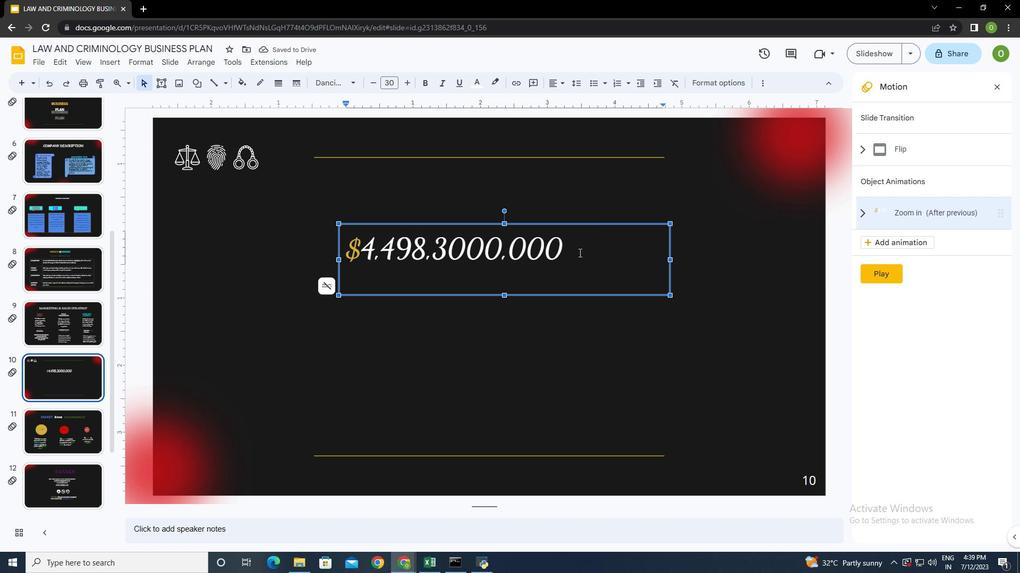 
Action: Mouse moved to (408, 84)
Screenshot: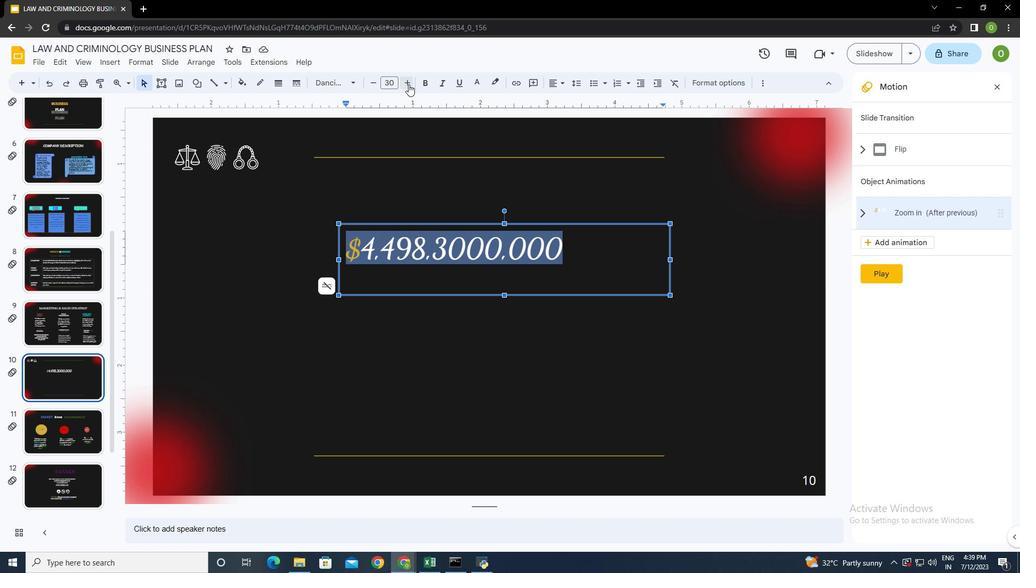 
Action: Mouse pressed left at (408, 84)
Screenshot: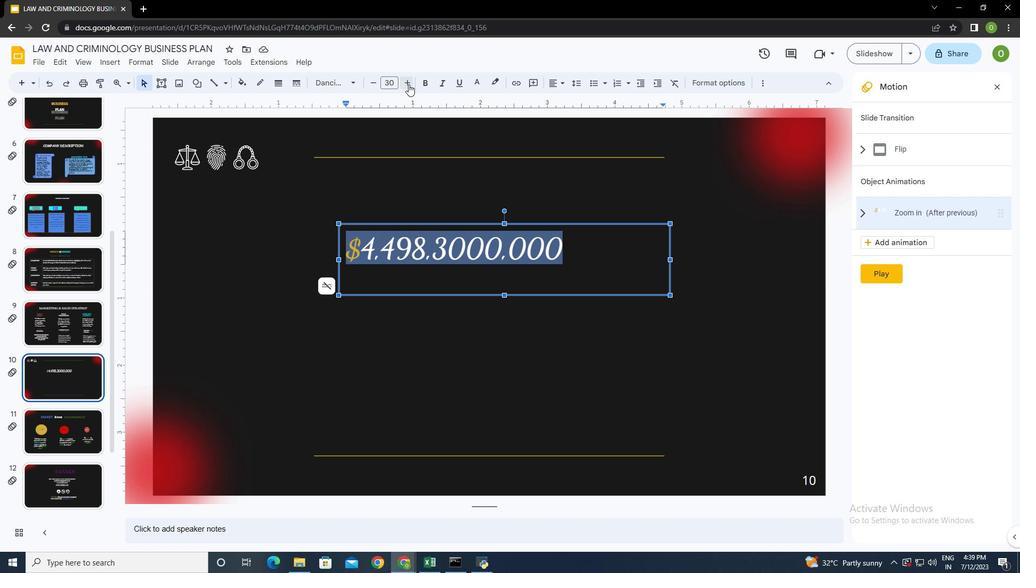 
Action: Mouse pressed left at (408, 84)
Screenshot: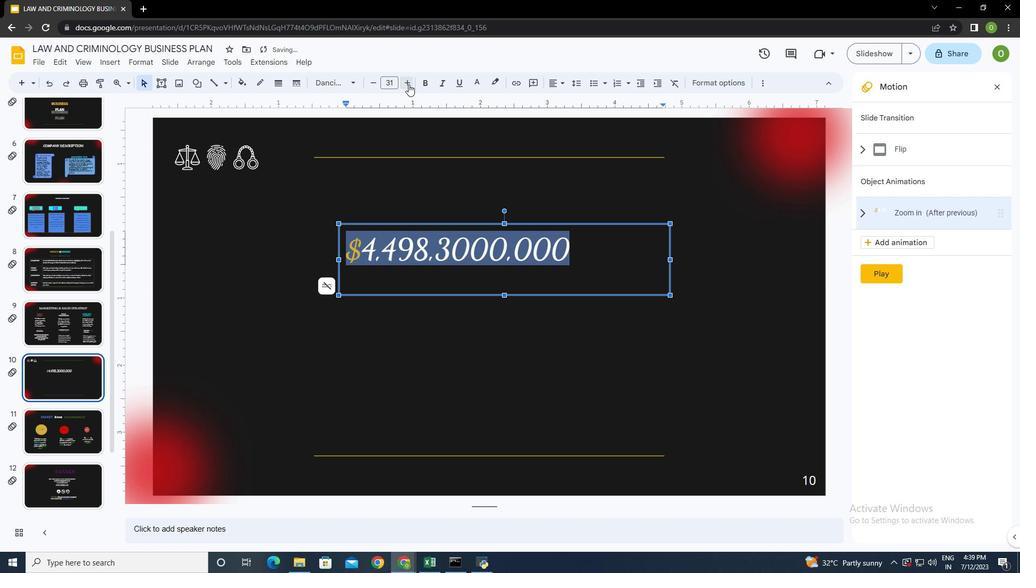 
Action: Mouse pressed left at (408, 84)
Screenshot: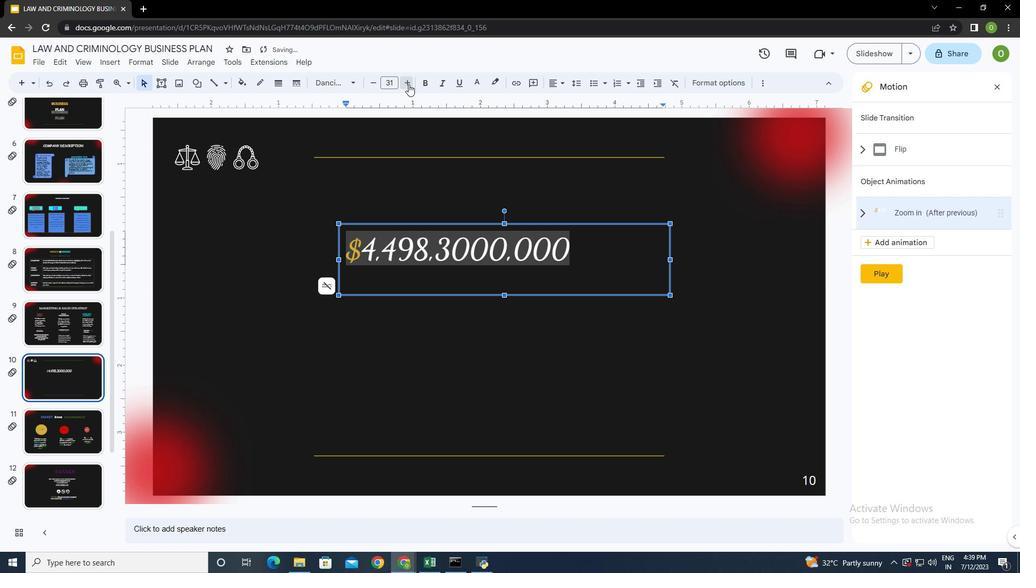 
Action: Mouse pressed left at (408, 84)
Screenshot: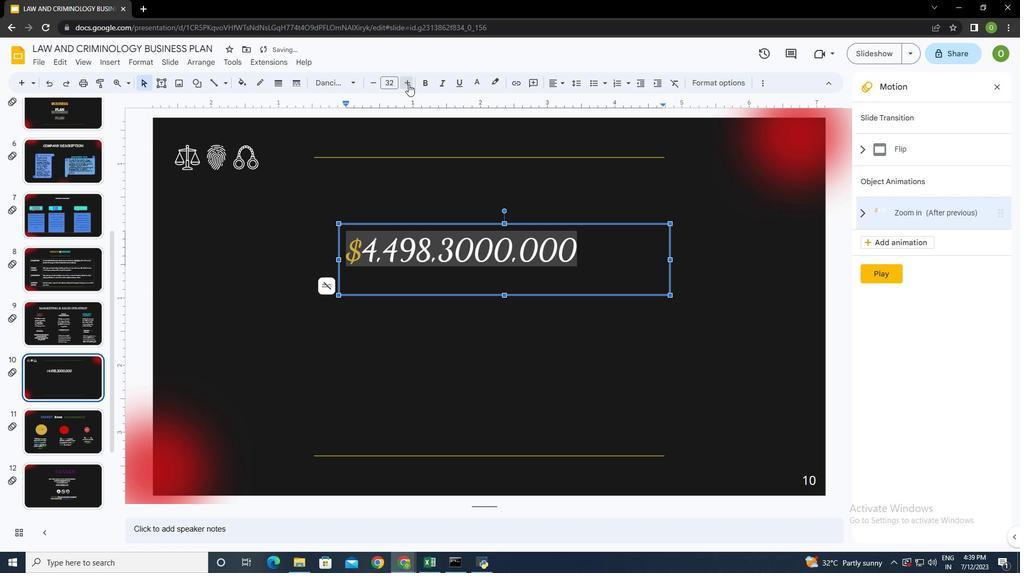 
Action: Mouse pressed left at (408, 84)
Screenshot: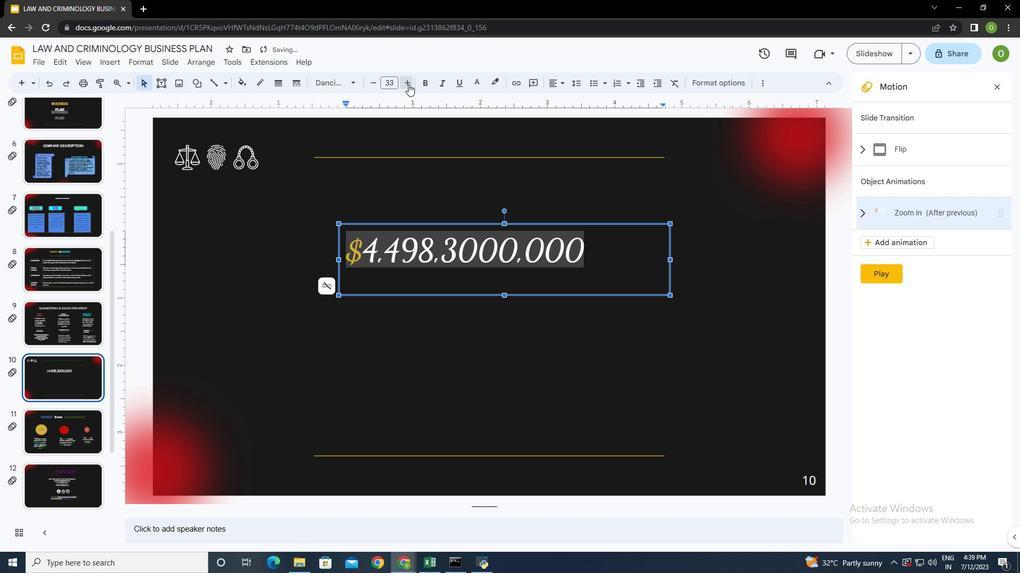 
Action: Mouse pressed left at (408, 84)
Screenshot: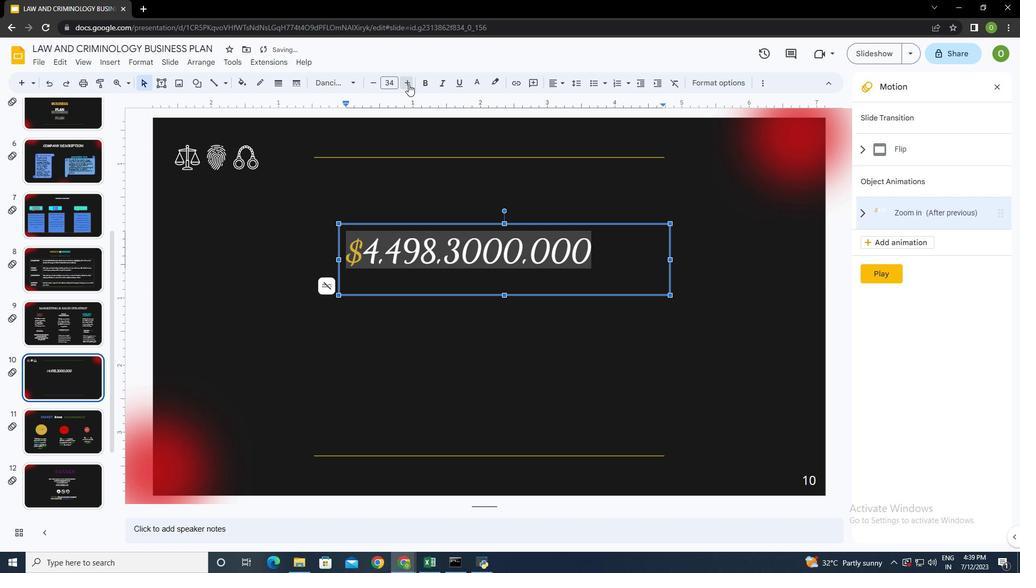 
Action: Mouse pressed left at (408, 84)
Screenshot: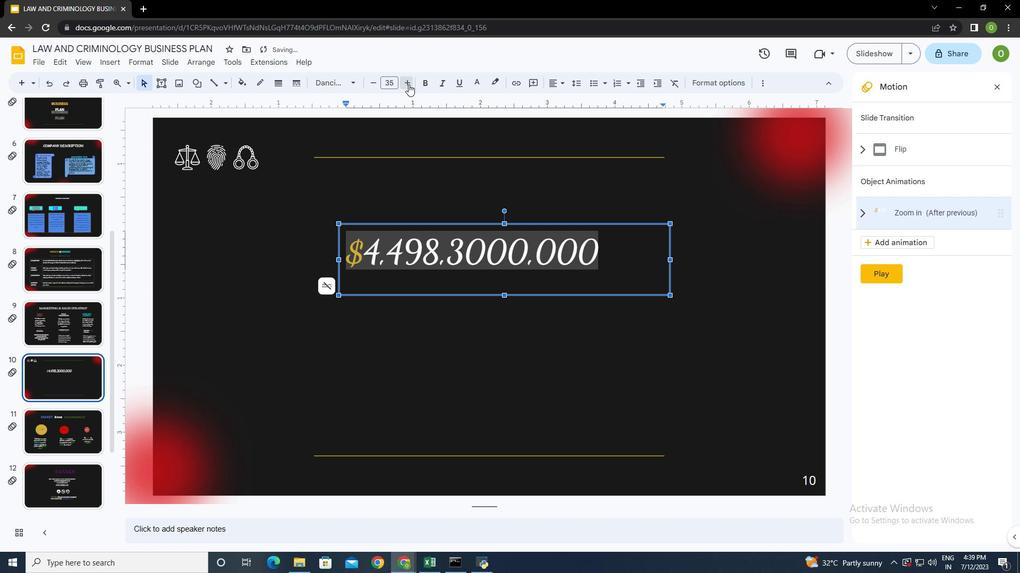
Action: Mouse pressed left at (408, 84)
Screenshot: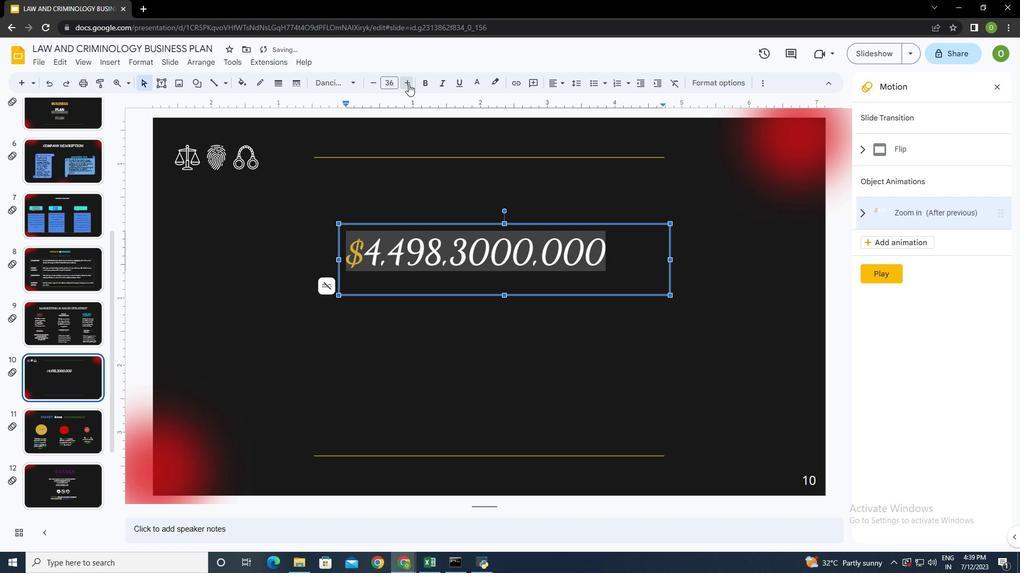 
Action: Mouse pressed left at (408, 84)
Screenshot: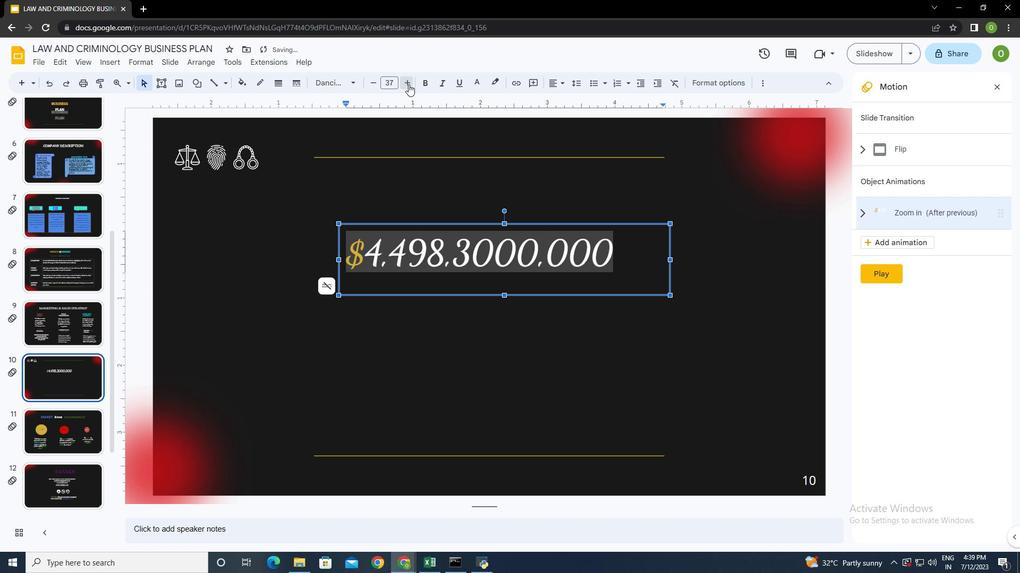 
Action: Mouse pressed left at (408, 84)
Screenshot: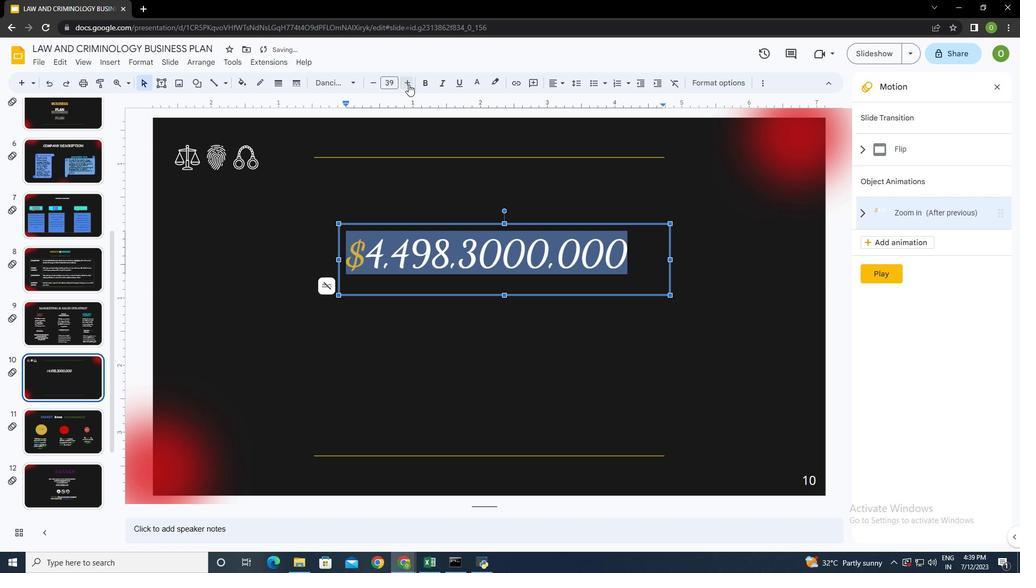 
Action: Mouse pressed left at (408, 84)
Screenshot: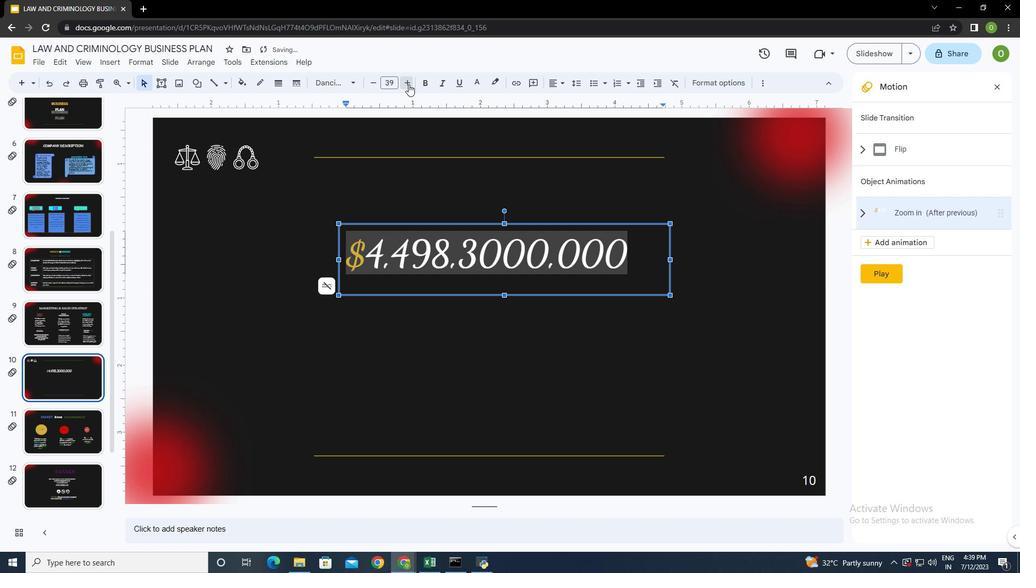
Action: Mouse moved to (374, 81)
Screenshot: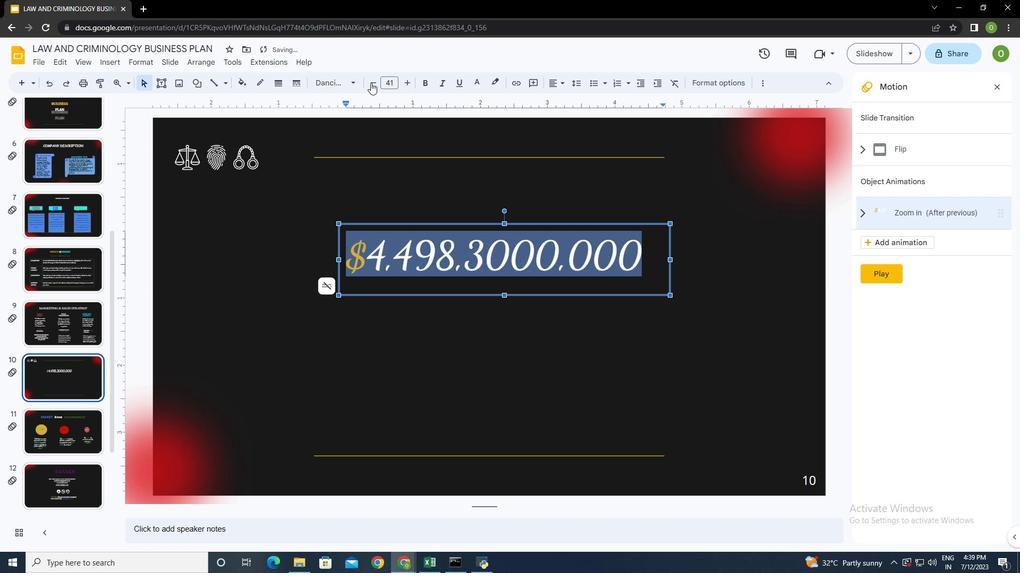 
Action: Mouse pressed left at (374, 81)
Screenshot: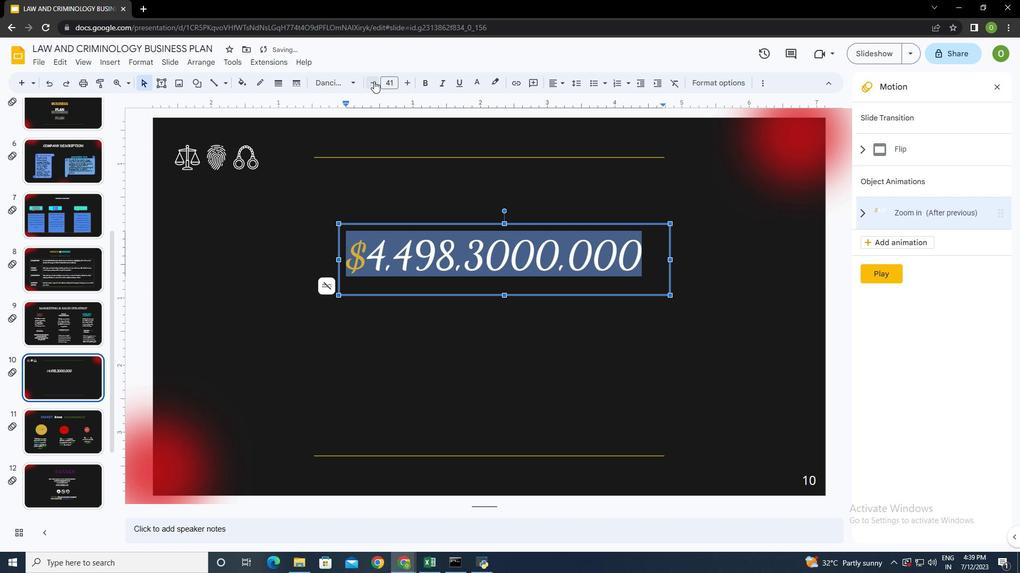 
Action: Mouse moved to (722, 264)
Screenshot: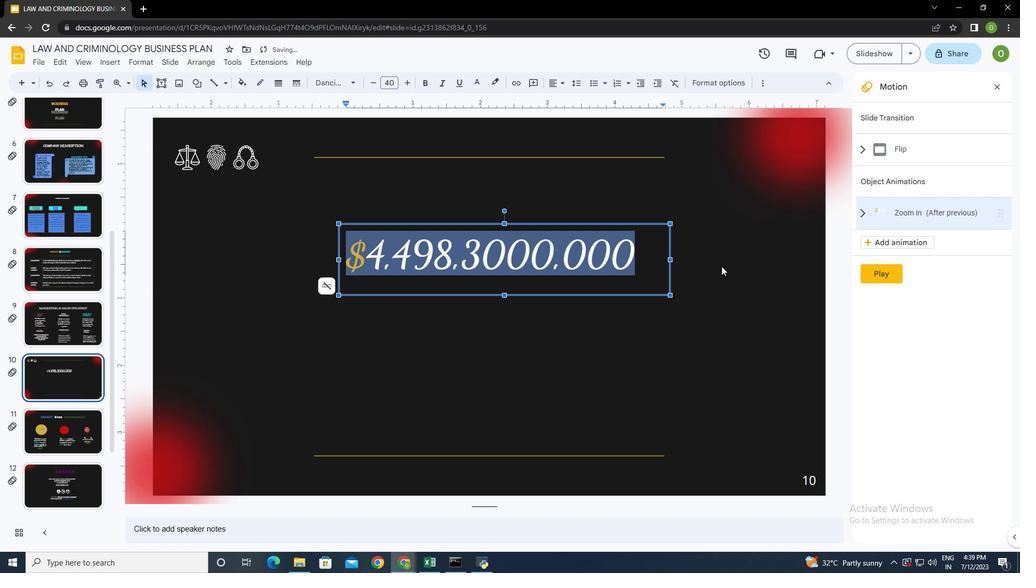 
Action: Mouse pressed left at (722, 264)
Screenshot: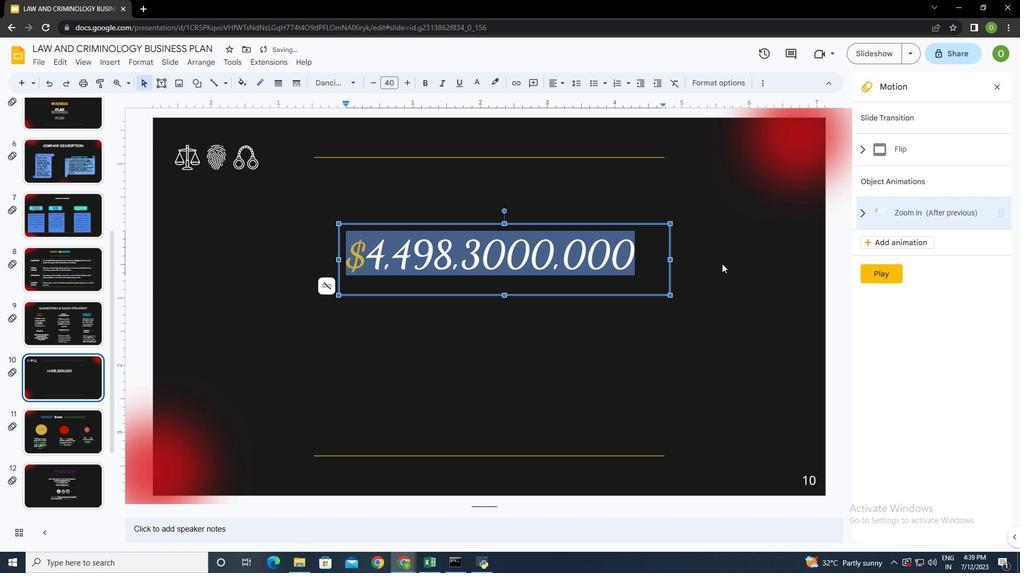 
Action: Mouse moved to (368, 340)
Screenshot: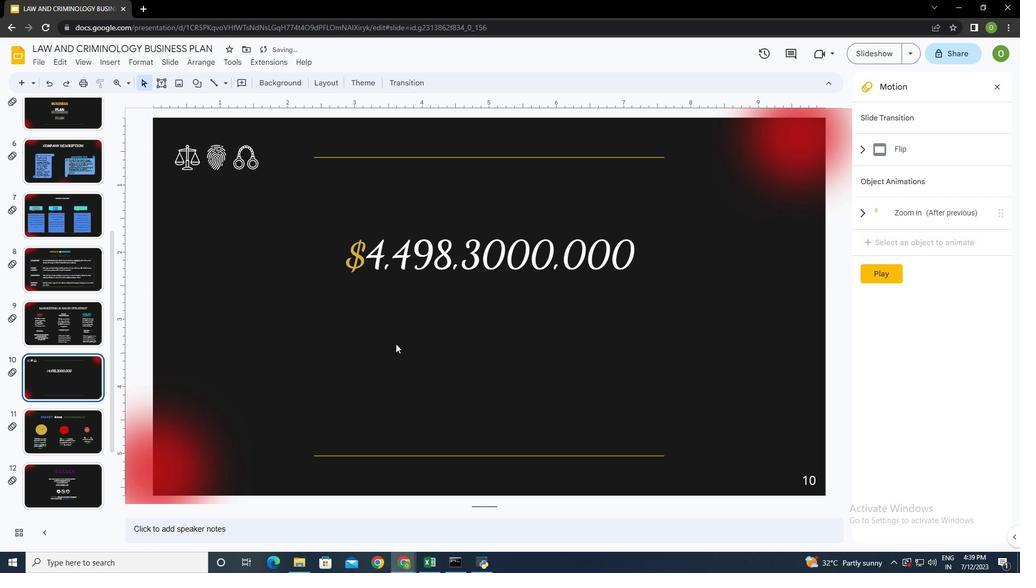 
Action: Mouse pressed left at (368, 340)
Screenshot: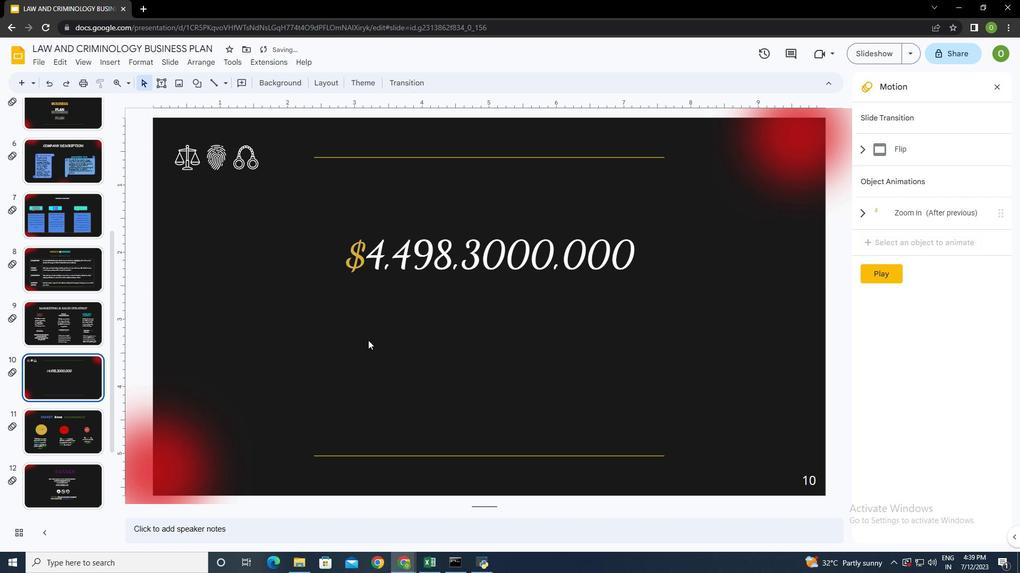 
Action: Mouse moved to (159, 81)
Screenshot: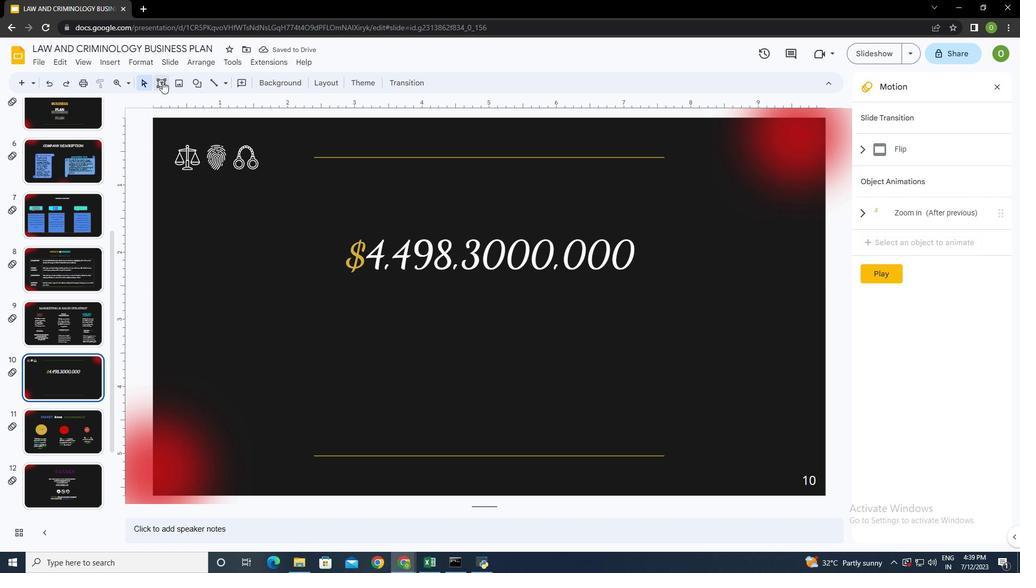 
Action: Mouse pressed left at (159, 81)
Screenshot: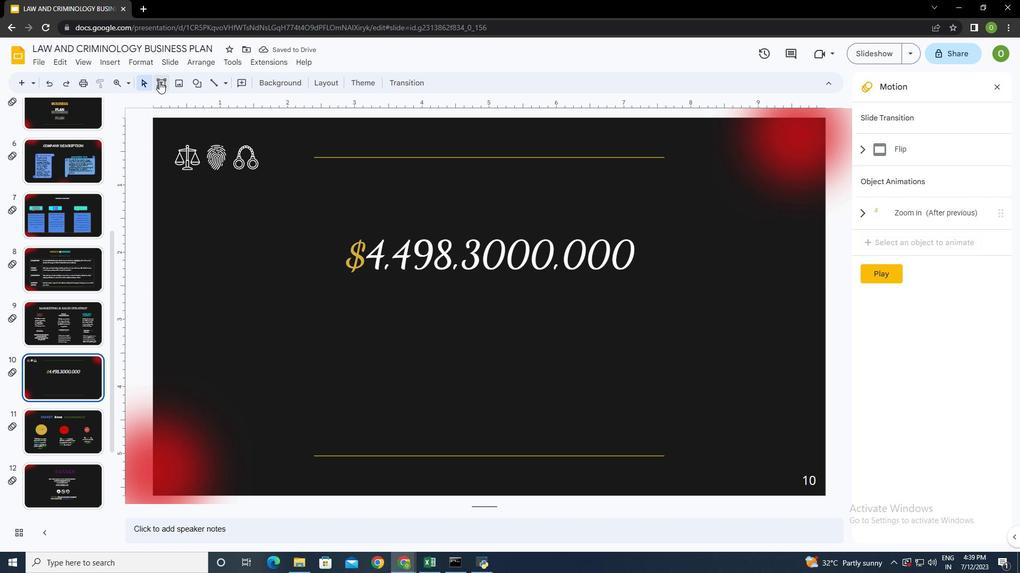 
Action: Mouse moved to (338, 303)
Screenshot: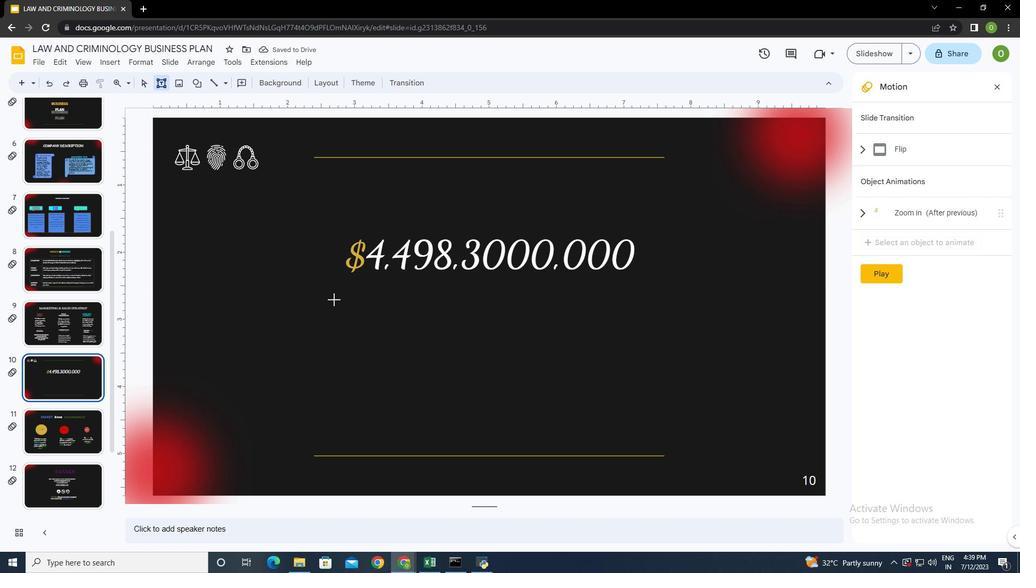 
Action: Mouse pressed left at (338, 303)
Screenshot: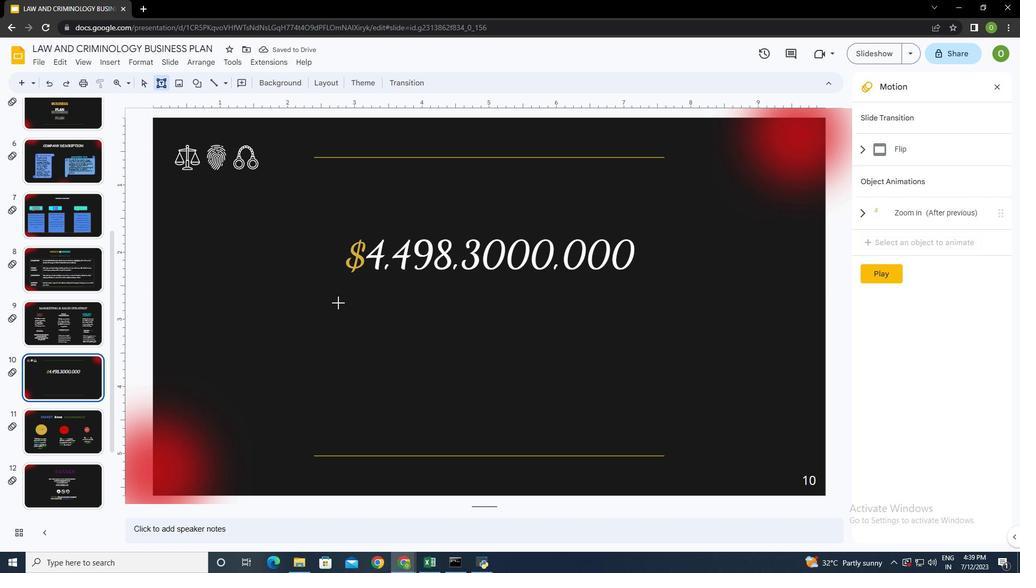 
Action: Mouse moved to (473, 80)
Screenshot: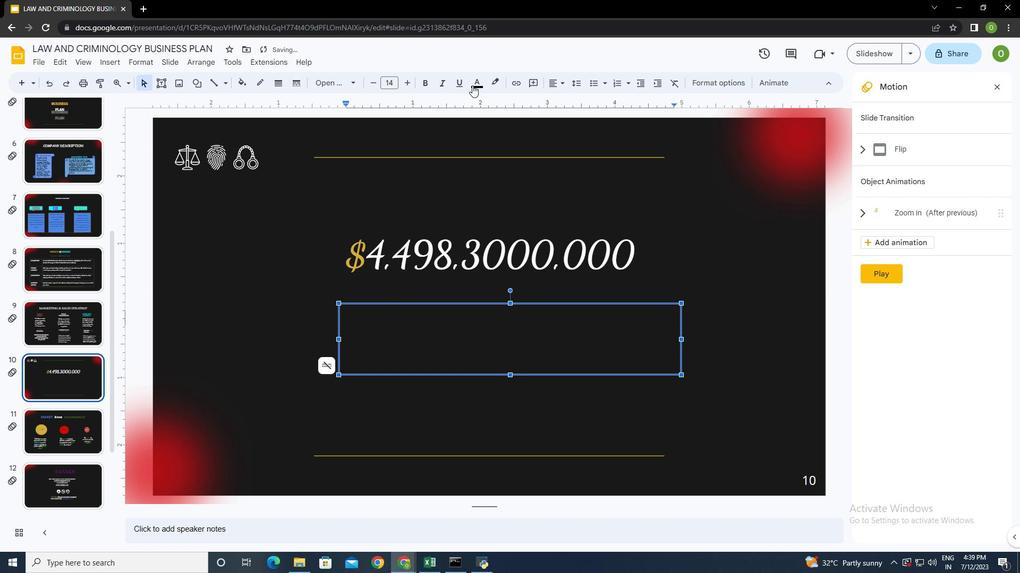 
Action: Mouse pressed left at (473, 80)
Screenshot: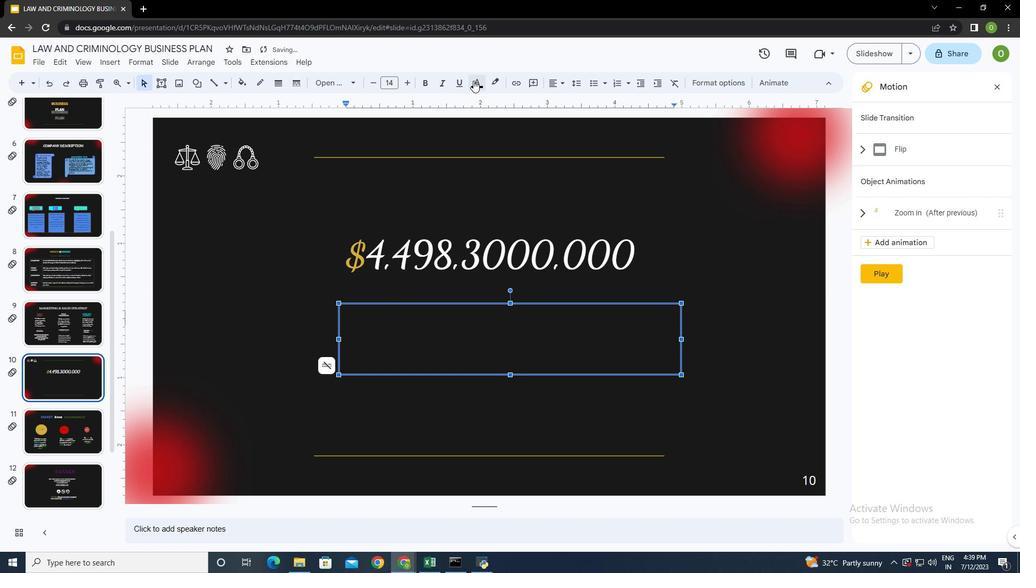 
Action: Mouse moved to (479, 116)
Screenshot: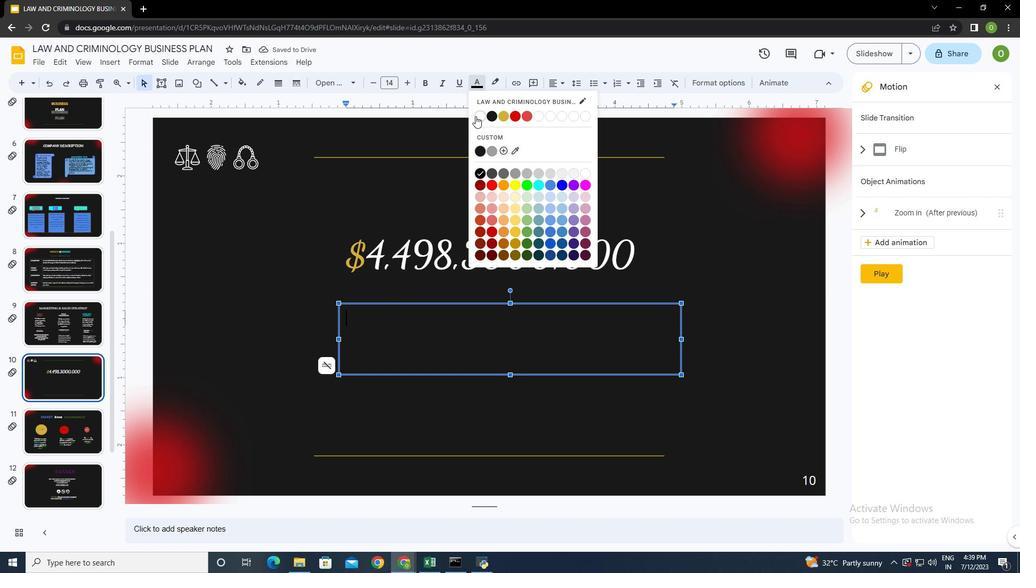 
Action: Mouse pressed left at (479, 116)
Screenshot: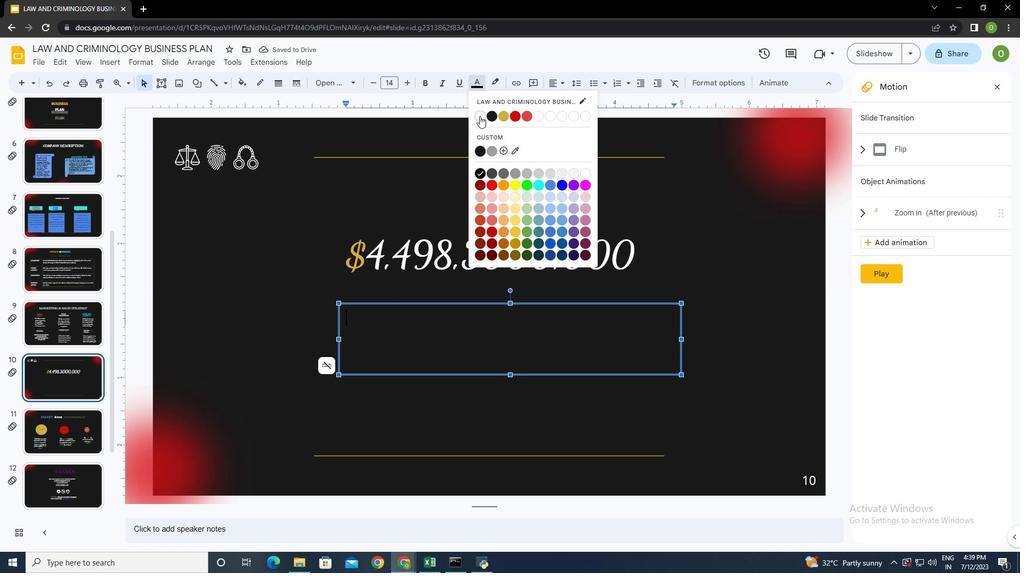 
Action: Mouse moved to (396, 321)
Screenshot: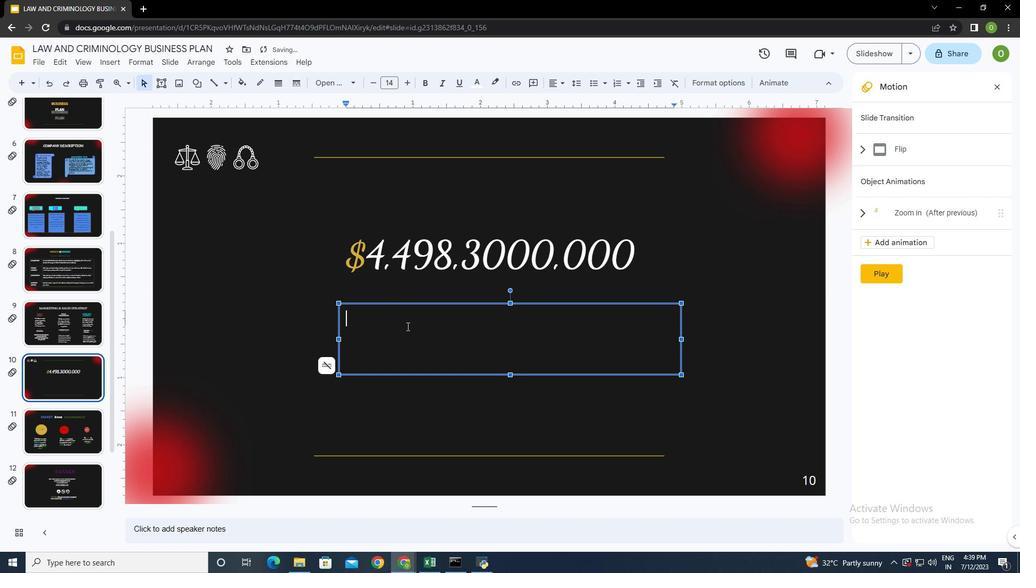 
Action: Key pressed <Key.shift><Key.shift>Budget<Key.space>for<Key.space>the<Key.space>new<Key.space>products/services<Key.space>of<Key.space>the<Key.space>company
Screenshot: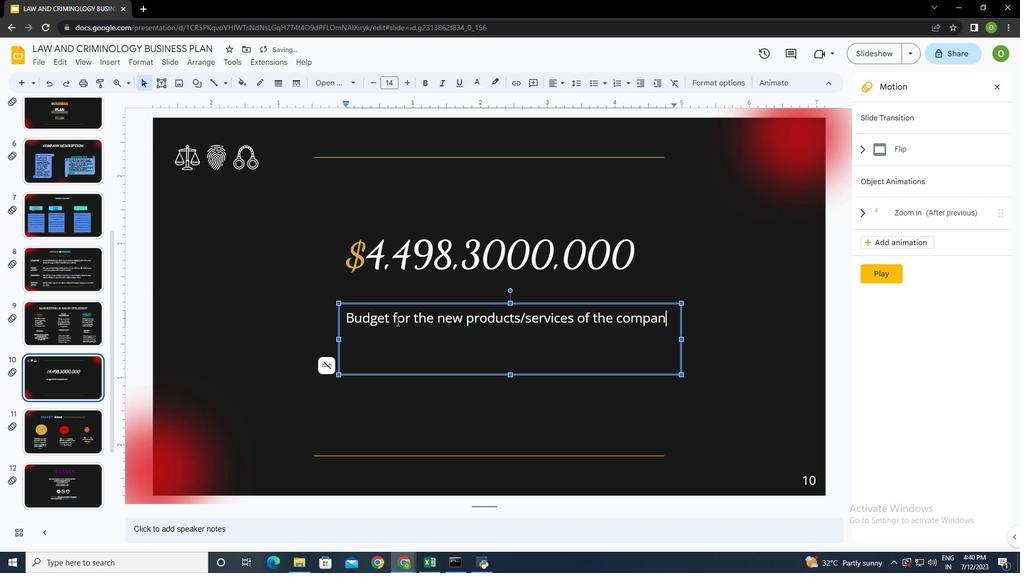 
Action: Mouse moved to (510, 373)
Screenshot: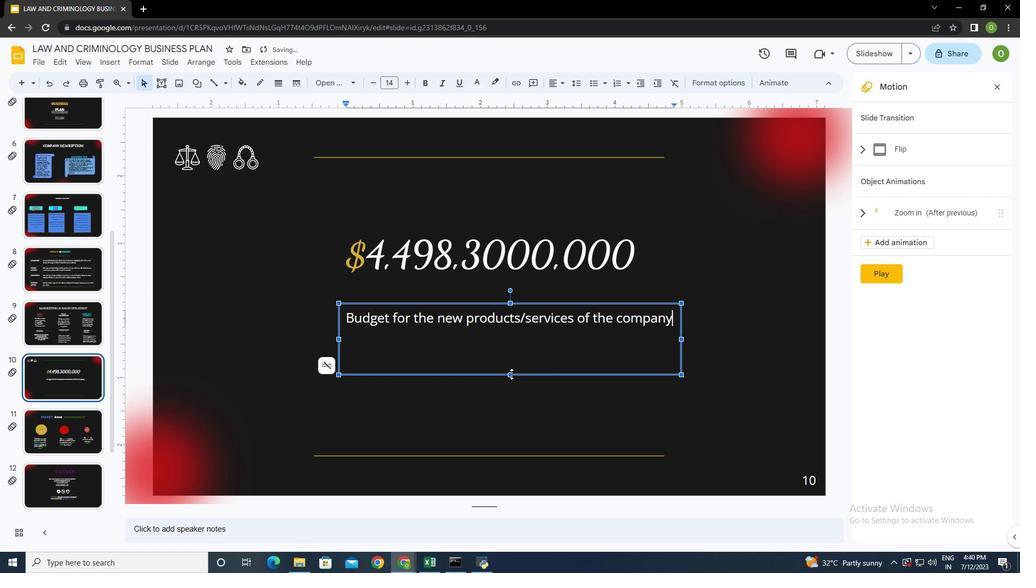 
Action: Mouse pressed left at (510, 373)
Screenshot: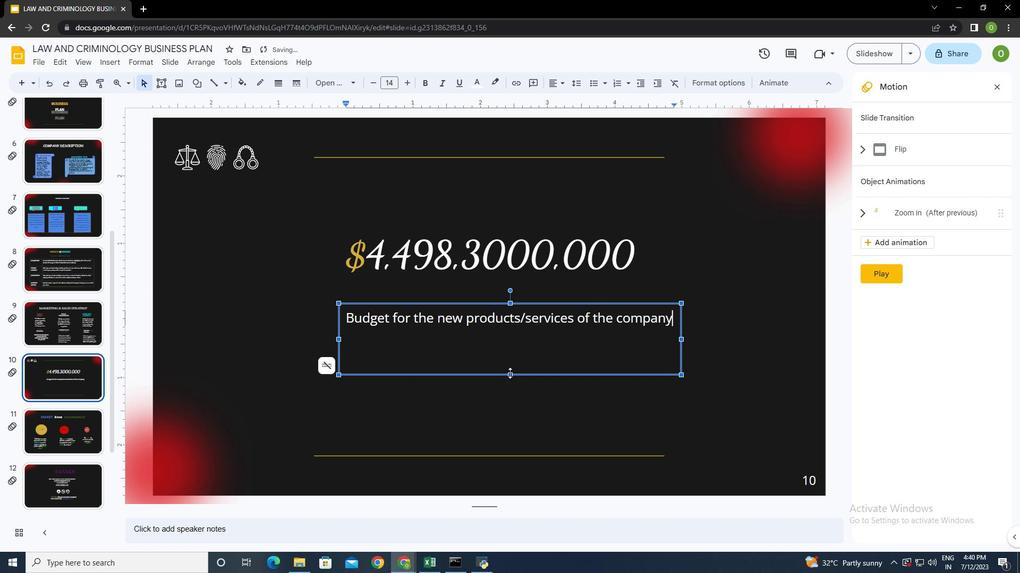 
Action: Mouse moved to (345, 315)
Screenshot: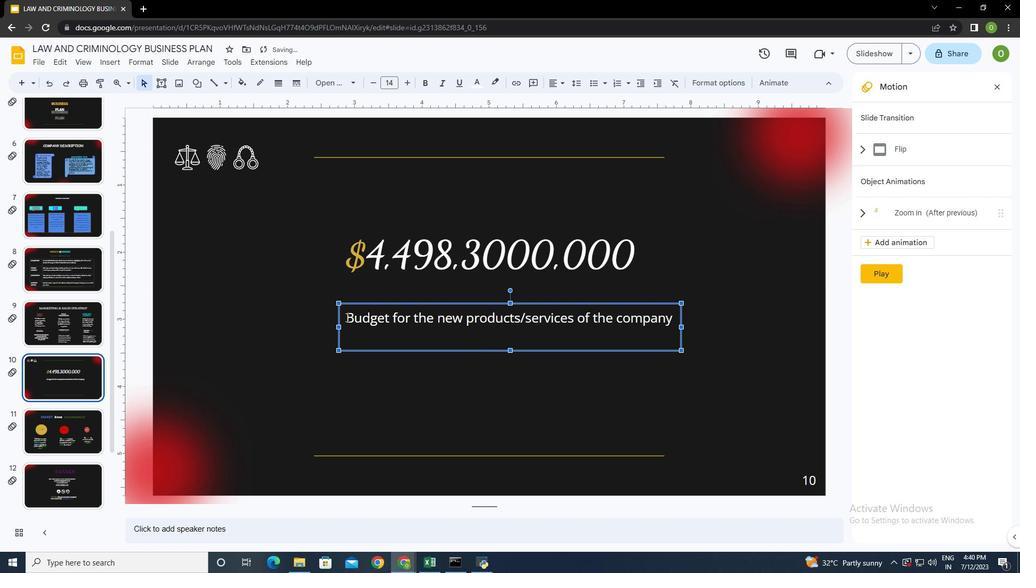 
Action: Mouse pressed left at (345, 315)
Screenshot: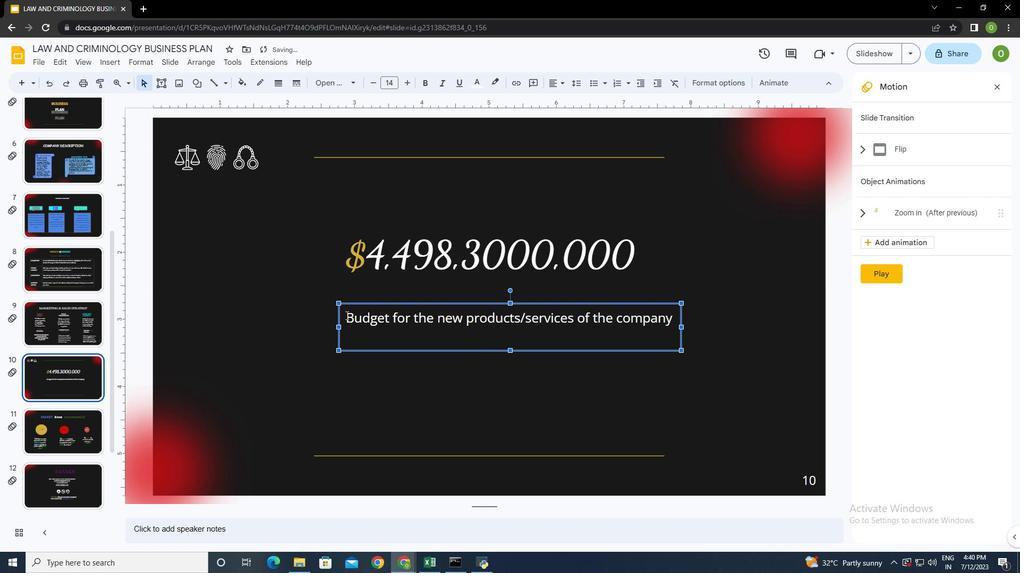 
Action: Key pressed ctrl+A
Screenshot: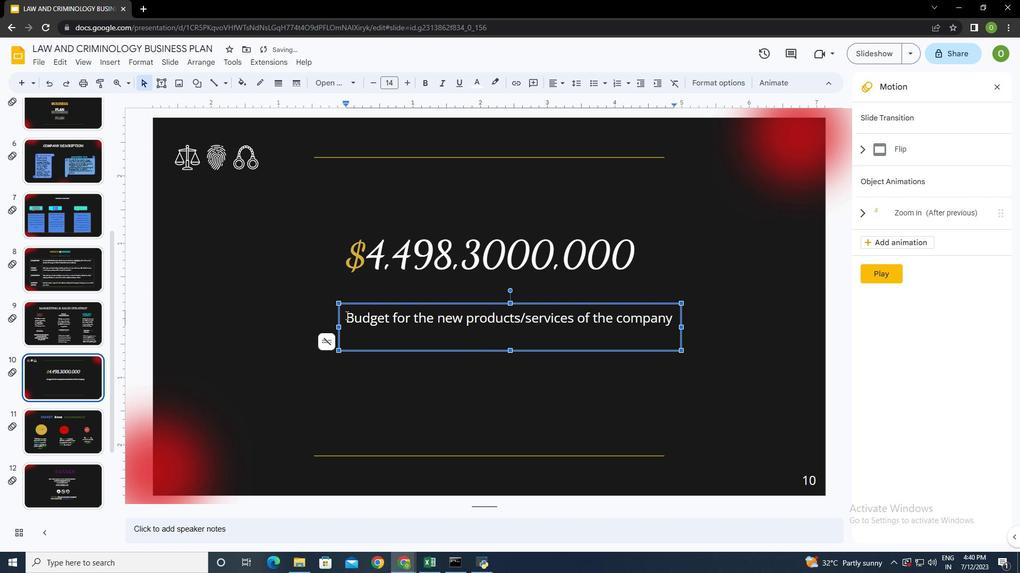 
Action: Mouse moved to (326, 78)
Screenshot: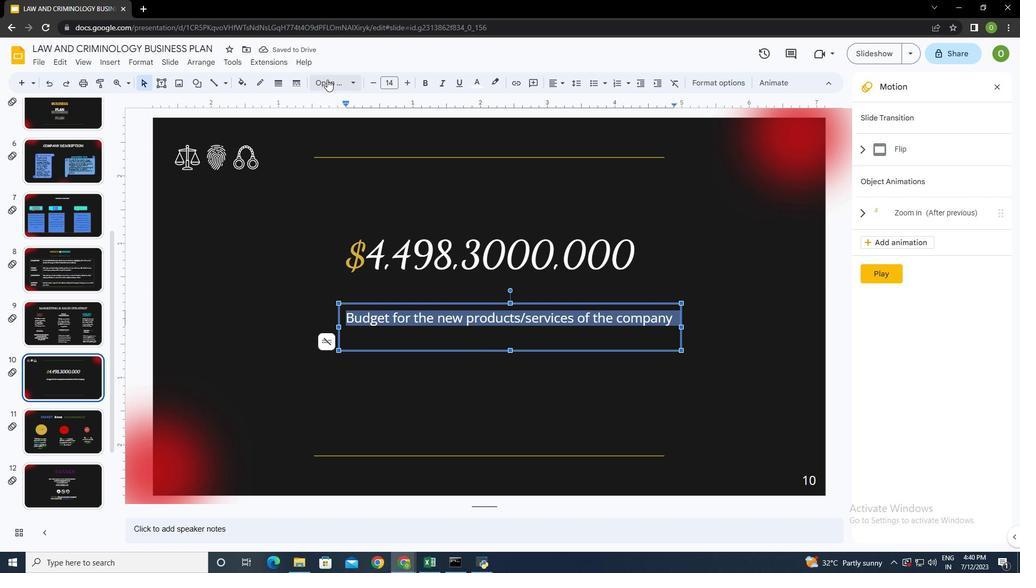 
Action: Mouse pressed left at (326, 78)
Screenshot: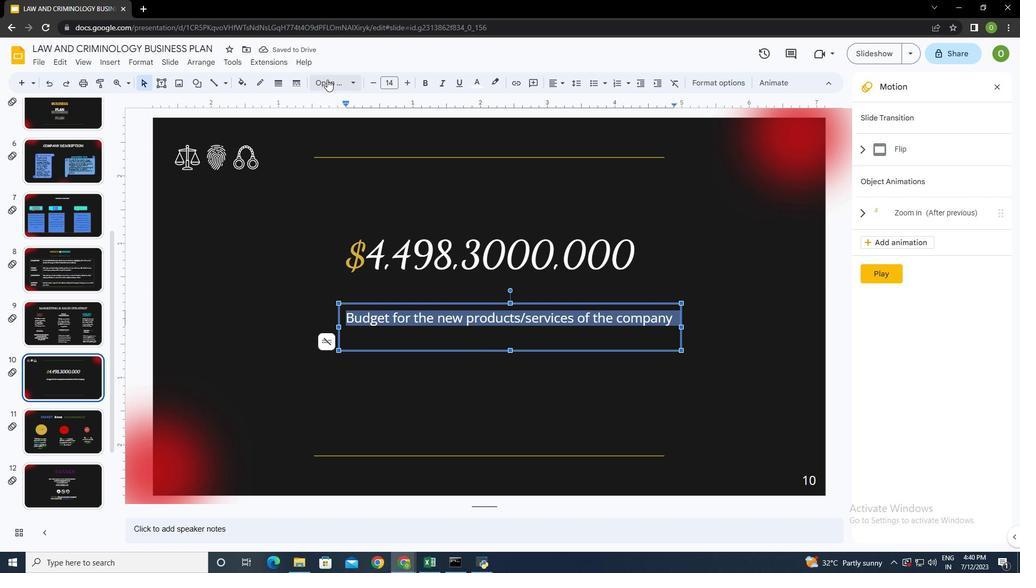 
Action: Mouse moved to (357, 219)
Screenshot: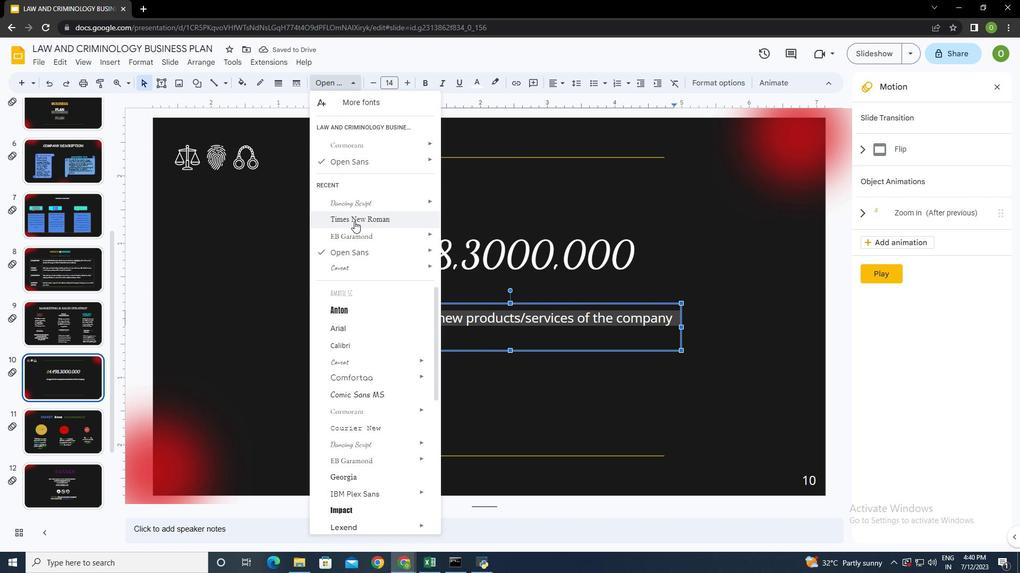 
Action: Mouse pressed left at (357, 219)
Screenshot: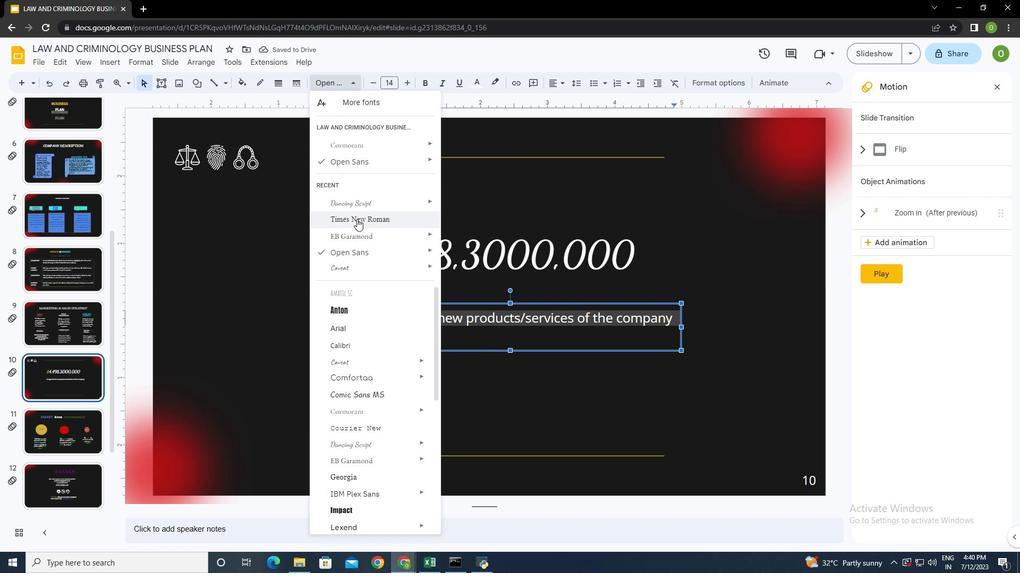 
Action: Mouse moved to (403, 82)
Screenshot: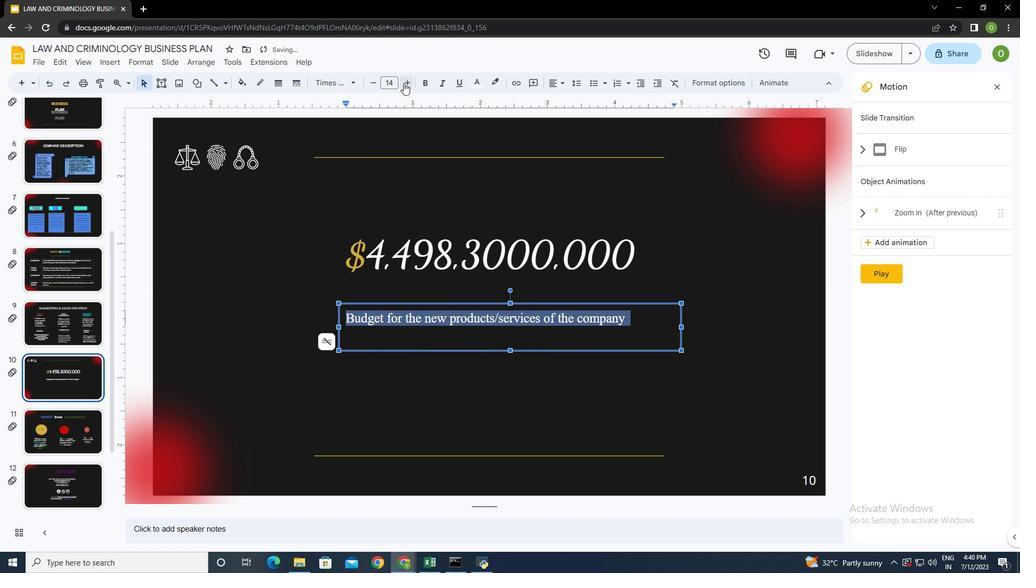 
Action: Mouse pressed left at (403, 82)
Screenshot: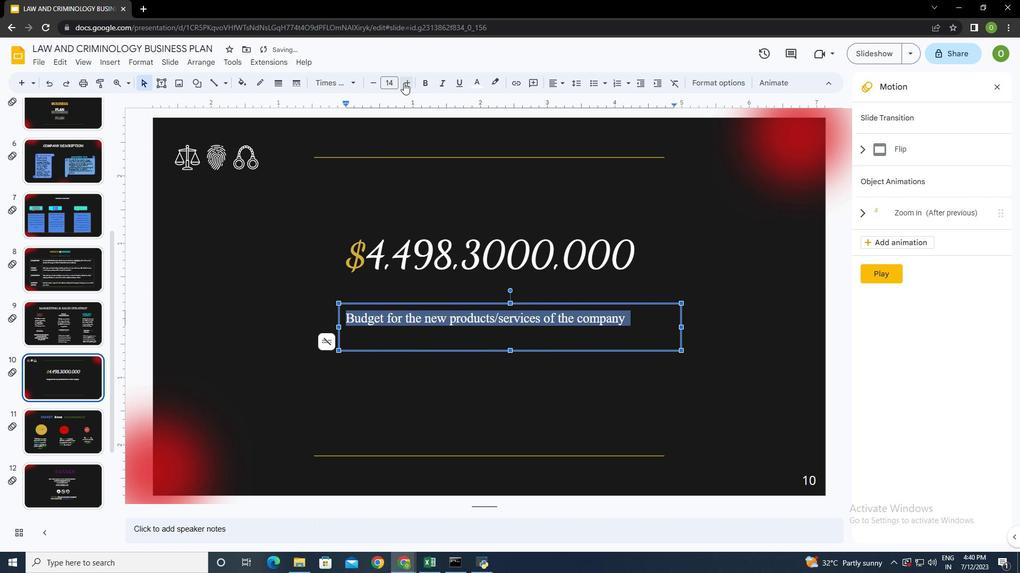 
Action: Mouse pressed left at (403, 82)
Screenshot: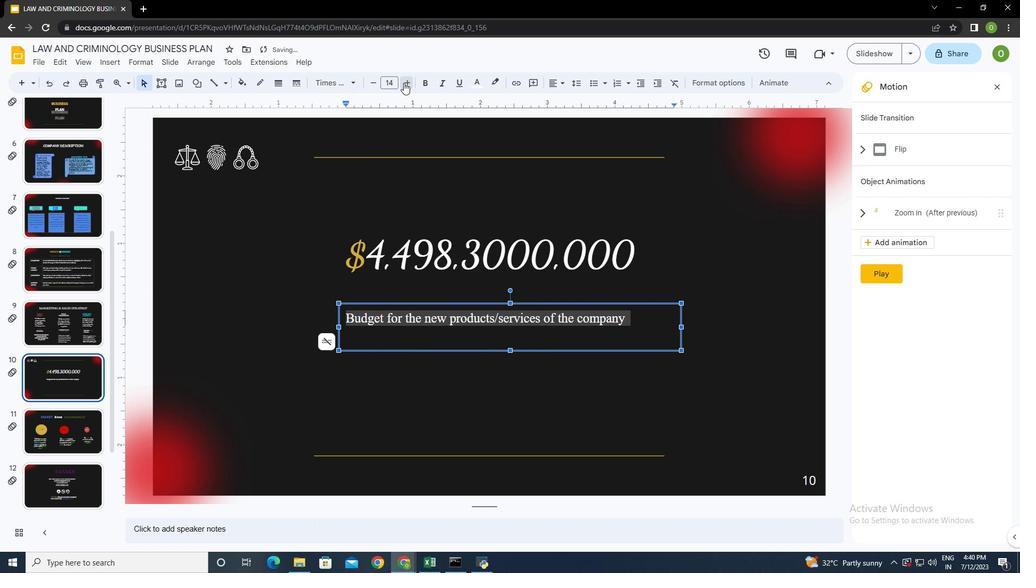 
Action: Mouse pressed left at (403, 82)
Screenshot: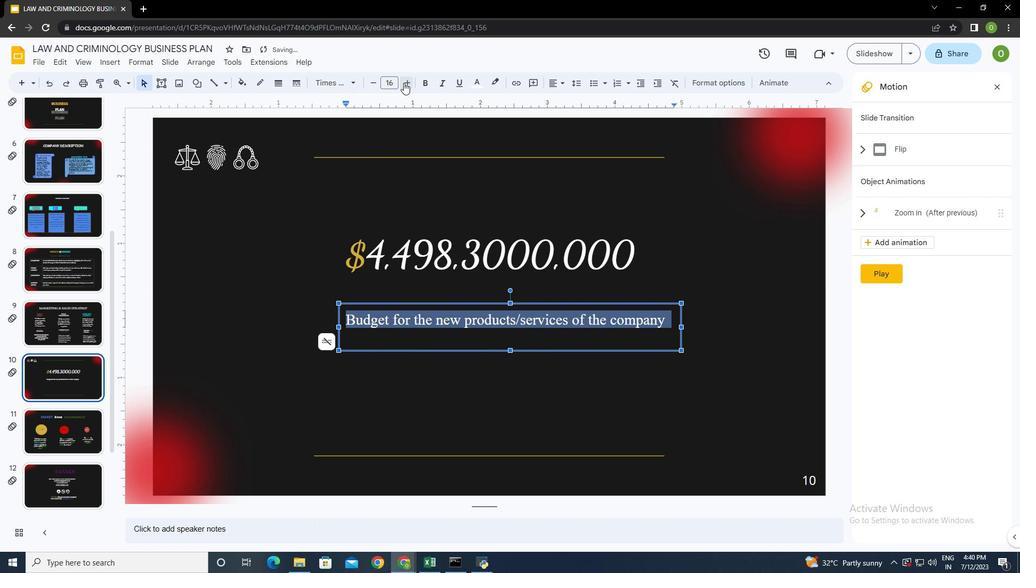 
Action: Mouse pressed left at (403, 82)
Screenshot: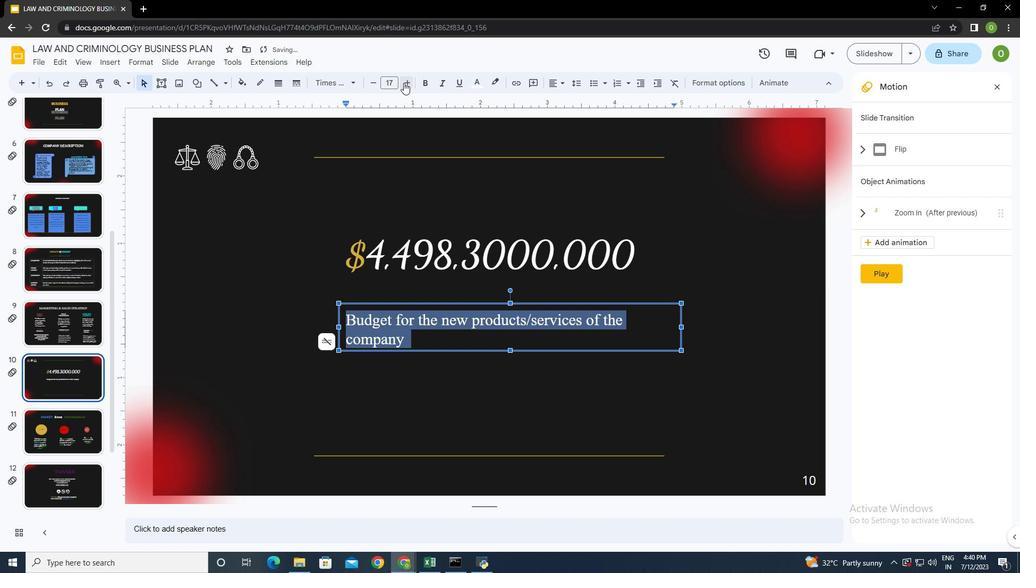 
Action: Mouse moved to (338, 326)
Screenshot: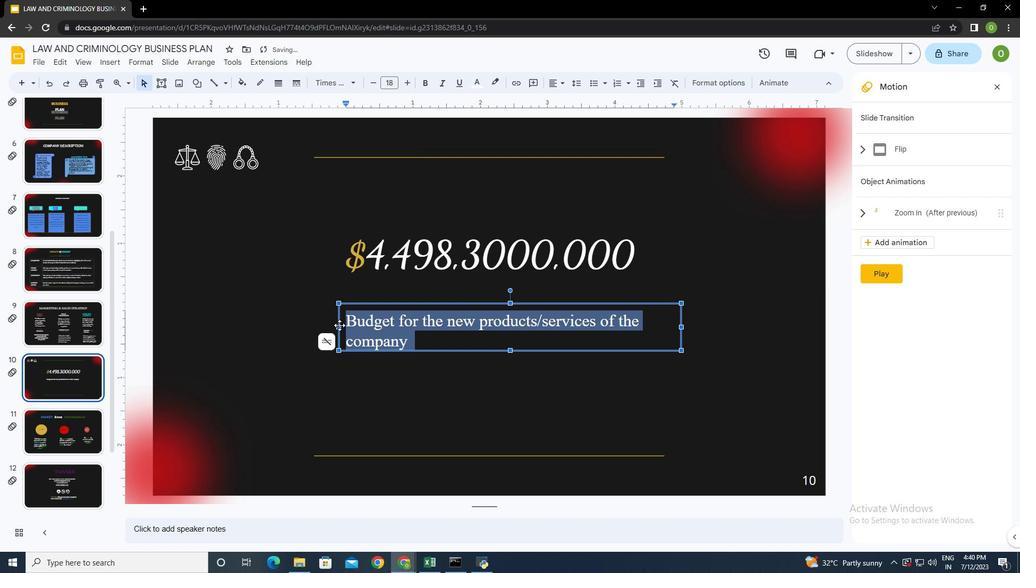 
Action: Mouse pressed left at (338, 326)
Screenshot: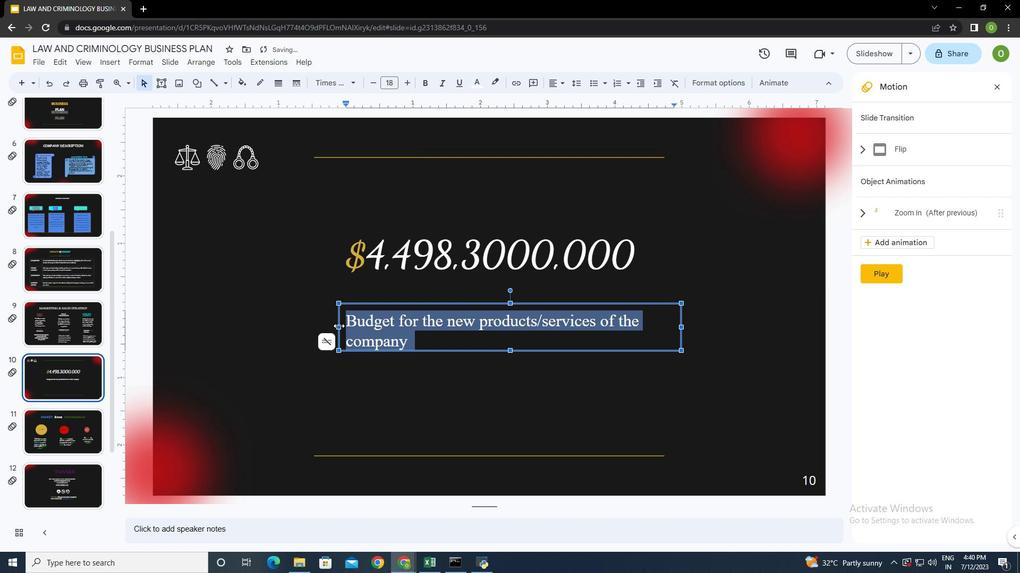 
Action: Mouse moved to (681, 327)
Screenshot: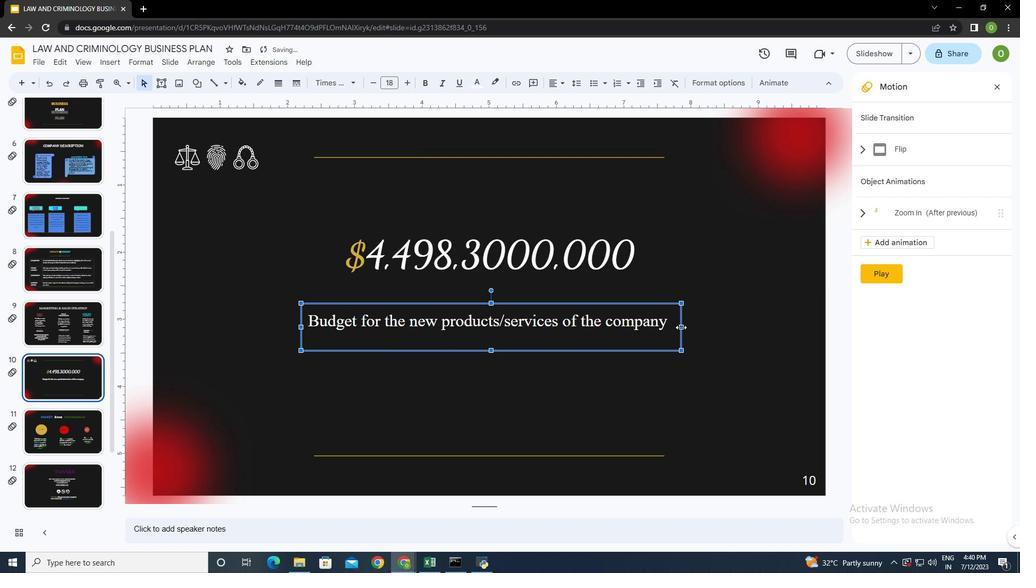 
Action: Mouse pressed left at (681, 327)
Screenshot: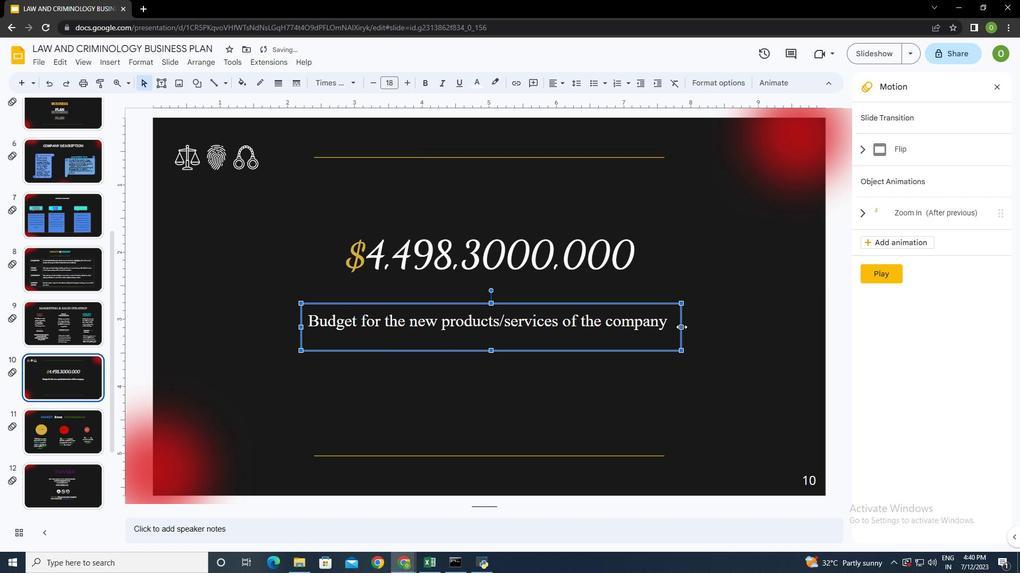 
Action: Mouse moved to (497, 351)
Screenshot: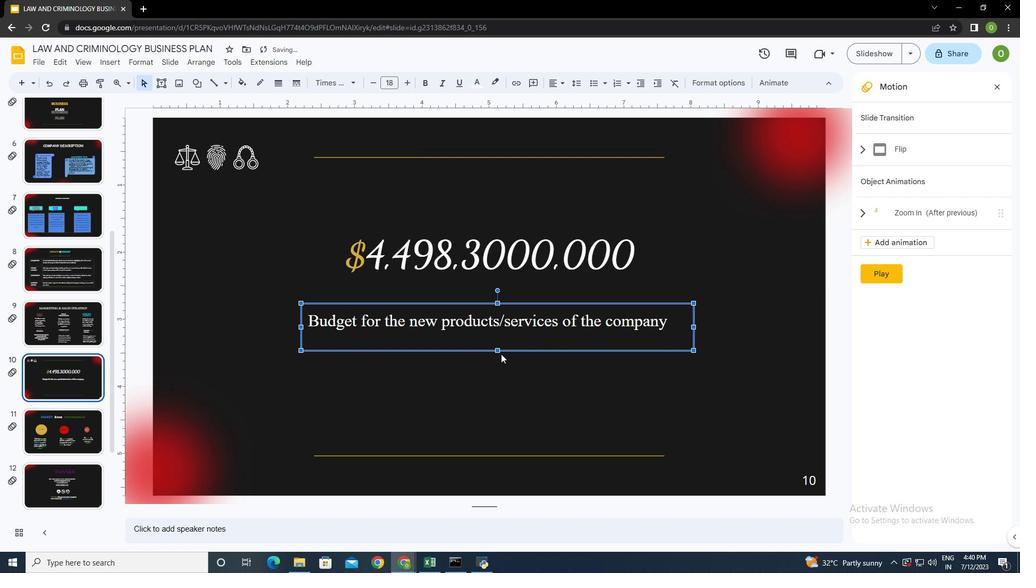
Action: Mouse pressed left at (497, 351)
Screenshot: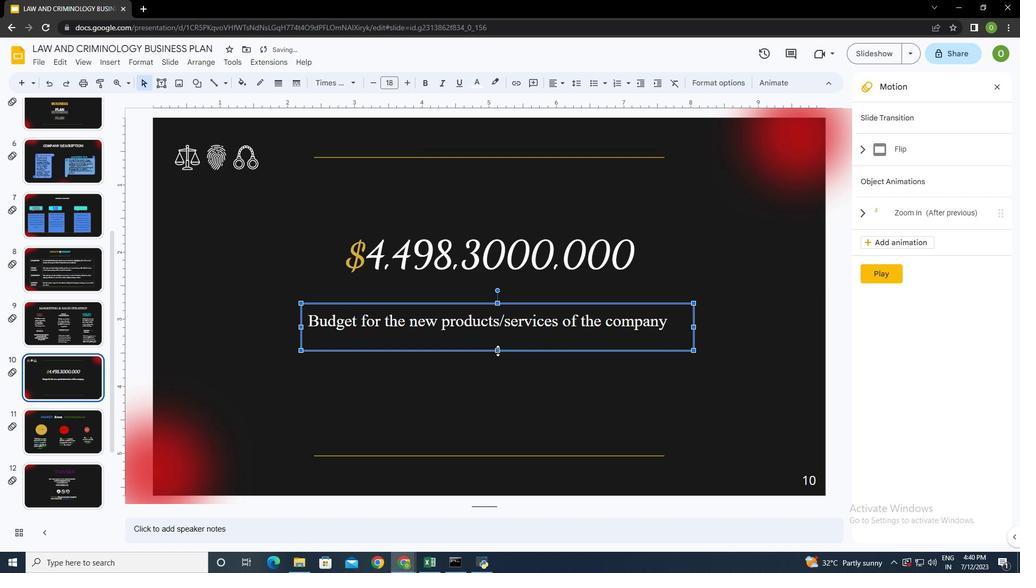 
Action: Mouse moved to (598, 402)
Screenshot: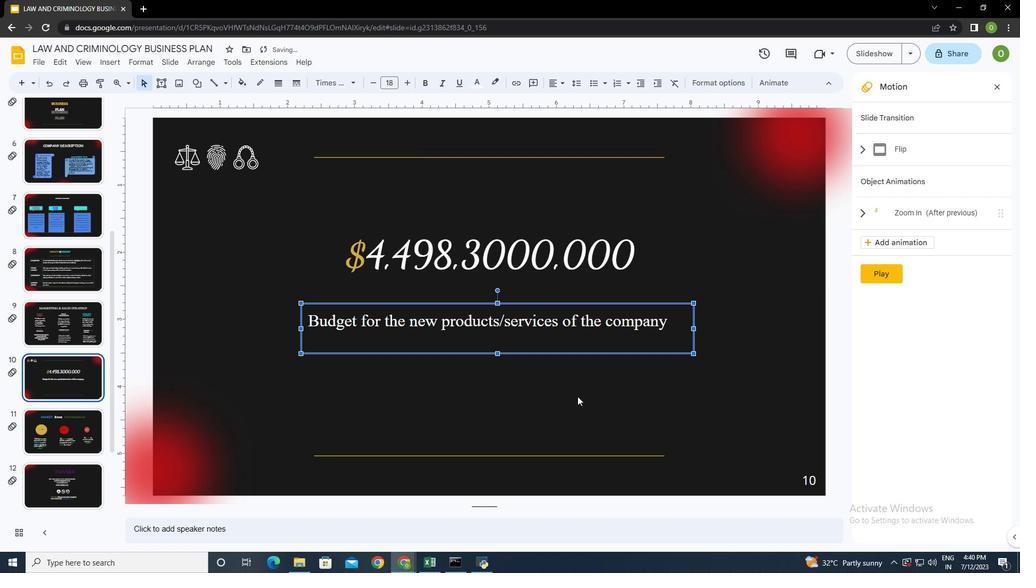 
Action: Mouse pressed left at (598, 402)
Screenshot: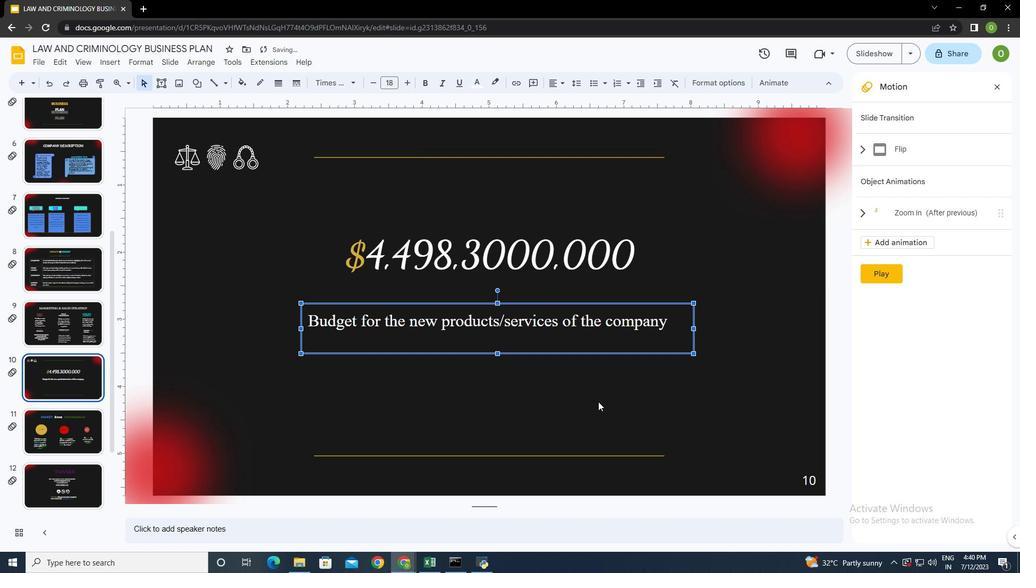 
Action: Mouse moved to (589, 321)
Screenshot: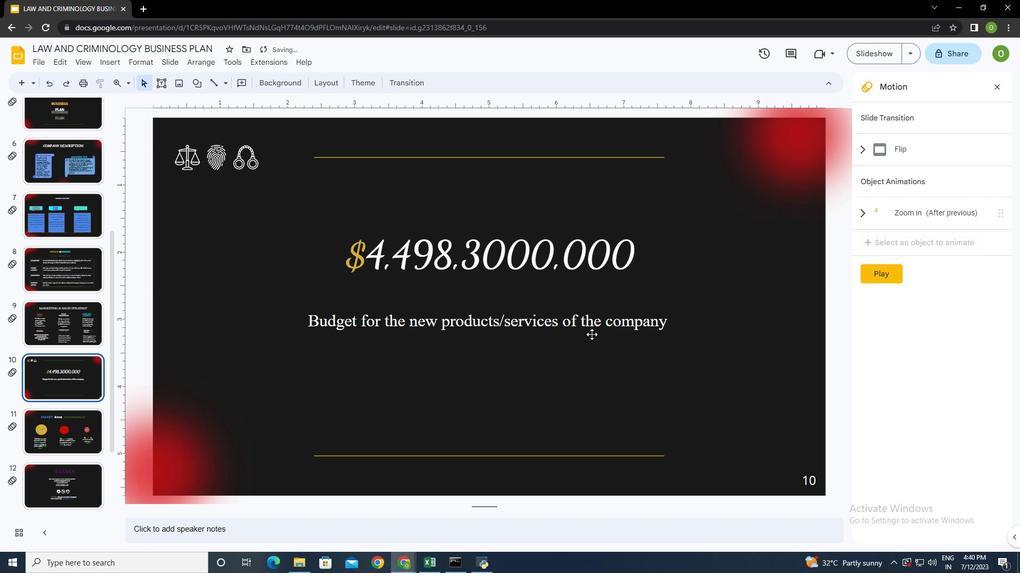 
Action: Mouse pressed left at (589, 321)
Screenshot: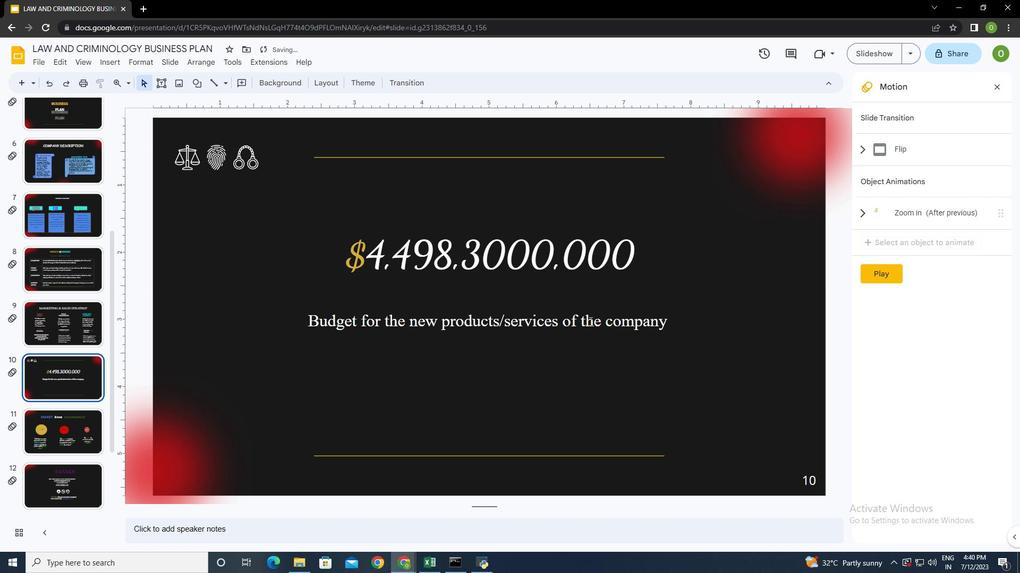 
Action: Mouse moved to (905, 209)
Screenshot: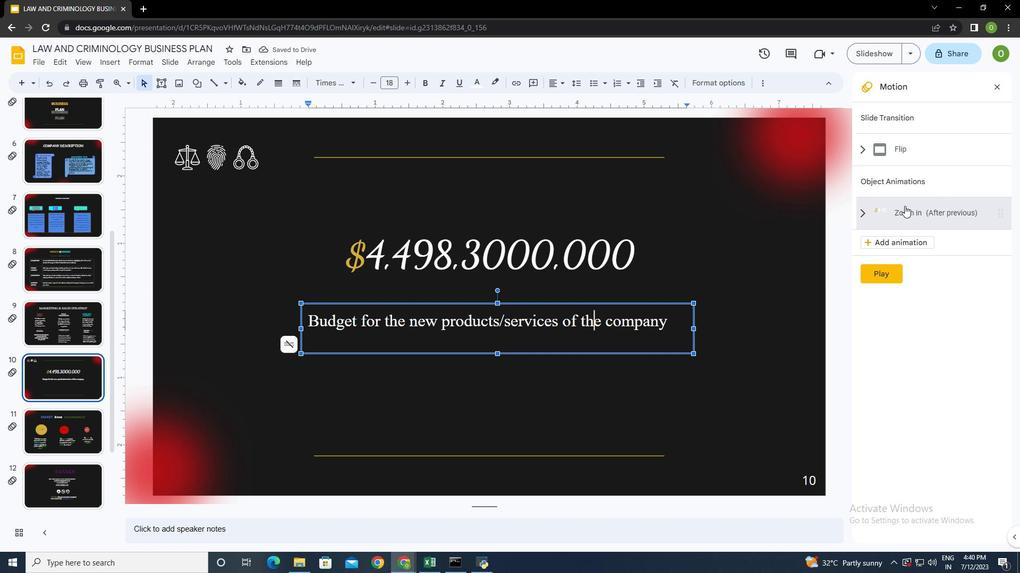 
Action: Mouse pressed left at (905, 209)
Screenshot: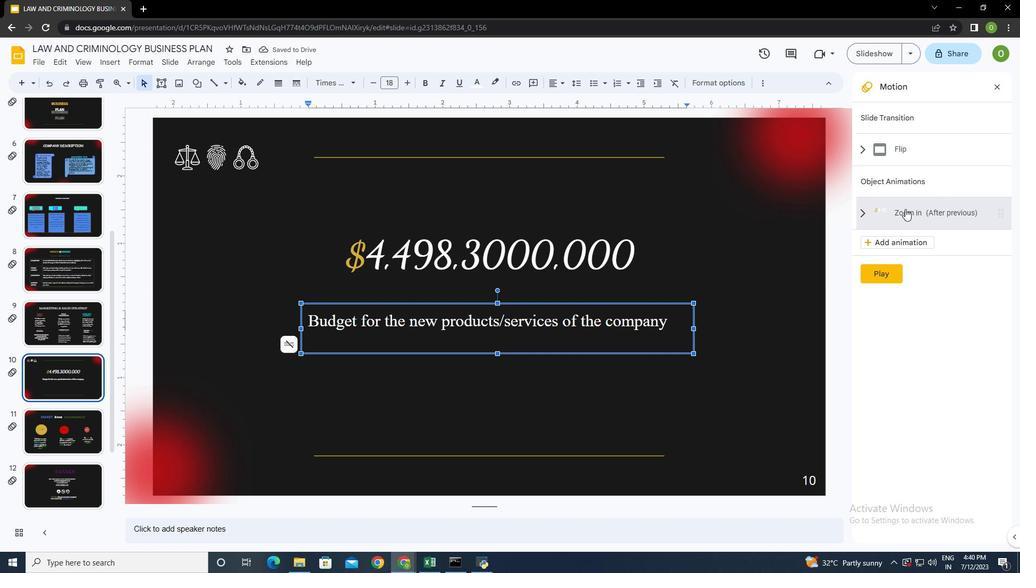 
Action: Mouse moved to (735, 376)
Screenshot: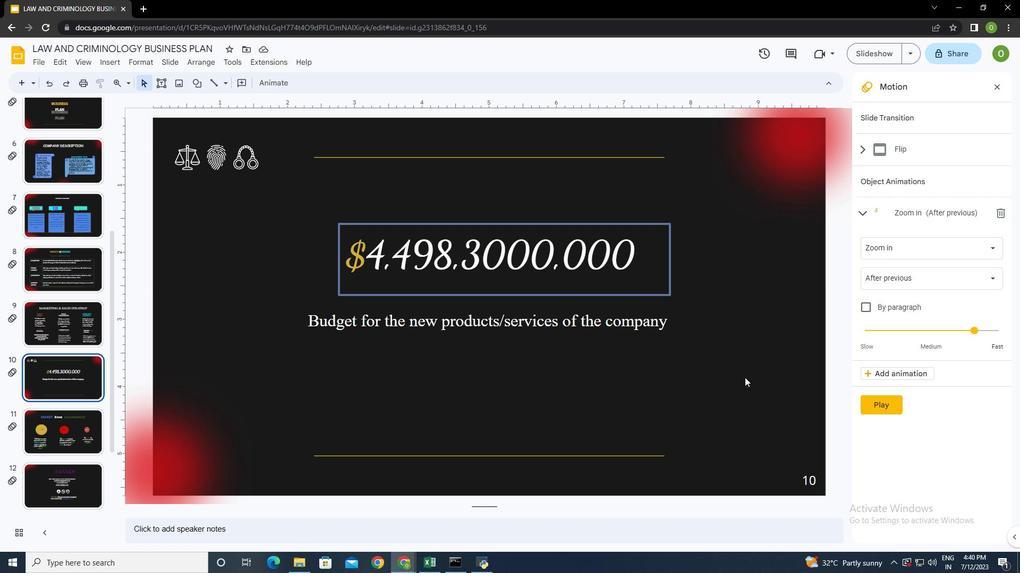 
Action: Mouse pressed left at (735, 376)
Screenshot: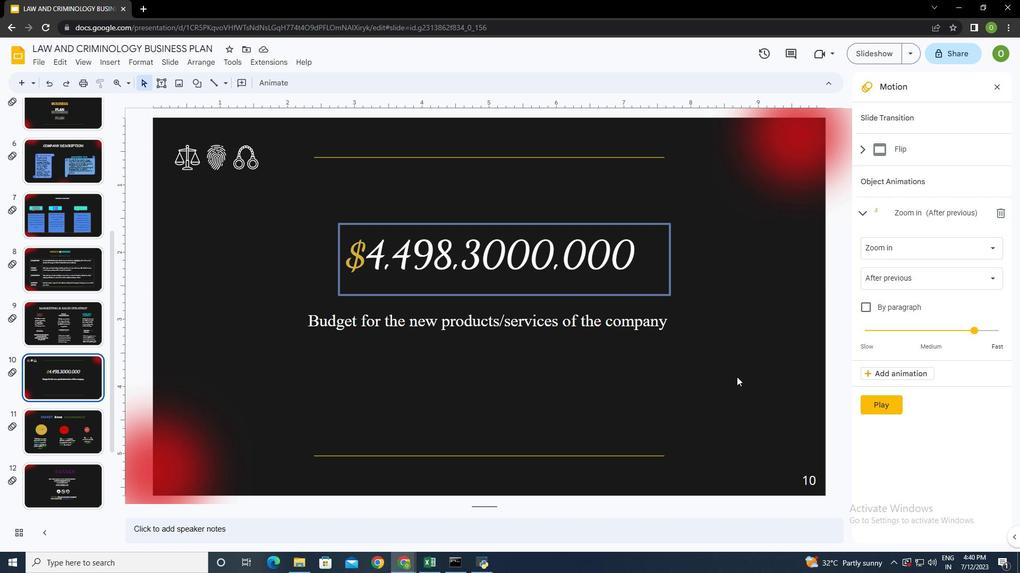 
Action: Mouse moved to (581, 361)
Screenshot: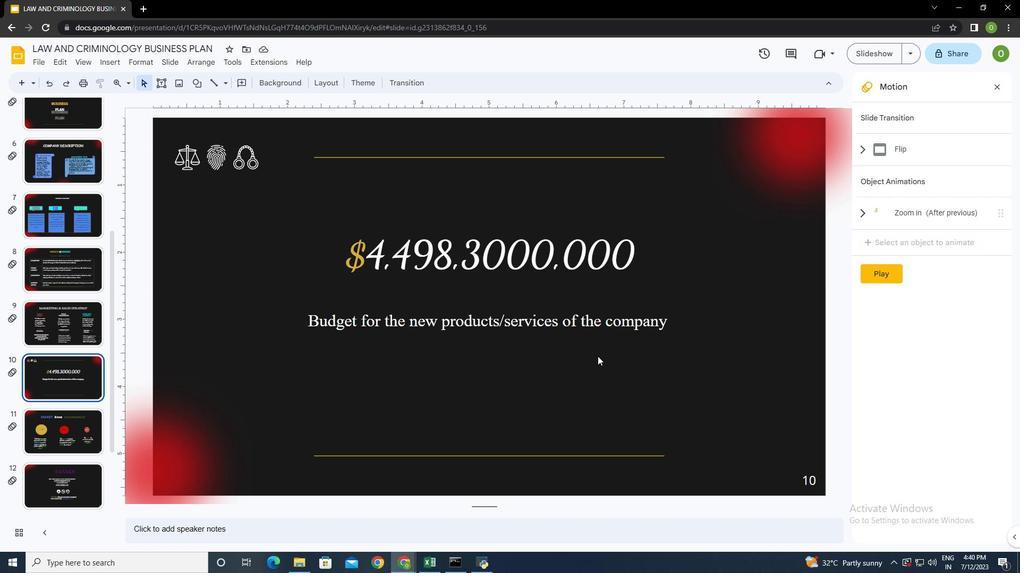 
Action: Key pressed ctrl+A
Screenshot: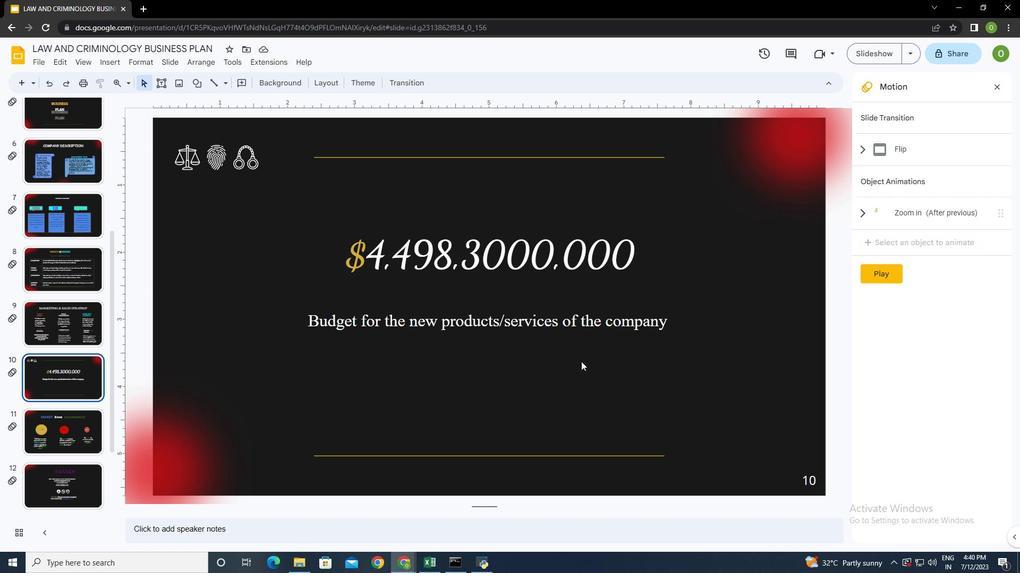 
Action: Mouse moved to (694, 328)
Screenshot: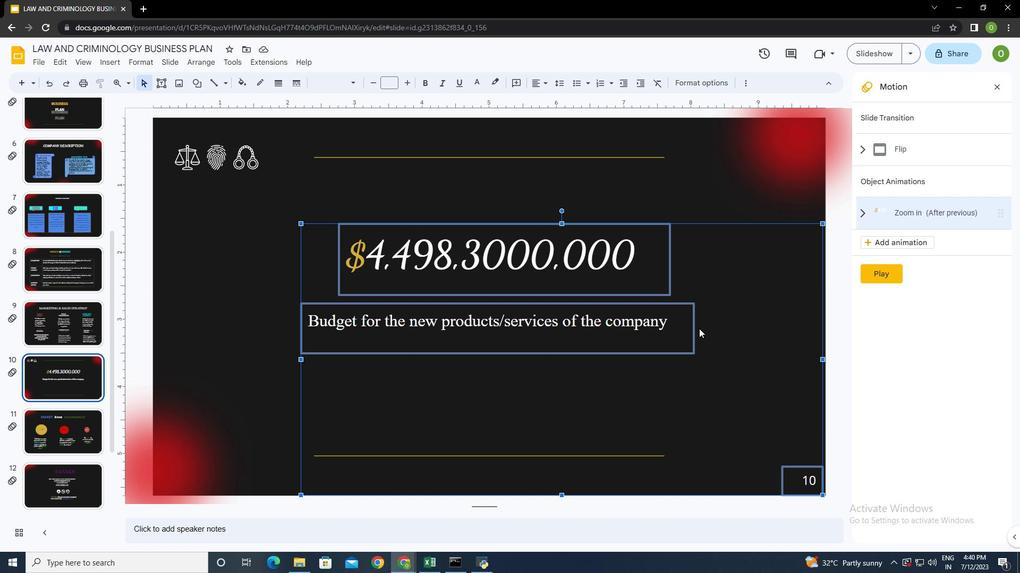 
Action: Mouse pressed left at (694, 328)
Screenshot: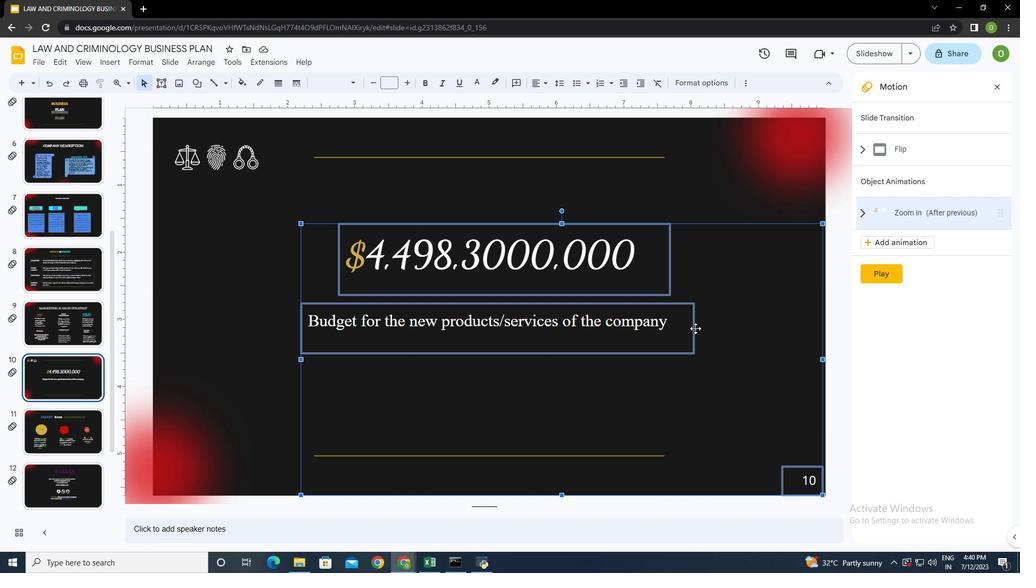 
Action: Mouse moved to (677, 338)
Screenshot: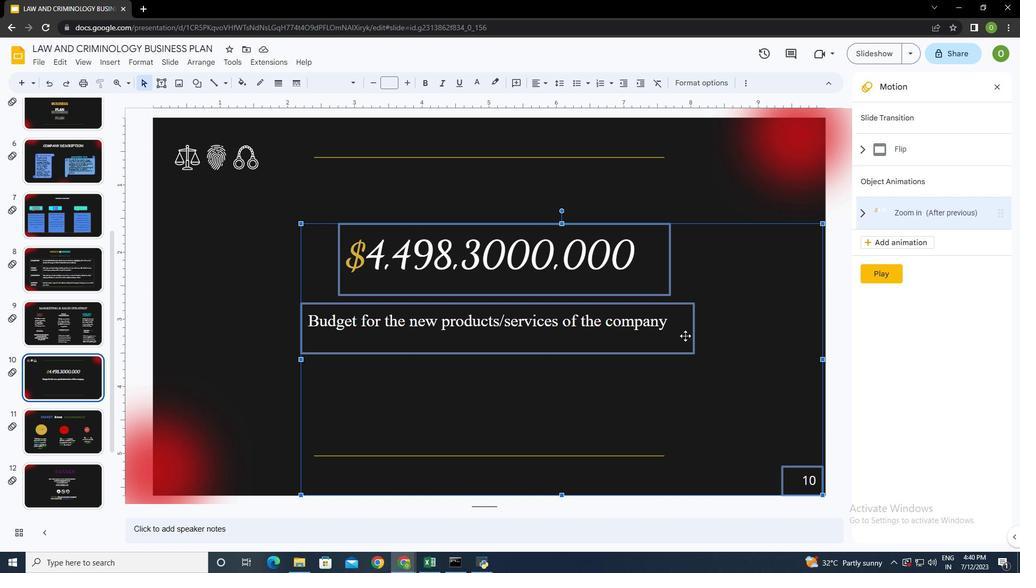 
Action: Mouse pressed left at (677, 338)
Screenshot: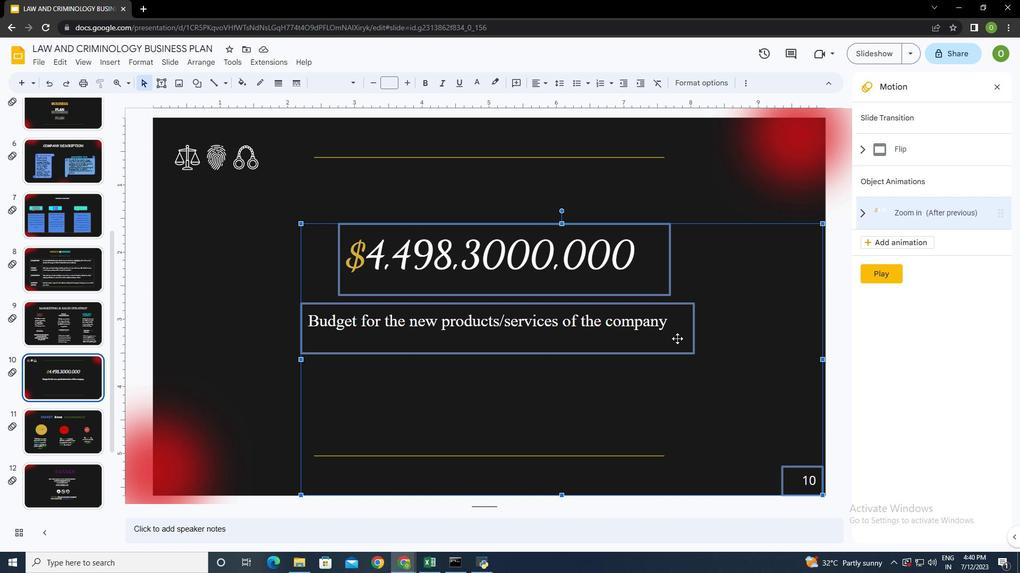 
Action: Mouse moved to (239, 294)
Screenshot: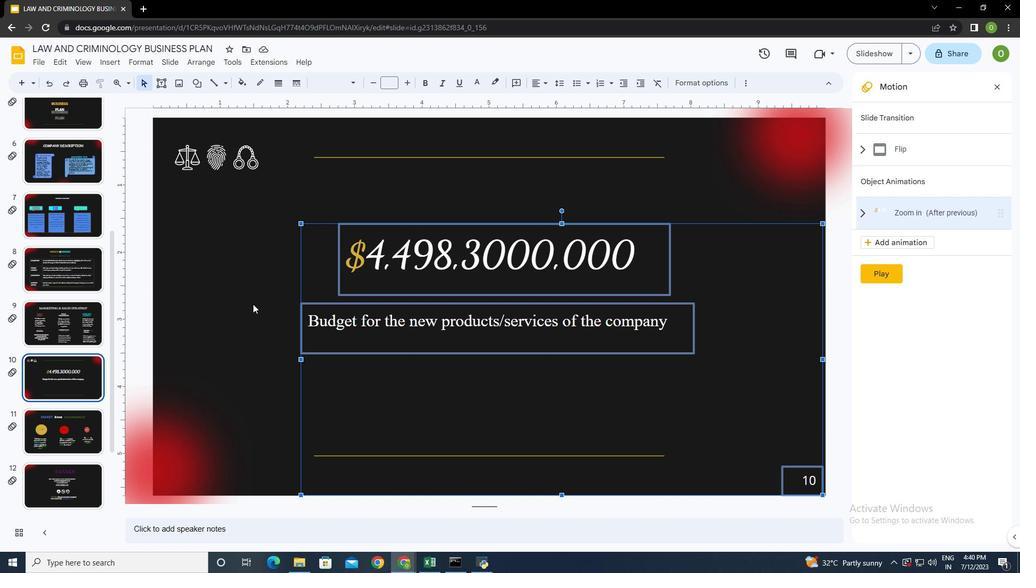 
Action: Mouse pressed left at (239, 294)
Screenshot: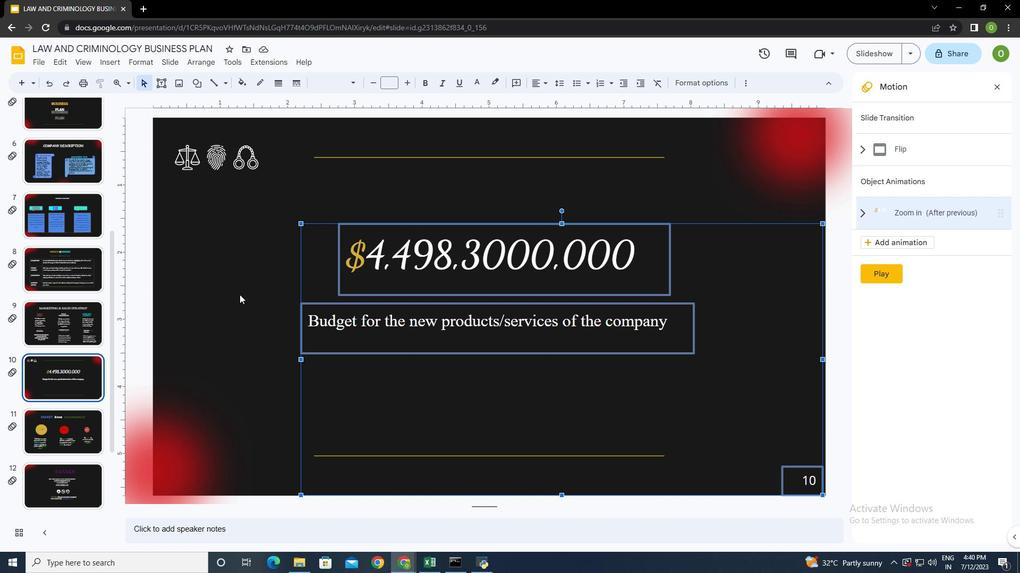 
Action: Mouse moved to (547, 325)
Screenshot: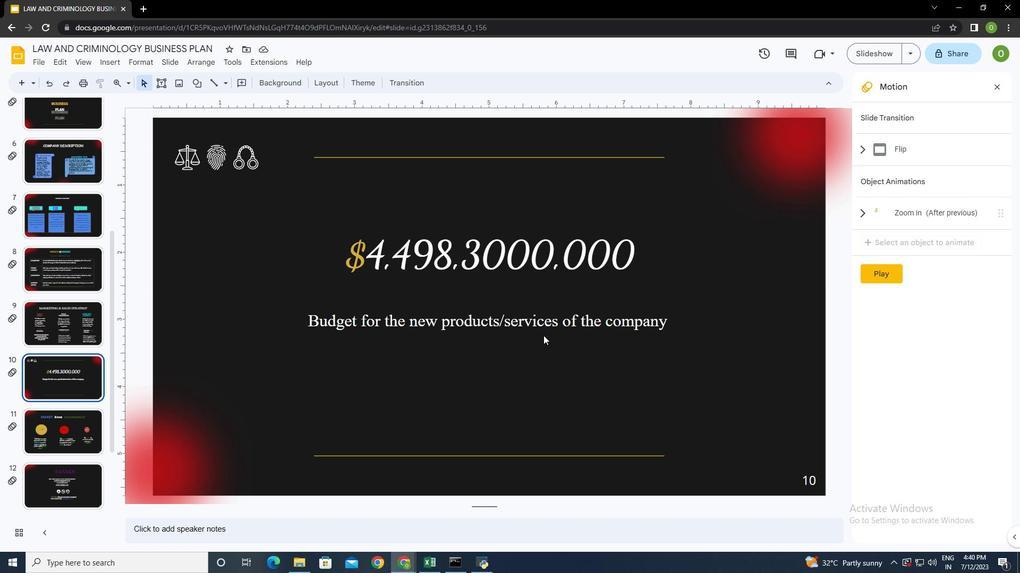 
Action: Mouse pressed left at (547, 325)
Screenshot: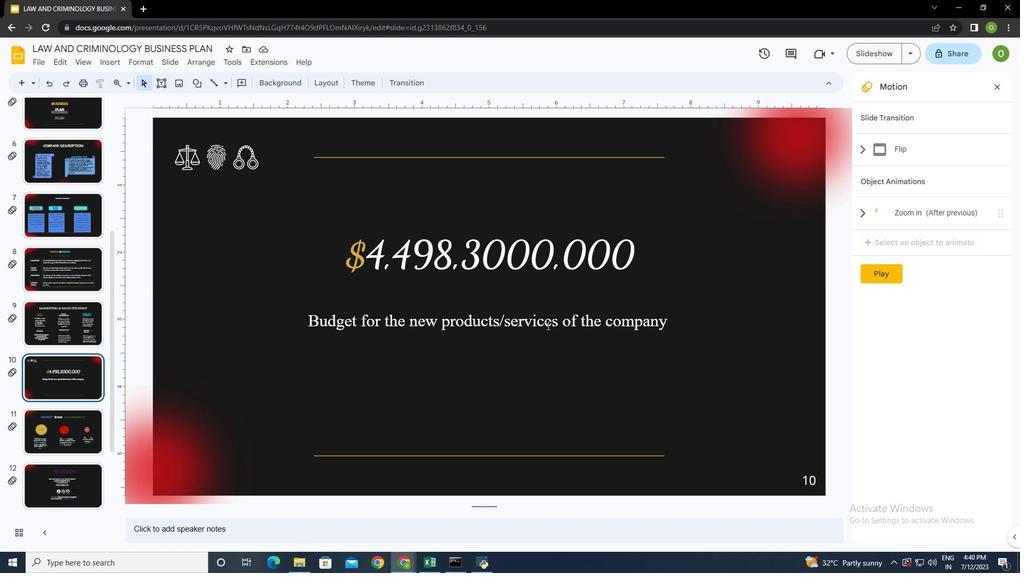 
Action: Mouse moved to (997, 88)
Screenshot: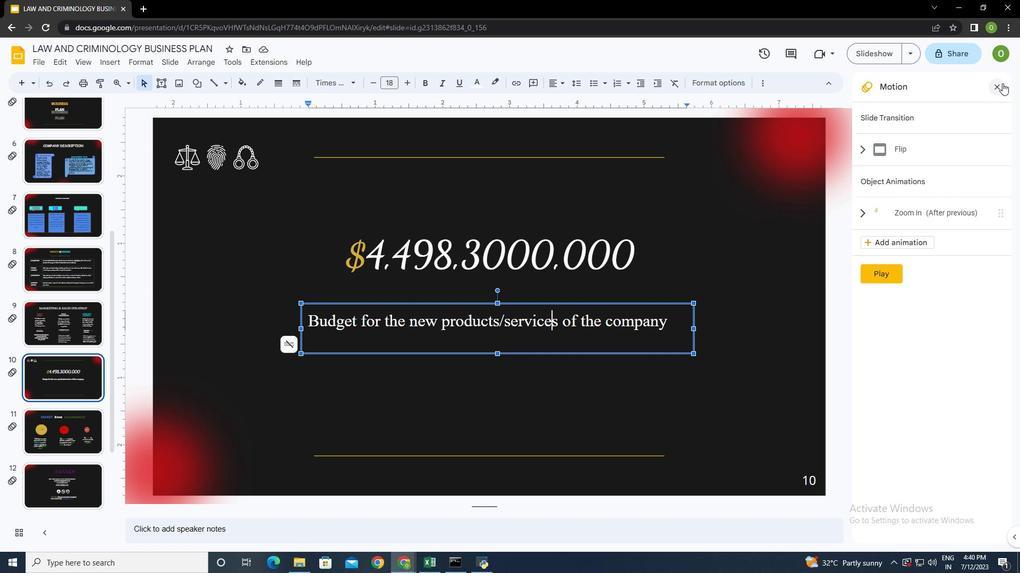 
Action: Mouse pressed left at (997, 88)
Screenshot: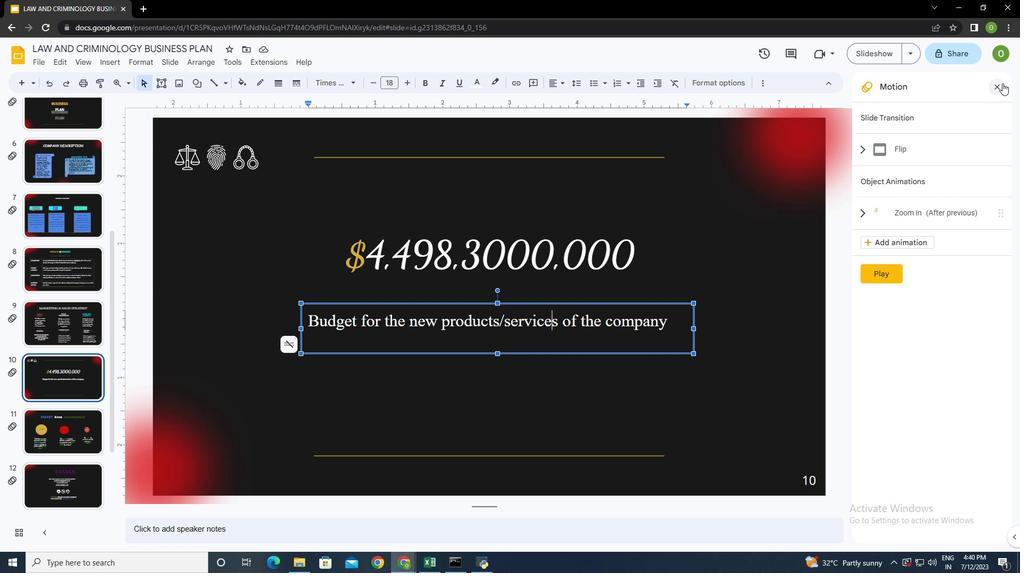 
Action: Mouse moved to (780, 81)
Screenshot: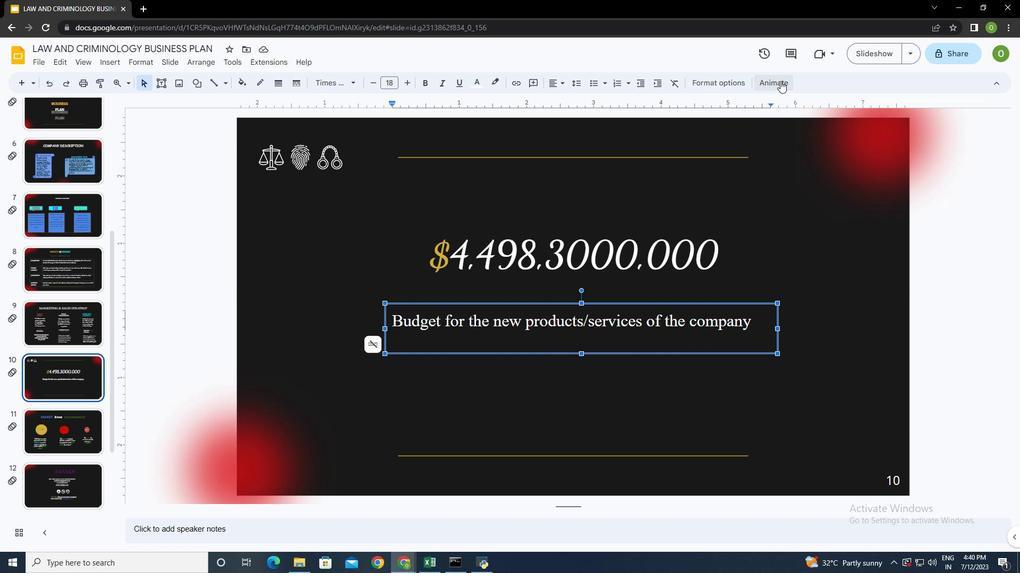 
Action: Mouse pressed left at (780, 81)
Screenshot: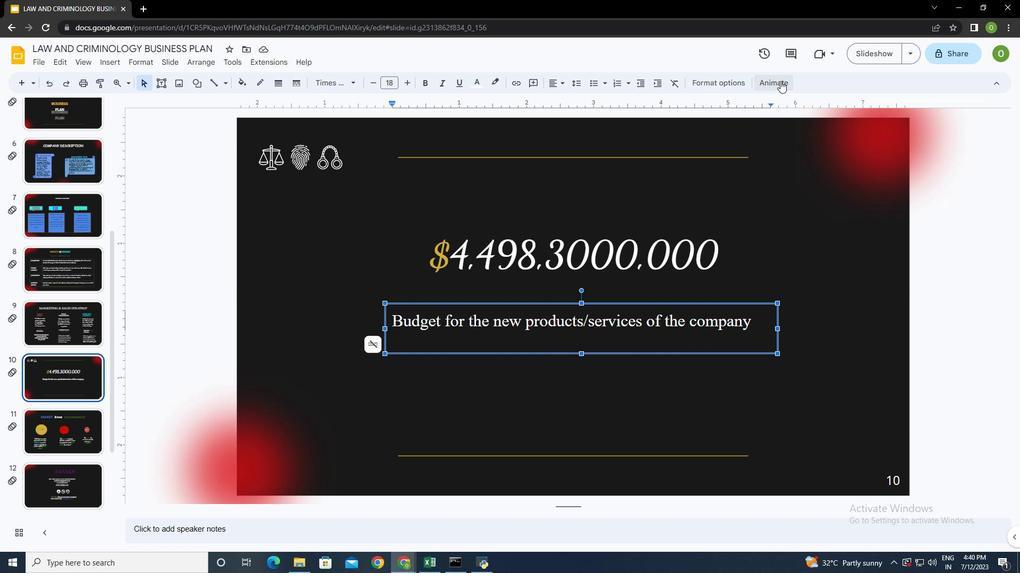 
Action: Mouse moved to (902, 267)
Screenshot: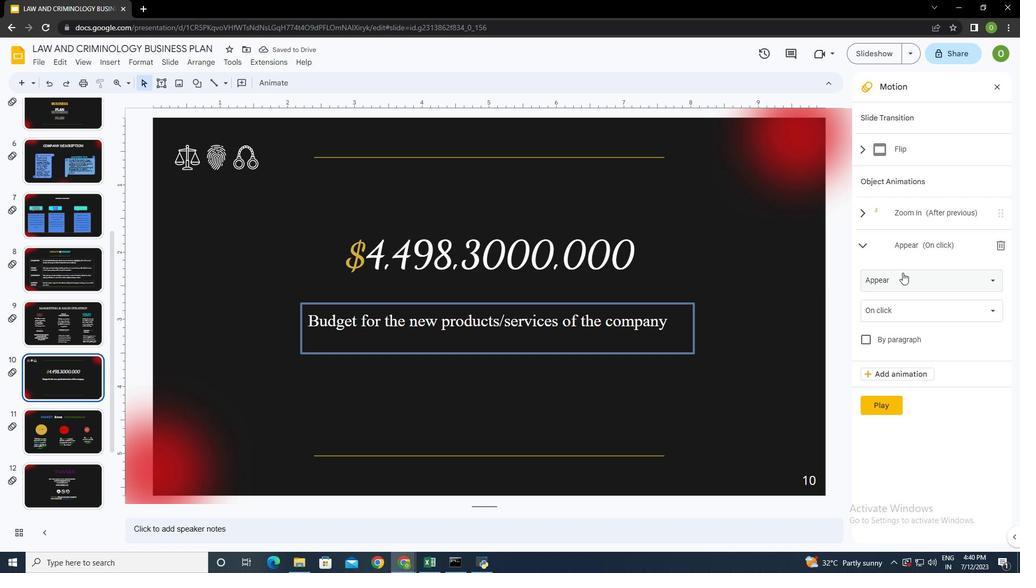 
Action: Mouse pressed left at (902, 267)
Screenshot: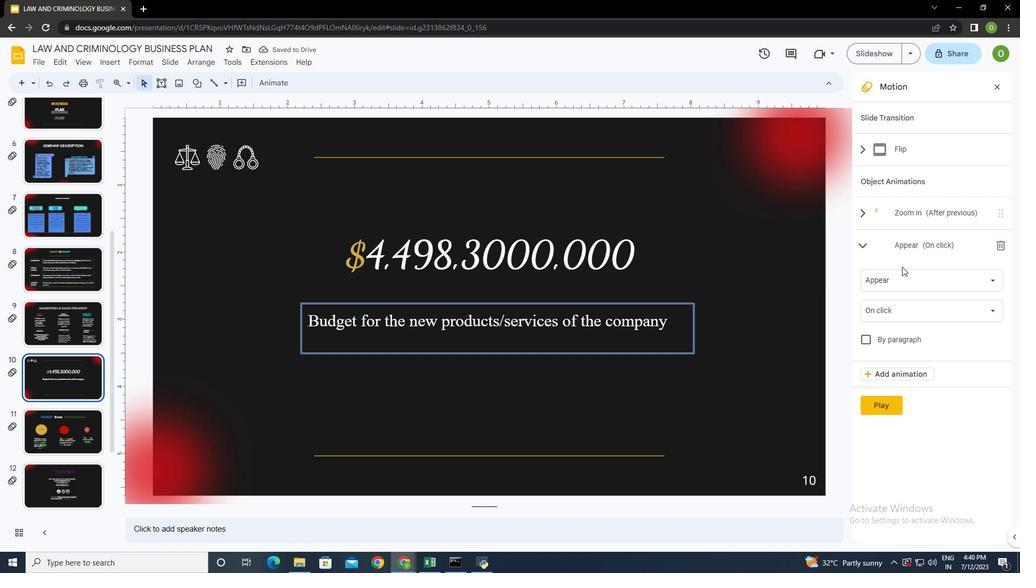 
Action: Mouse moved to (902, 279)
Screenshot: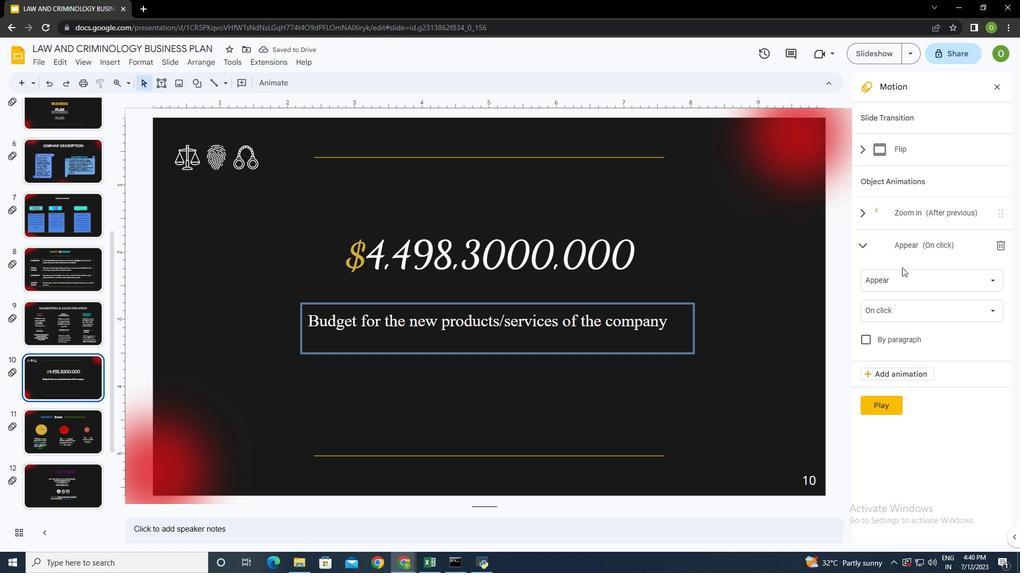 
Action: Mouse pressed left at (902, 279)
Screenshot: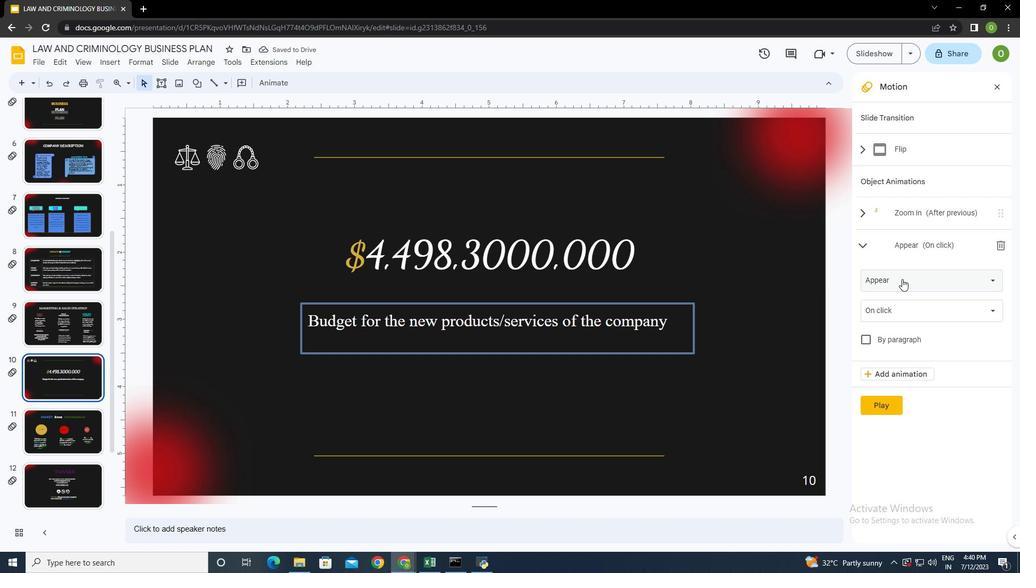 
Action: Mouse moved to (920, 389)
Screenshot: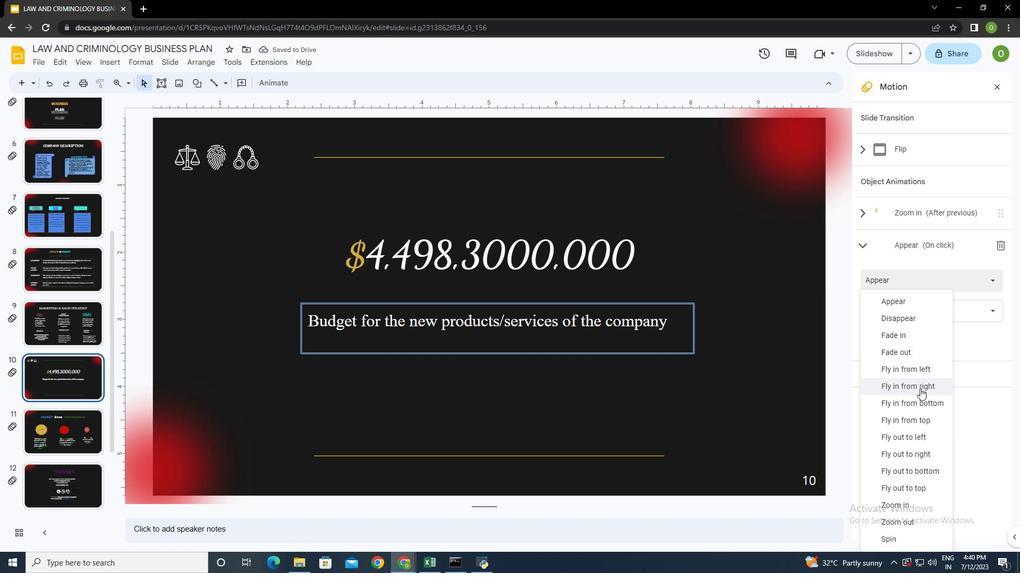 
Action: Mouse scrolled (920, 388) with delta (0, 0)
Screenshot: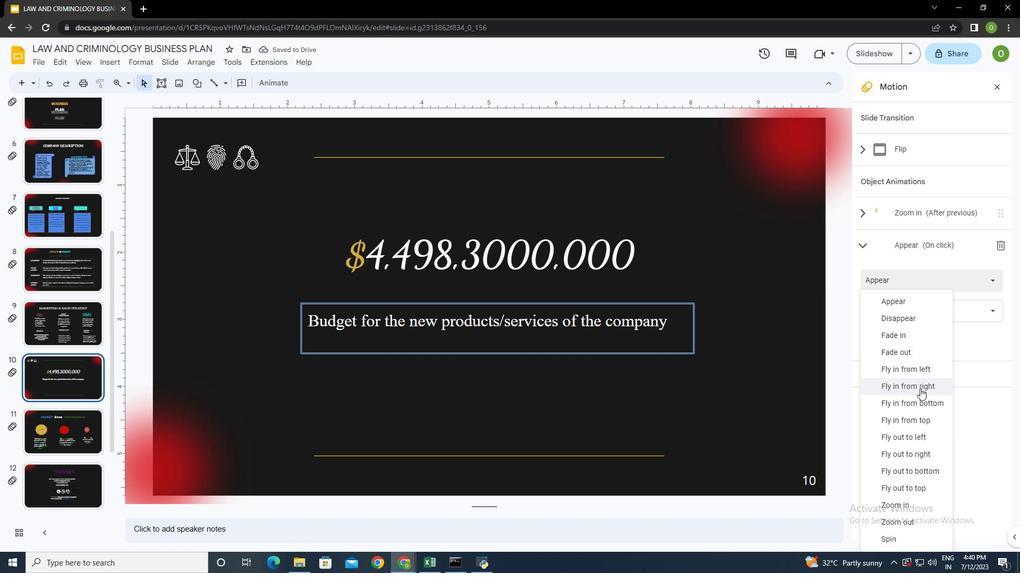 
Action: Mouse moved to (921, 393)
Screenshot: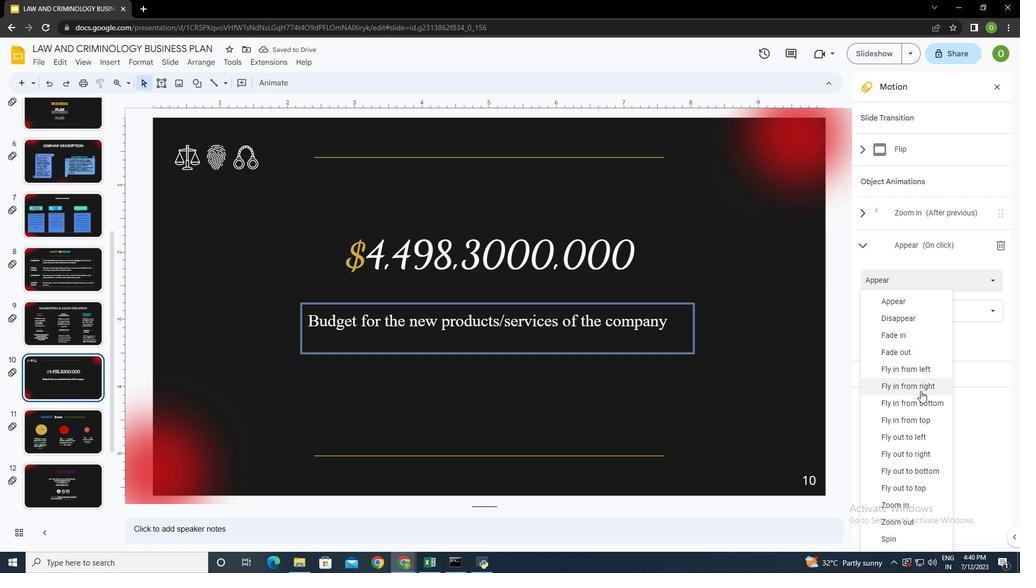 
Action: Mouse scrolled (921, 392) with delta (0, 0)
Screenshot: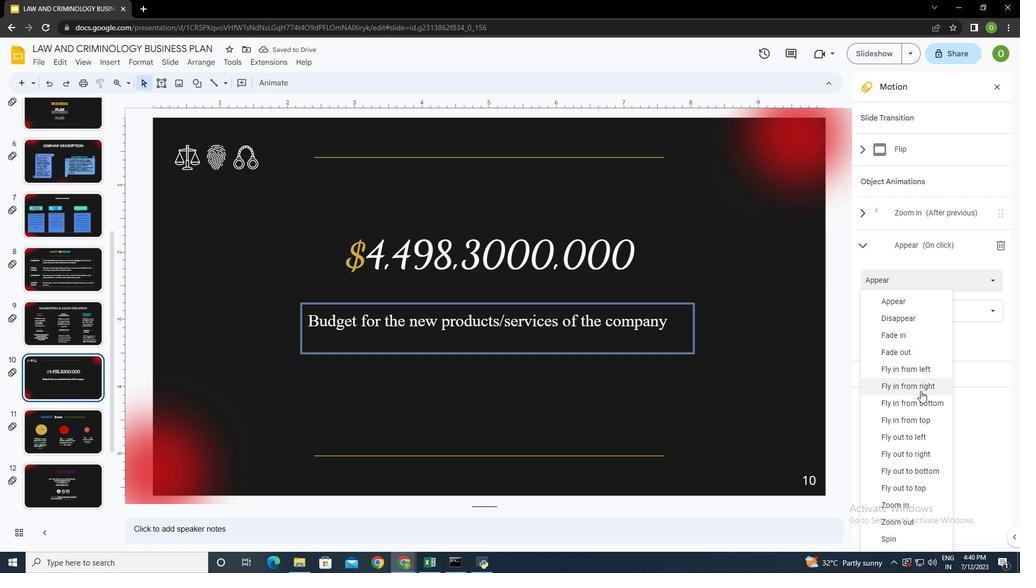 
Action: Mouse moved to (923, 404)
Screenshot: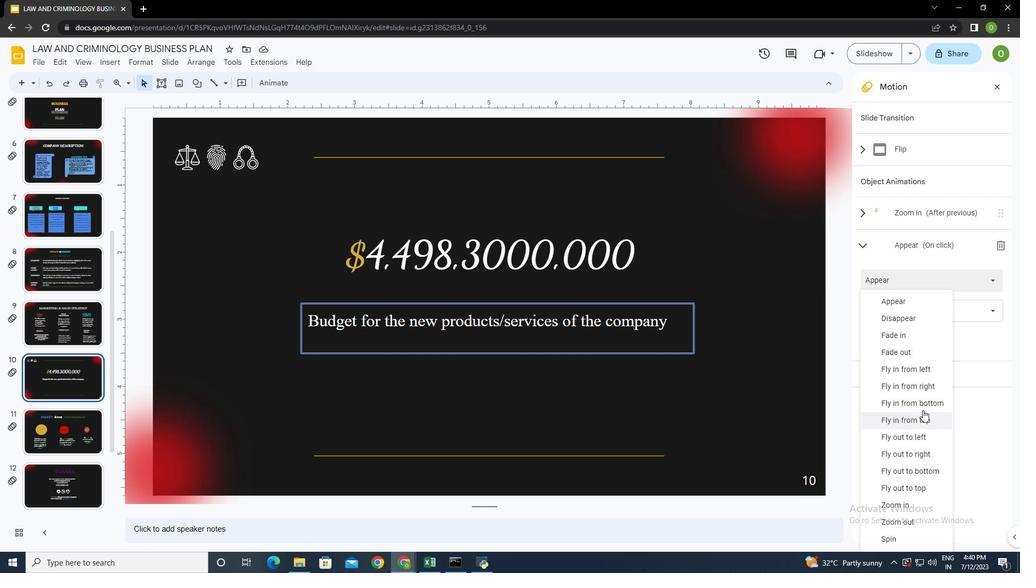 
Action: Mouse pressed left at (923, 404)
Screenshot: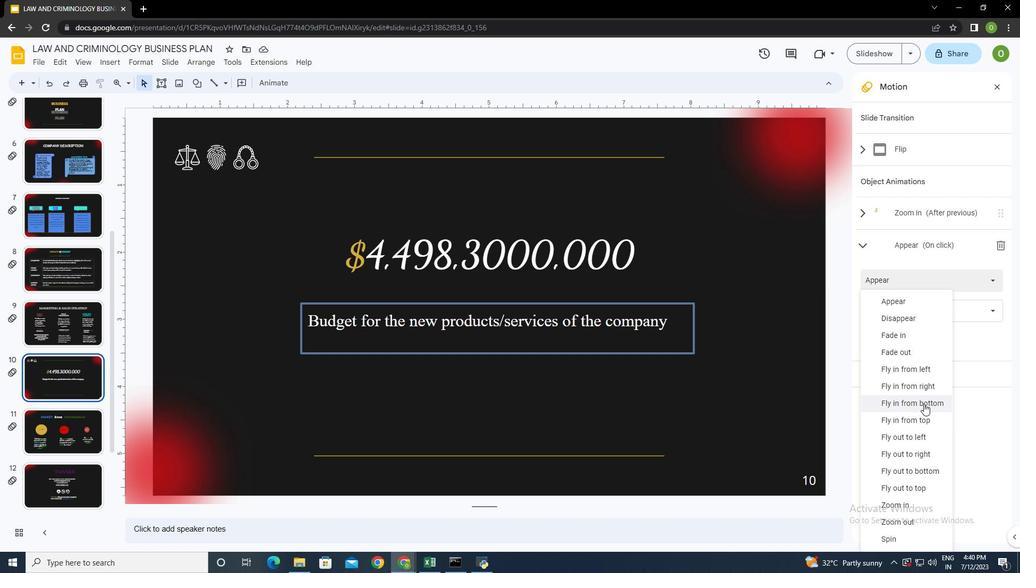
Action: Mouse moved to (897, 314)
Screenshot: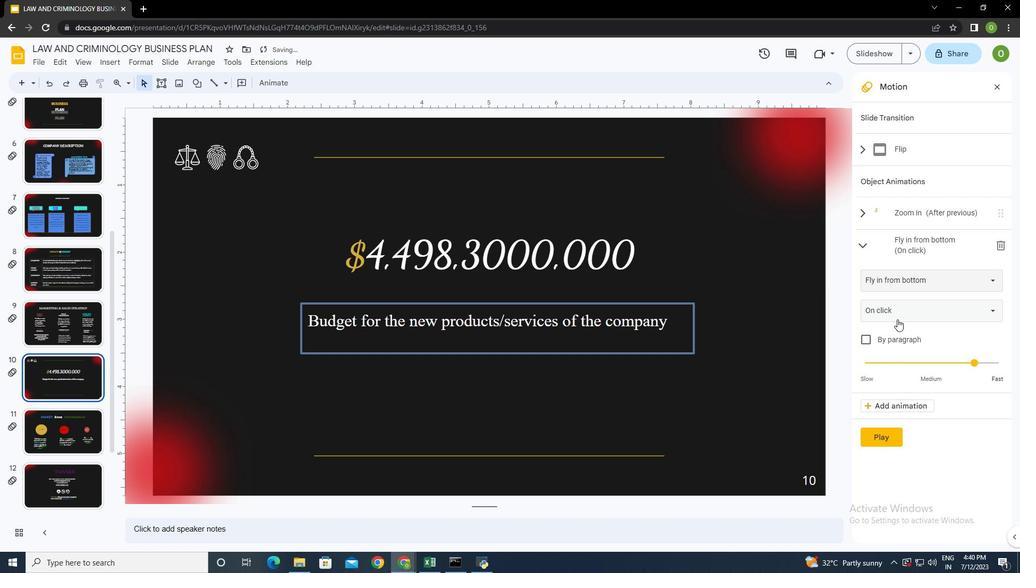 
Action: Mouse pressed left at (897, 314)
Screenshot: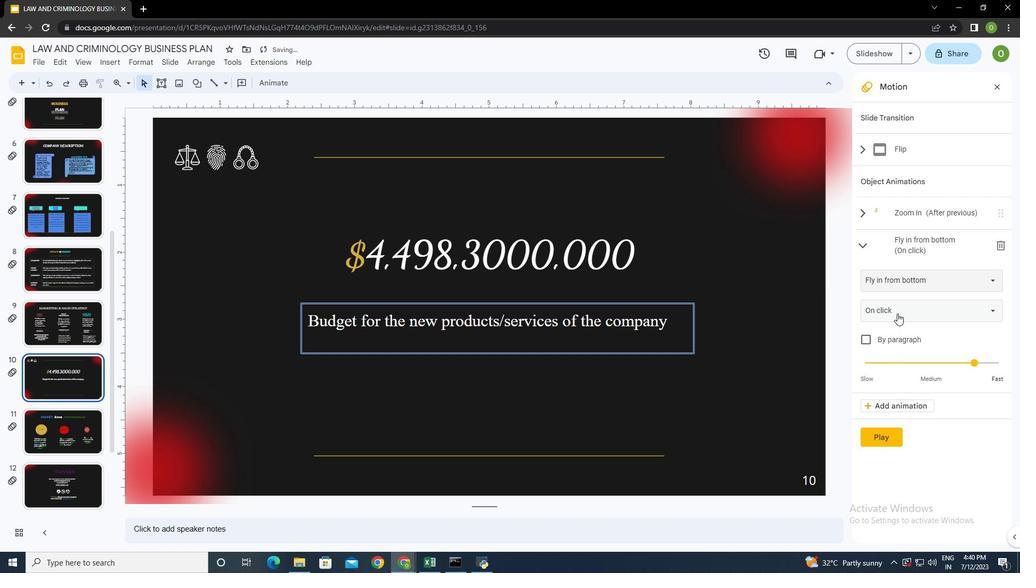 
Action: Mouse moved to (900, 349)
Screenshot: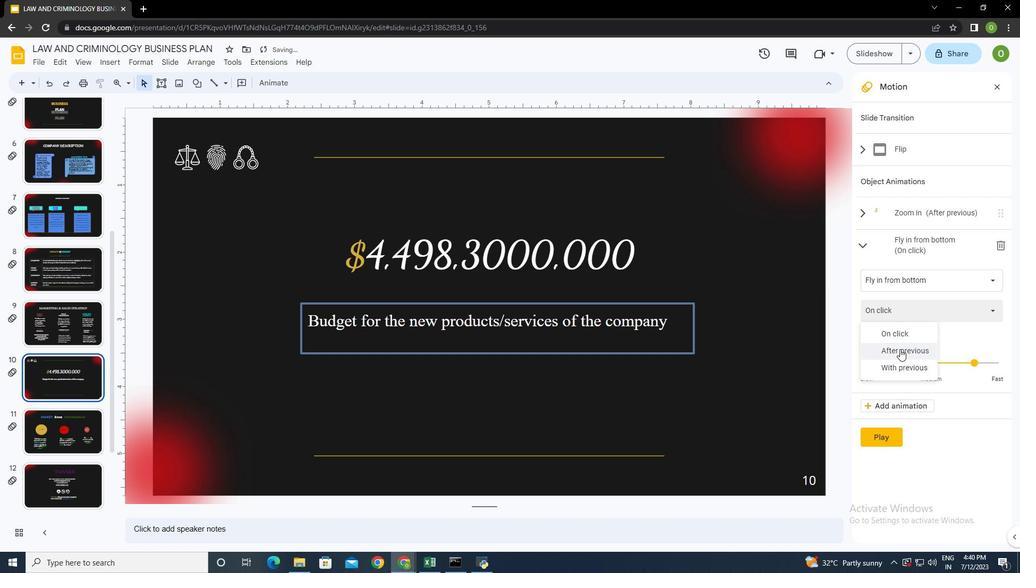 
Action: Mouse pressed left at (900, 349)
Screenshot: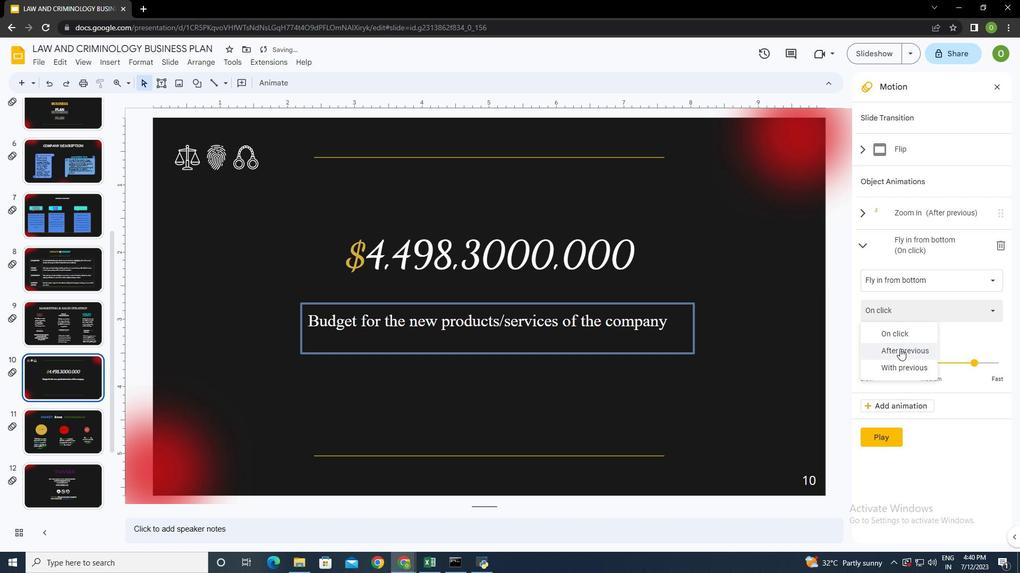 
Action: Mouse moved to (904, 306)
Screenshot: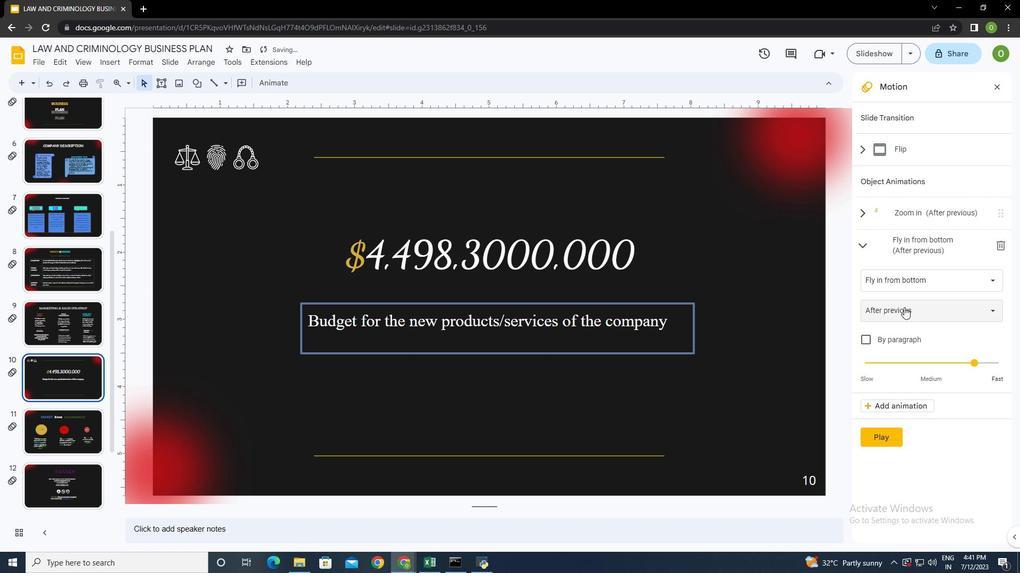
Action: Mouse pressed left at (904, 306)
Screenshot: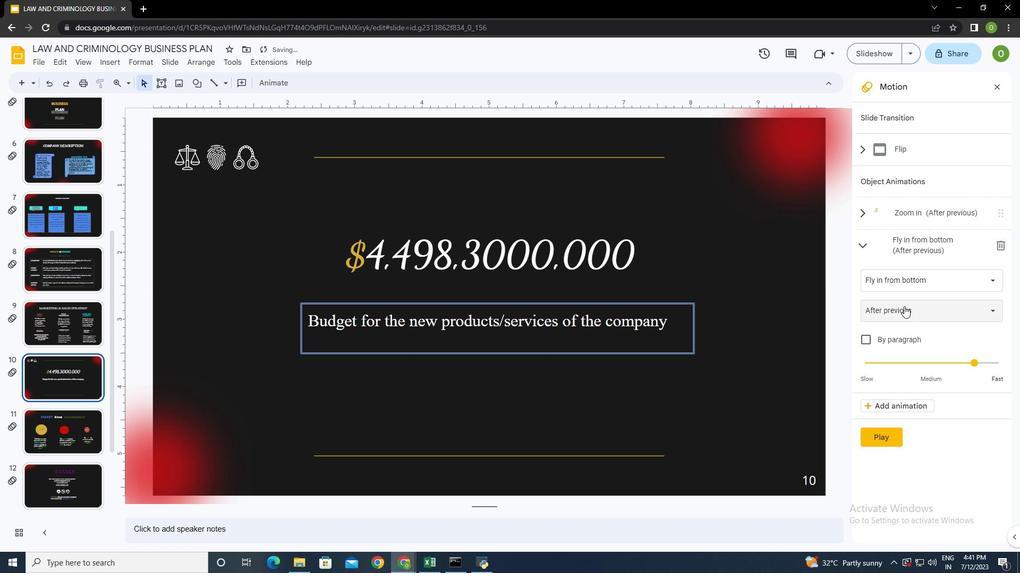 
Action: Mouse moved to (901, 370)
Screenshot: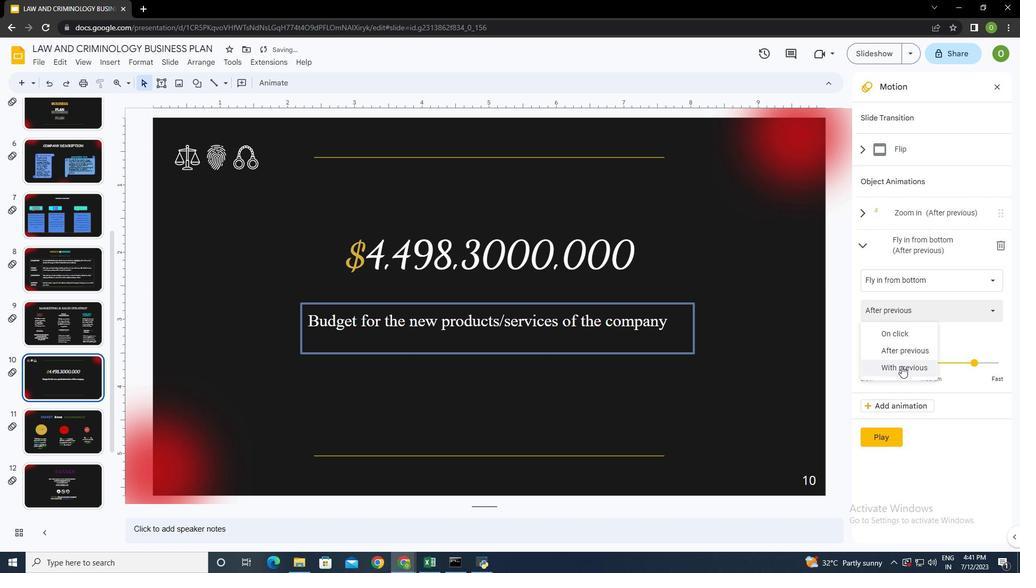 
Action: Mouse pressed left at (901, 370)
Screenshot: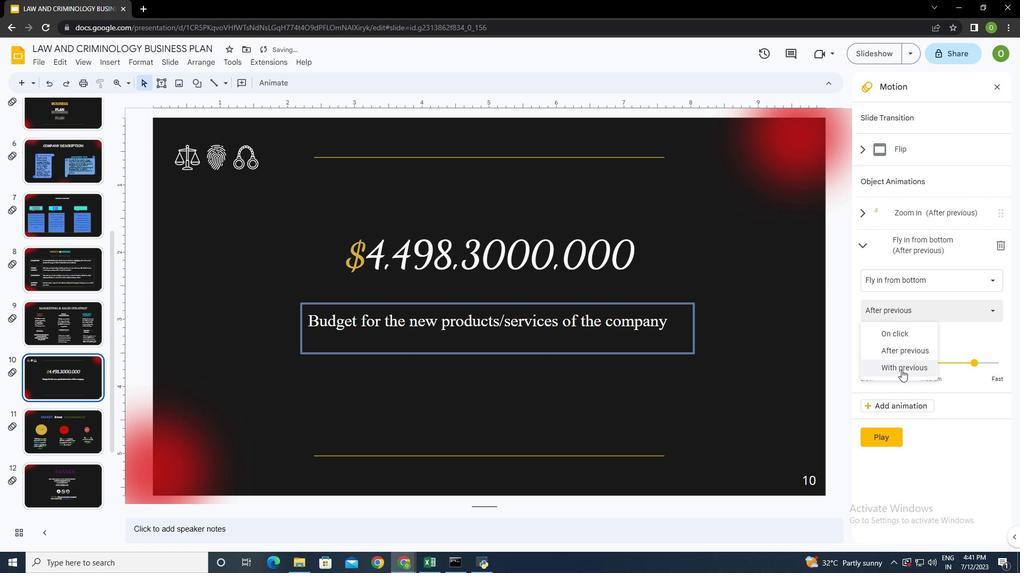 
Action: Mouse moved to (884, 438)
Screenshot: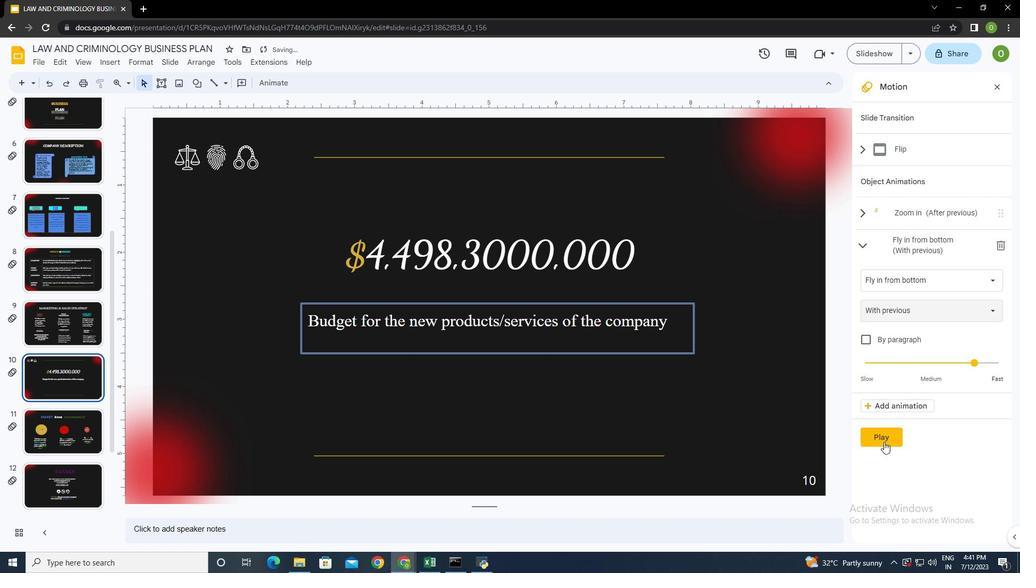 
Action: Mouse pressed left at (884, 438)
Screenshot: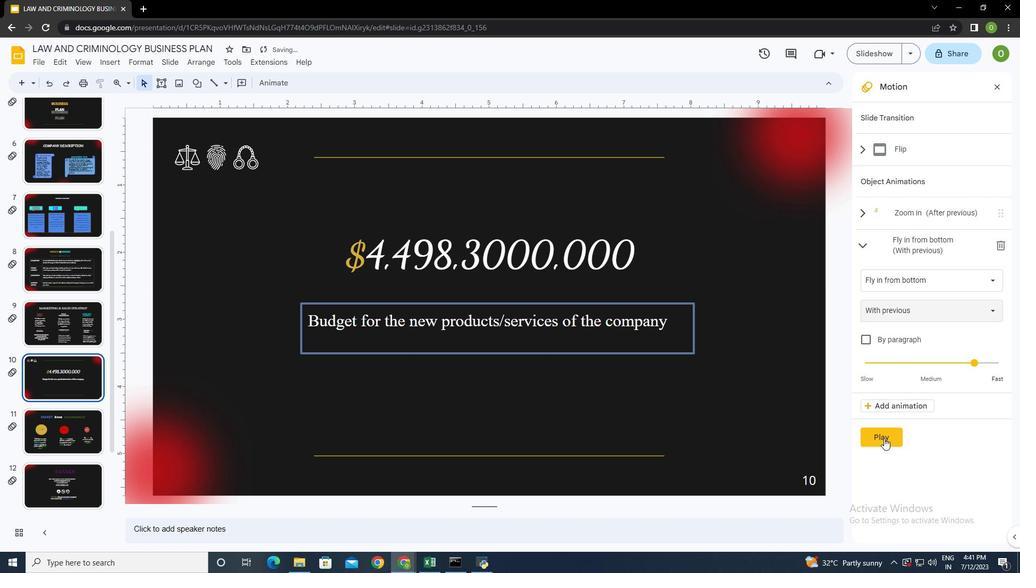 
Action: Mouse moved to (881, 439)
Screenshot: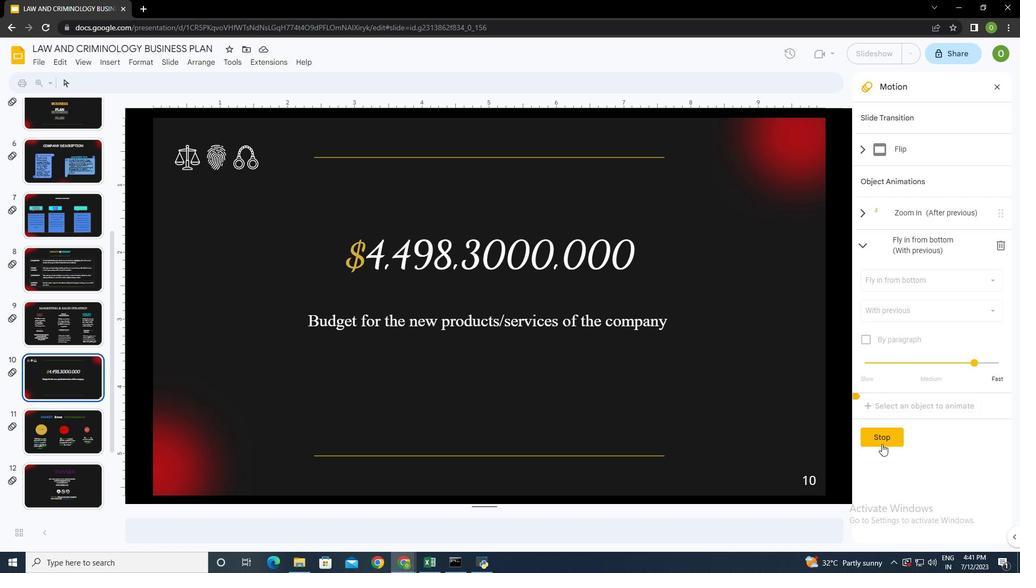 
Action: Mouse pressed left at (881, 439)
Screenshot: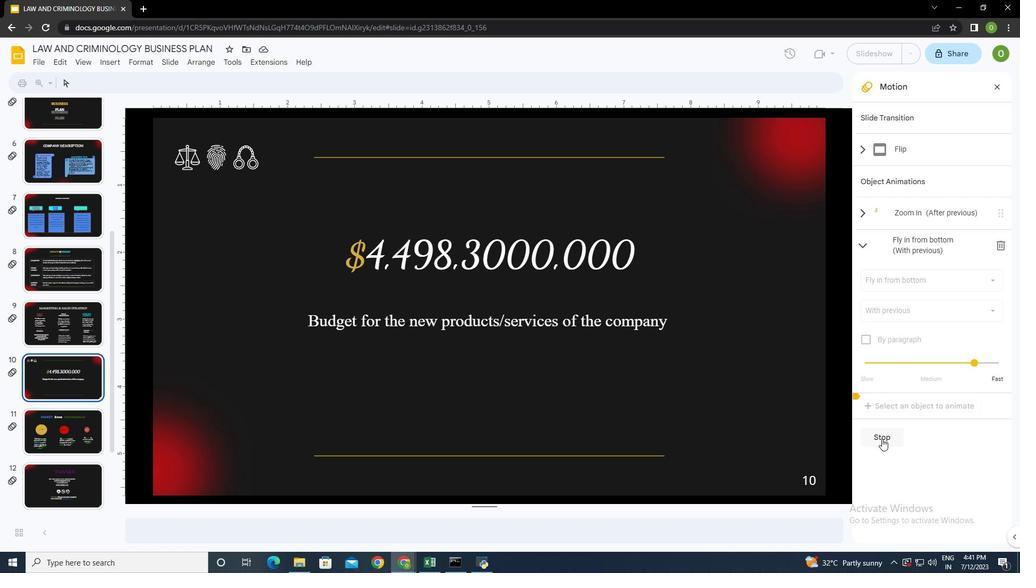 
Action: Mouse moved to (770, 381)
Screenshot: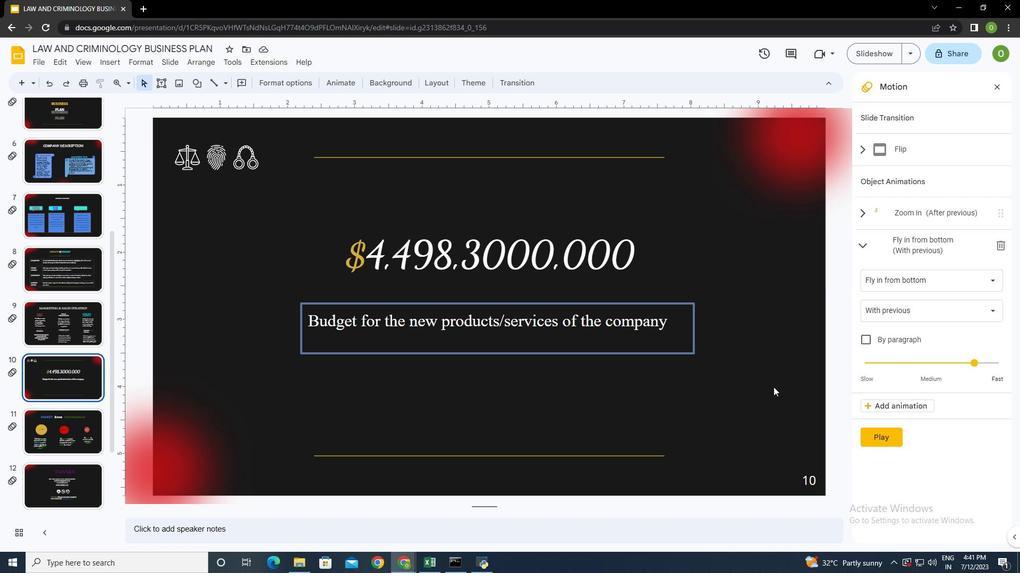 
Action: Mouse pressed left at (770, 381)
Screenshot: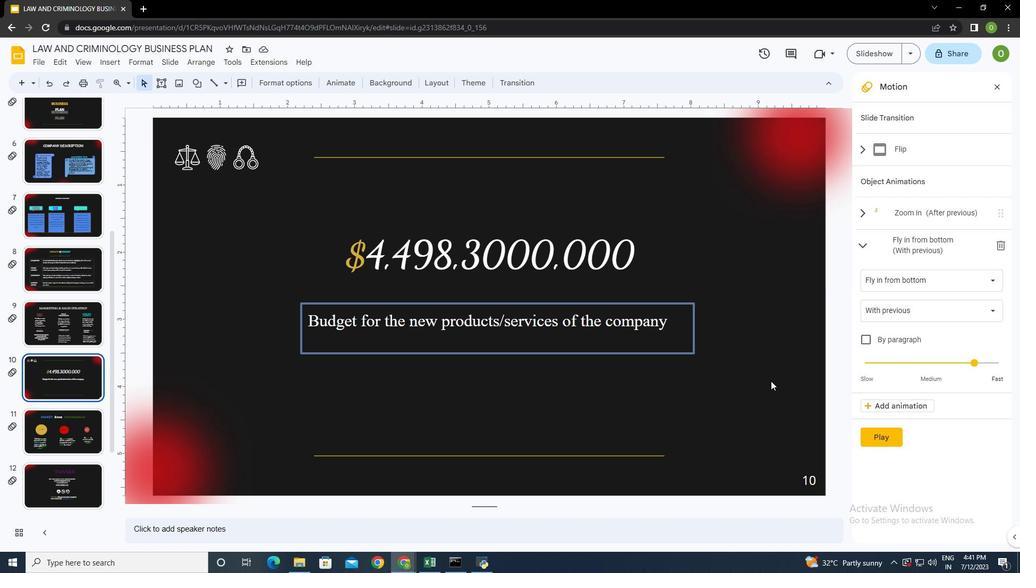 
Action: Mouse moved to (764, 384)
Screenshot: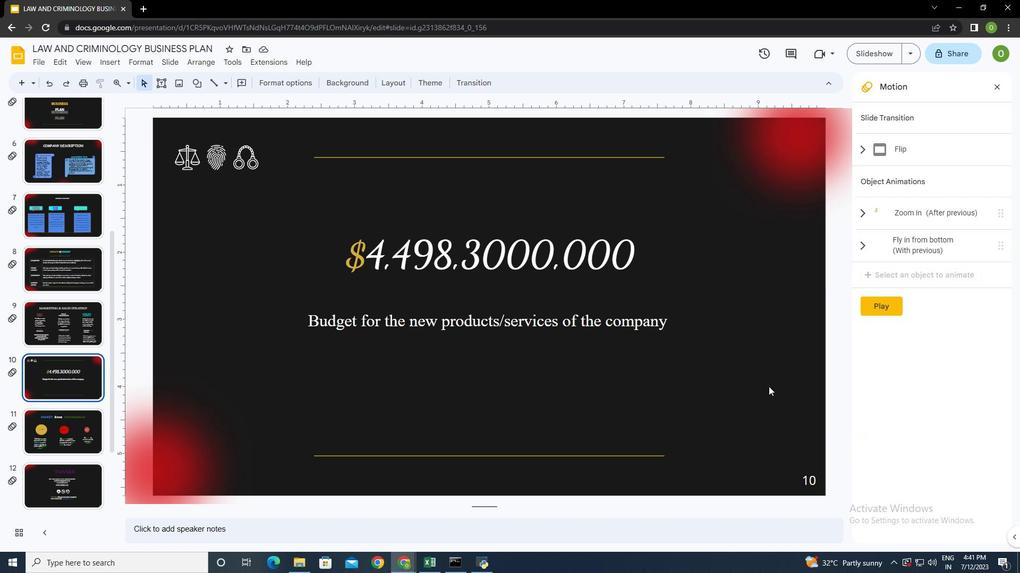 
